 Task: Read customer reviews and ratings for real estate agents in Providence, Rhode Island, to find an agent who specializes in waterfront condos or loft apartments.
Action: Mouse moved to (171, 162)
Screenshot: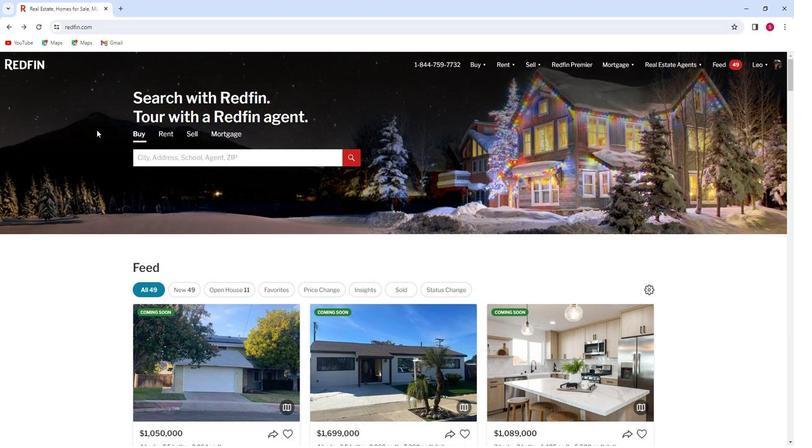 
Action: Mouse pressed left at (171, 162)
Screenshot: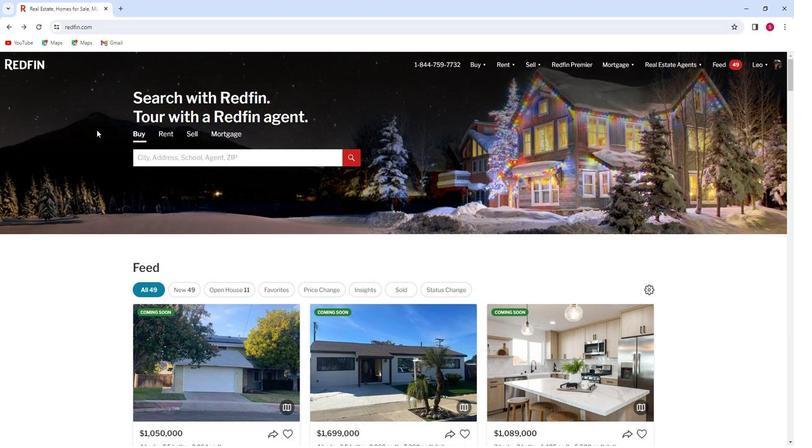 
Action: Key pressed <Key.shift>Pro
Screenshot: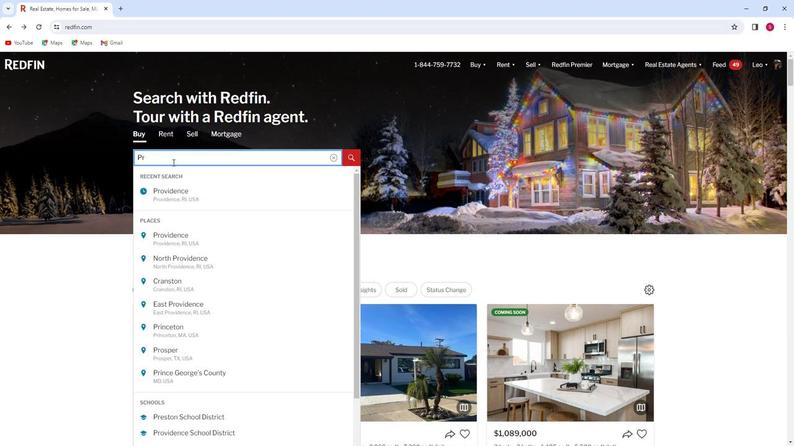 
Action: Mouse moved to (178, 236)
Screenshot: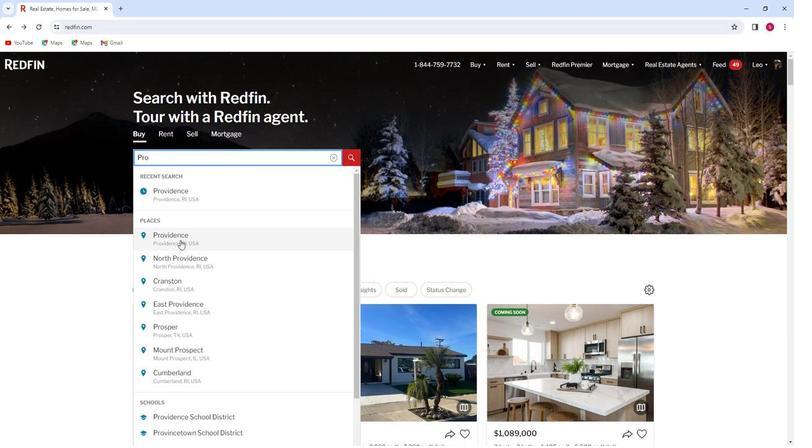 
Action: Mouse pressed left at (178, 236)
Screenshot: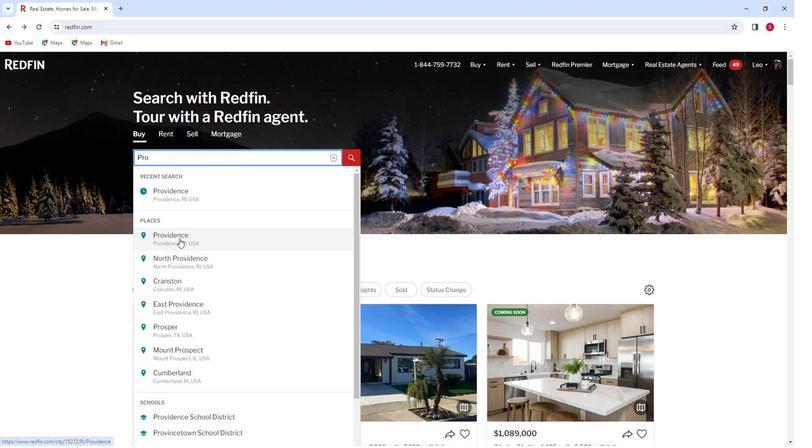 
Action: Mouse moved to (647, 99)
Screenshot: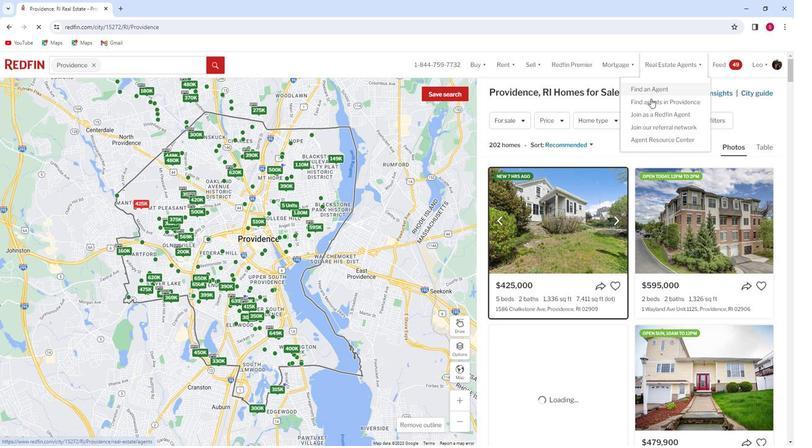 
Action: Mouse pressed left at (647, 99)
Screenshot: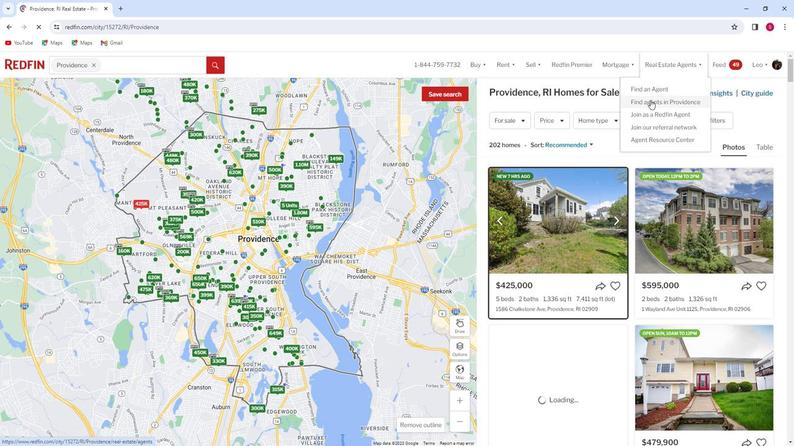 
Action: Mouse moved to (195, 214)
Screenshot: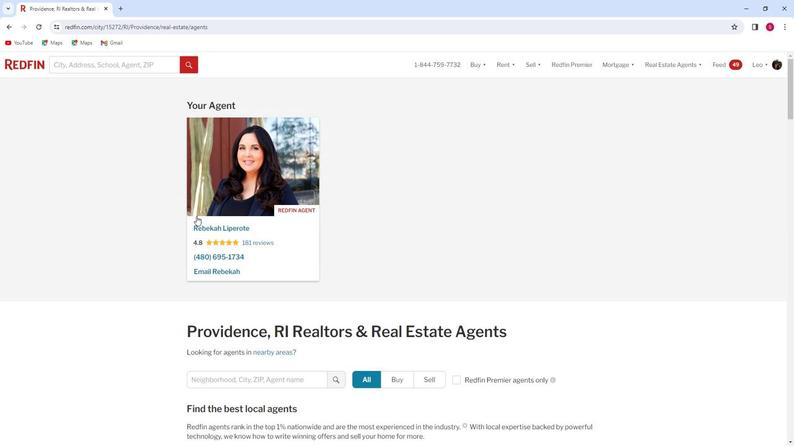 
Action: Mouse scrolled (195, 214) with delta (0, 0)
Screenshot: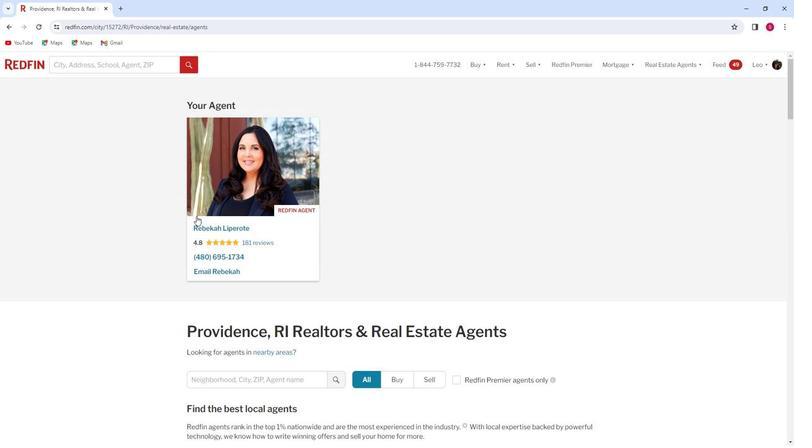 
Action: Mouse moved to (194, 216)
Screenshot: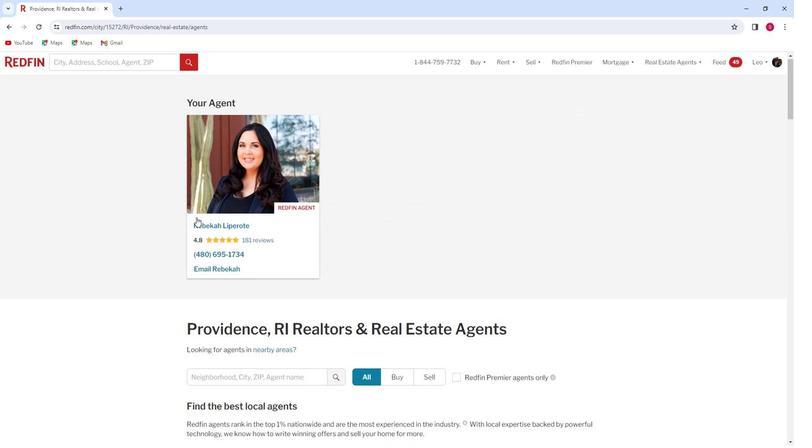 
Action: Mouse scrolled (194, 215) with delta (0, 0)
Screenshot: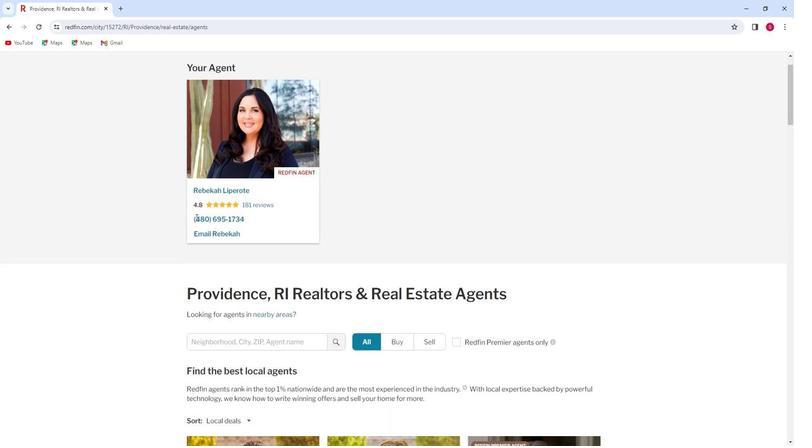 
Action: Mouse moved to (193, 217)
Screenshot: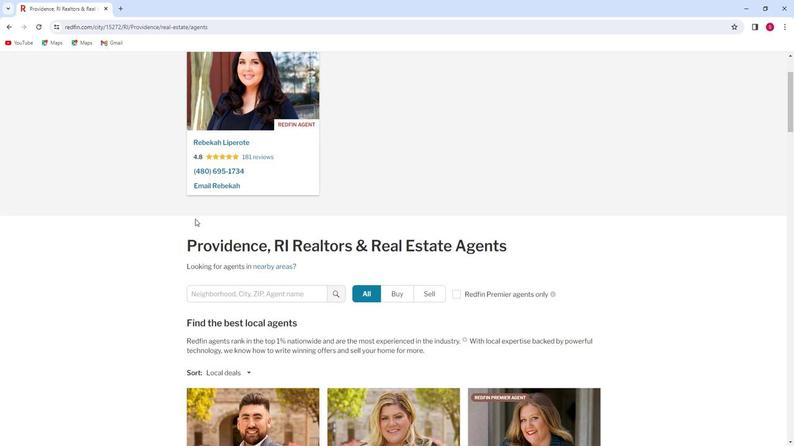 
Action: Mouse scrolled (193, 217) with delta (0, 0)
Screenshot: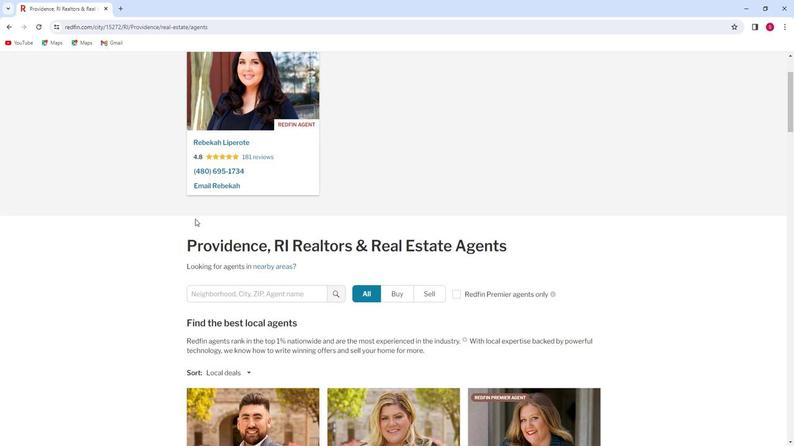 
Action: Mouse scrolled (193, 217) with delta (0, 0)
Screenshot: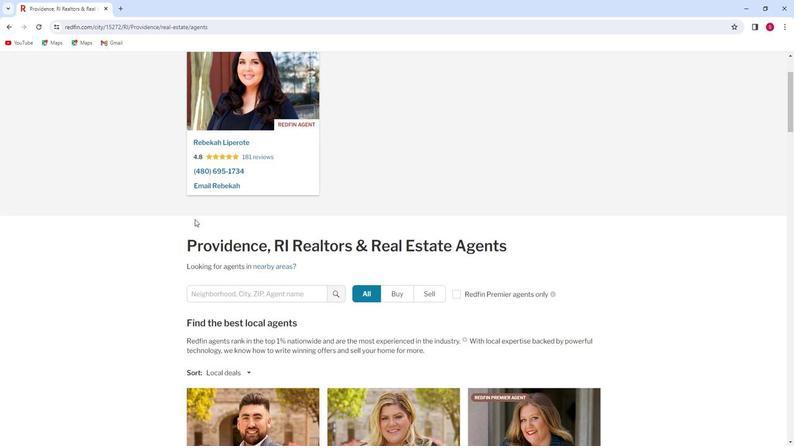 
Action: Mouse moved to (192, 218)
Screenshot: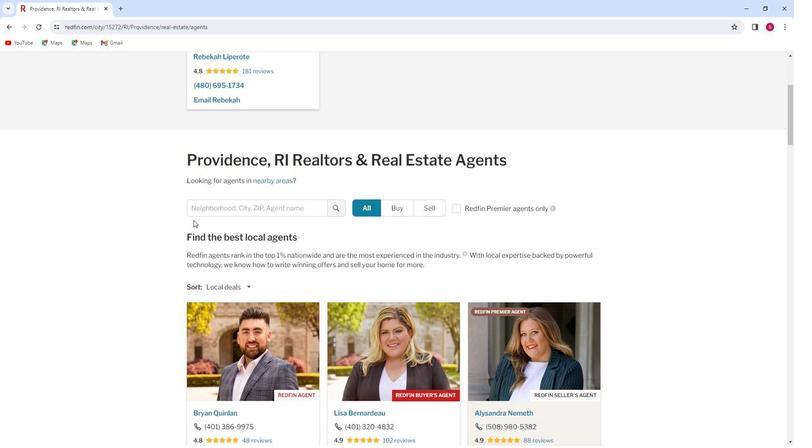 
Action: Mouse scrolled (192, 218) with delta (0, 0)
Screenshot: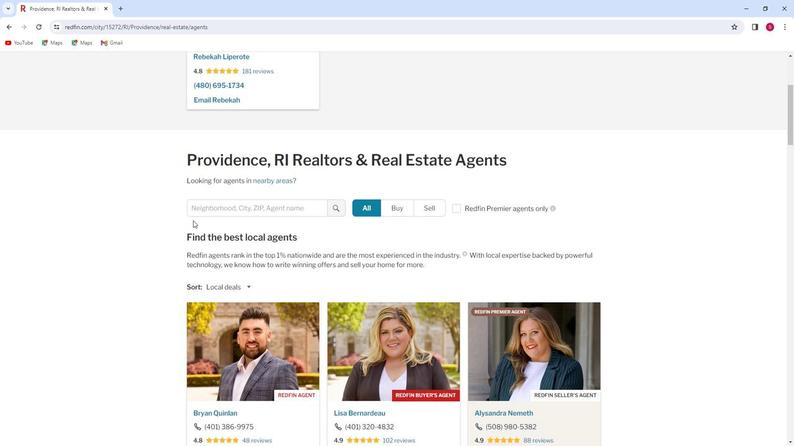 
Action: Mouse scrolled (192, 218) with delta (0, 0)
Screenshot: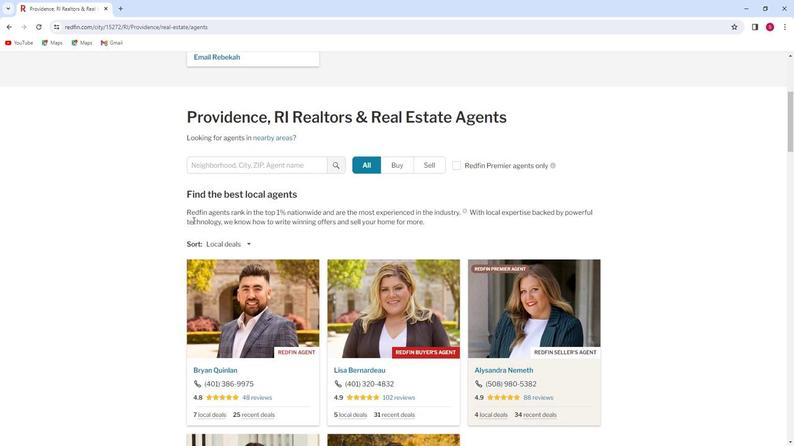 
Action: Mouse scrolled (192, 218) with delta (0, 0)
Screenshot: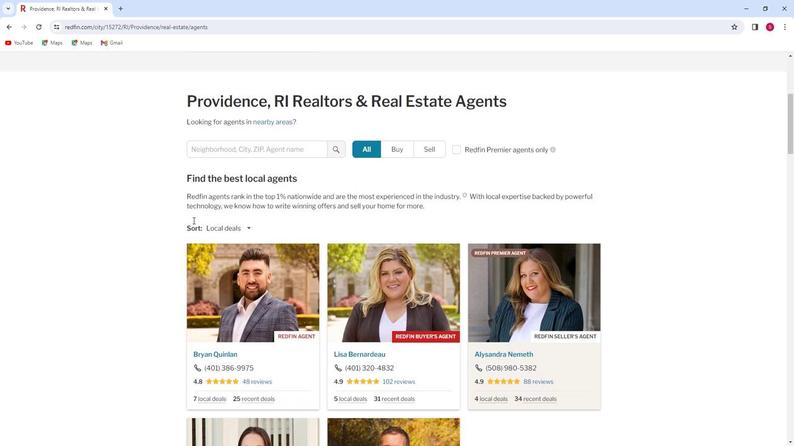 
Action: Mouse moved to (192, 218)
Screenshot: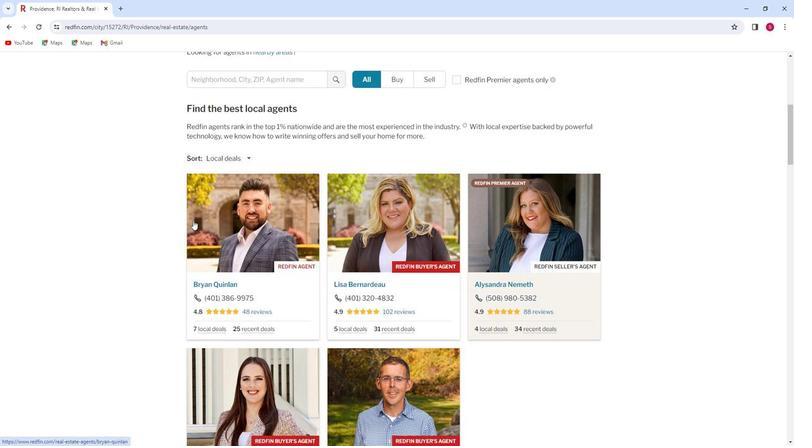 
Action: Mouse scrolled (192, 218) with delta (0, 0)
Screenshot: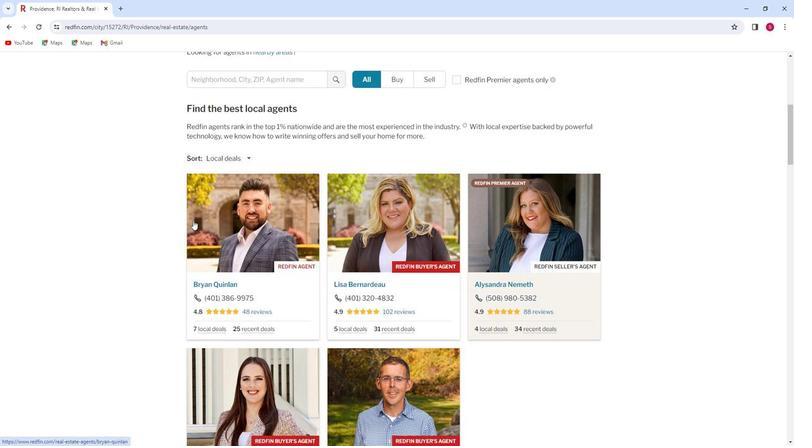 
Action: Mouse moved to (208, 207)
Screenshot: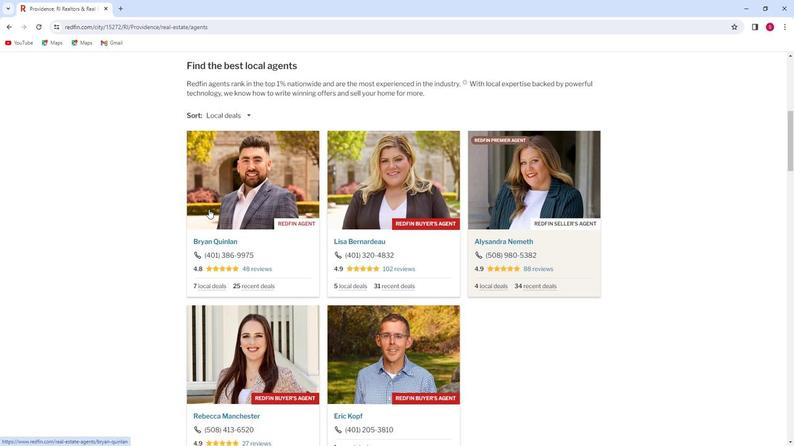 
Action: Mouse pressed left at (208, 207)
Screenshot: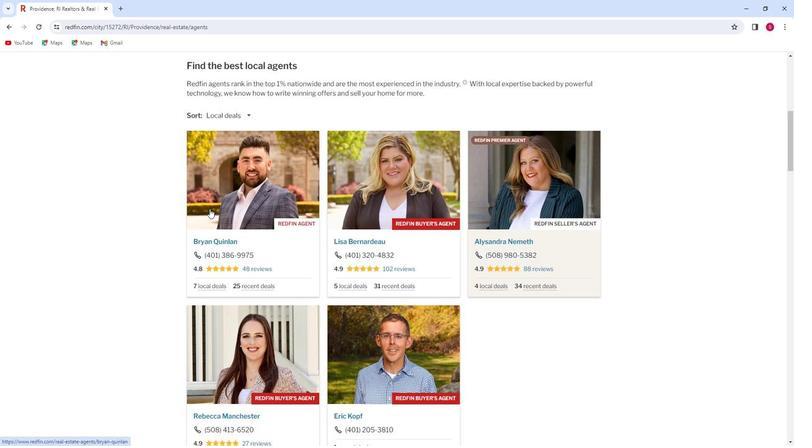 
Action: Mouse moved to (250, 216)
Screenshot: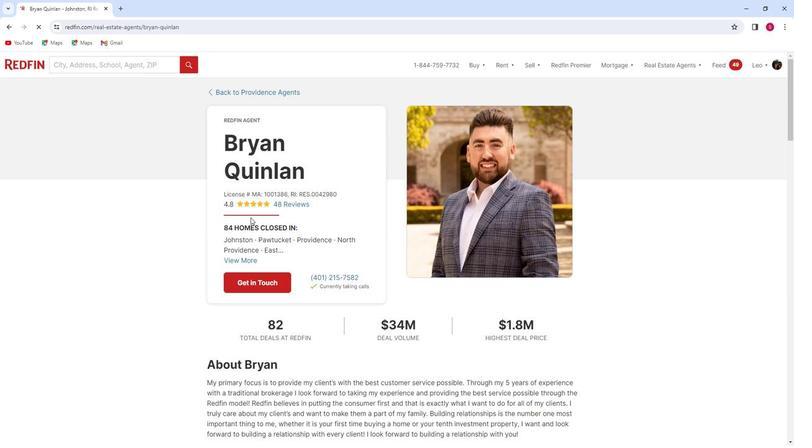 
Action: Mouse scrolled (250, 216) with delta (0, 0)
Screenshot: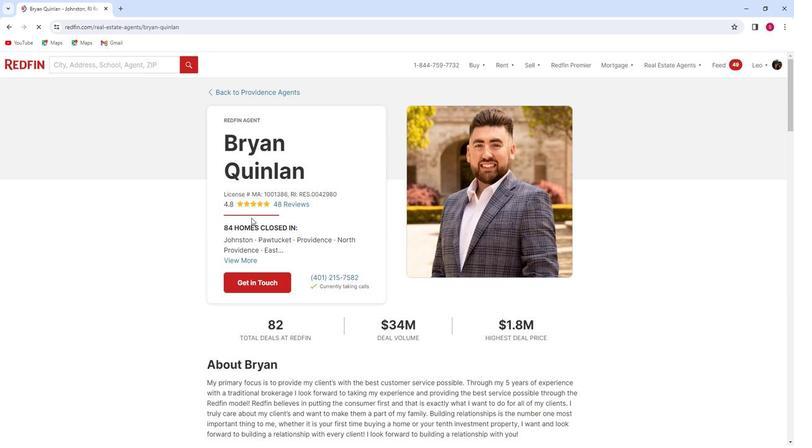
Action: Mouse moved to (239, 214)
Screenshot: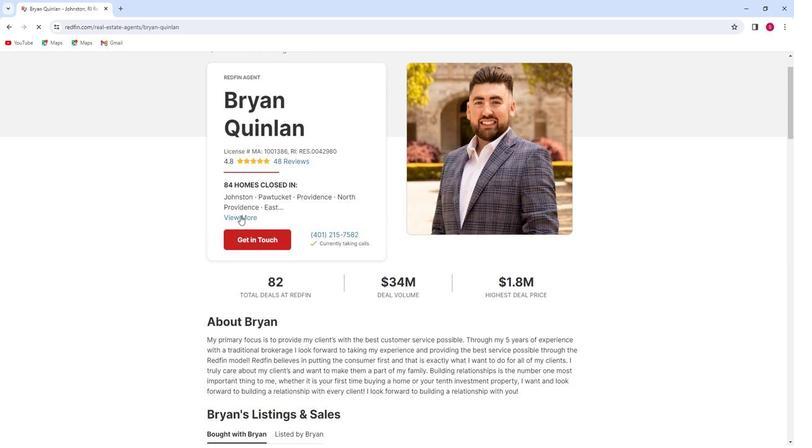 
Action: Mouse pressed left at (239, 214)
Screenshot: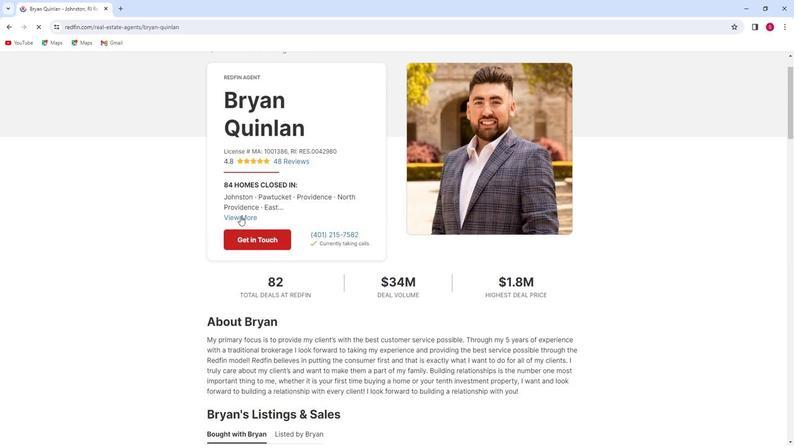 
Action: Mouse moved to (239, 214)
Screenshot: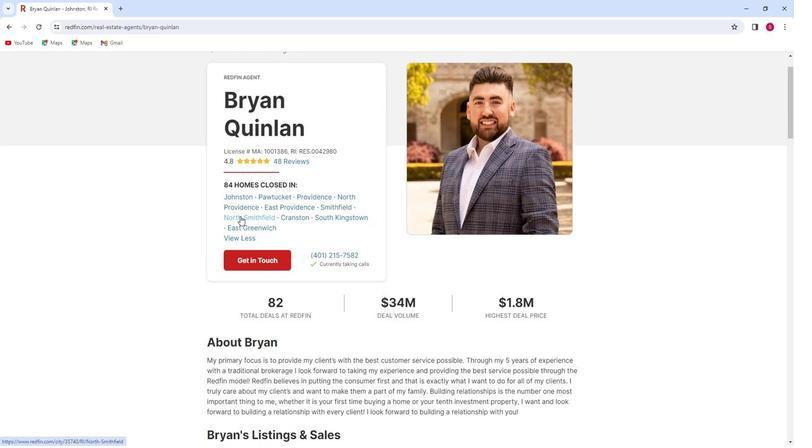
Action: Mouse scrolled (239, 214) with delta (0, 0)
Screenshot: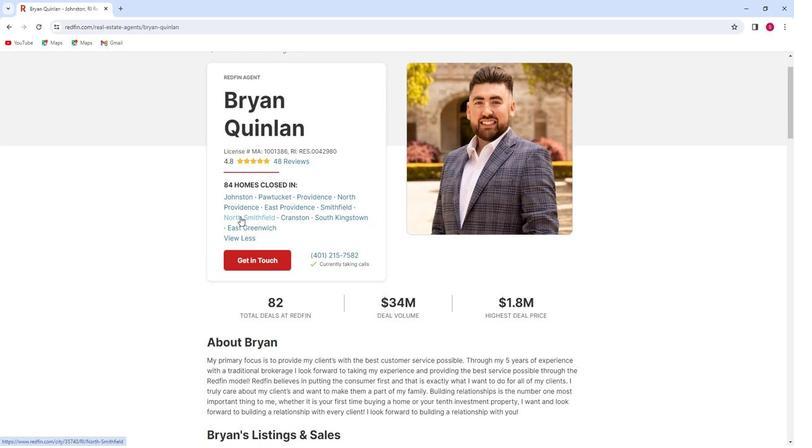 
Action: Mouse scrolled (239, 214) with delta (0, 0)
Screenshot: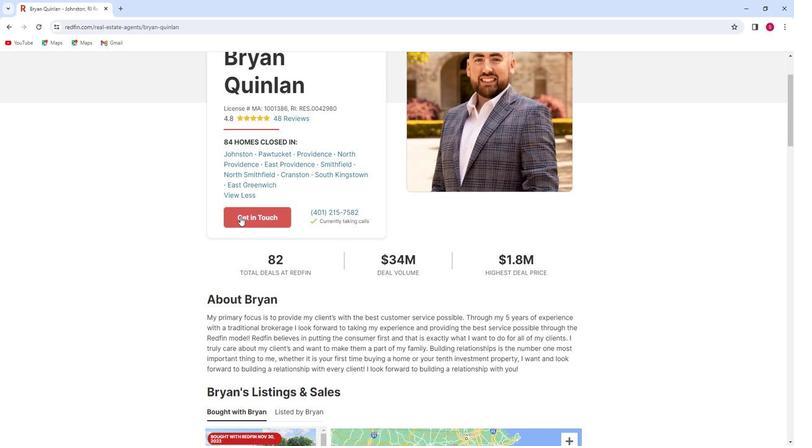 
Action: Mouse scrolled (239, 214) with delta (0, 0)
Screenshot: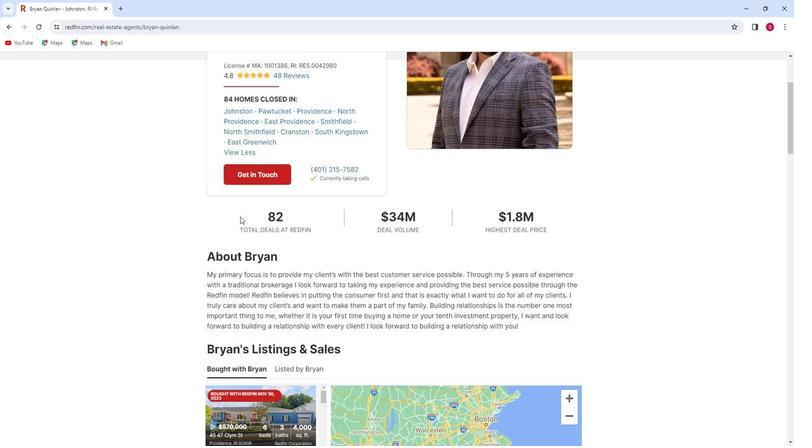 
Action: Mouse scrolled (239, 214) with delta (0, 0)
Screenshot: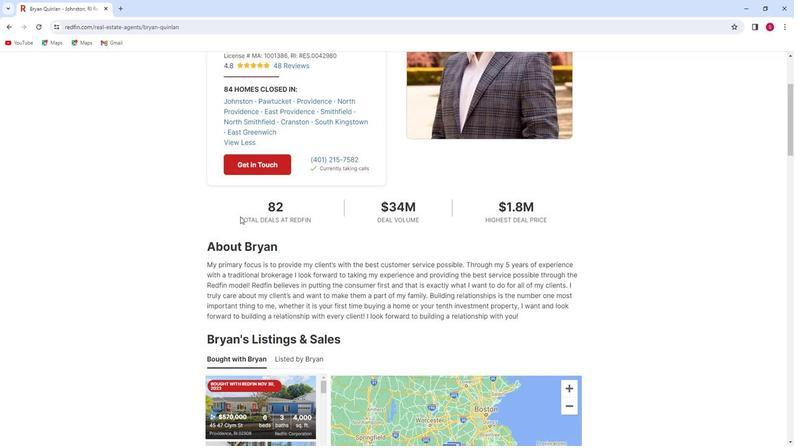 
Action: Mouse scrolled (239, 214) with delta (0, 0)
Screenshot: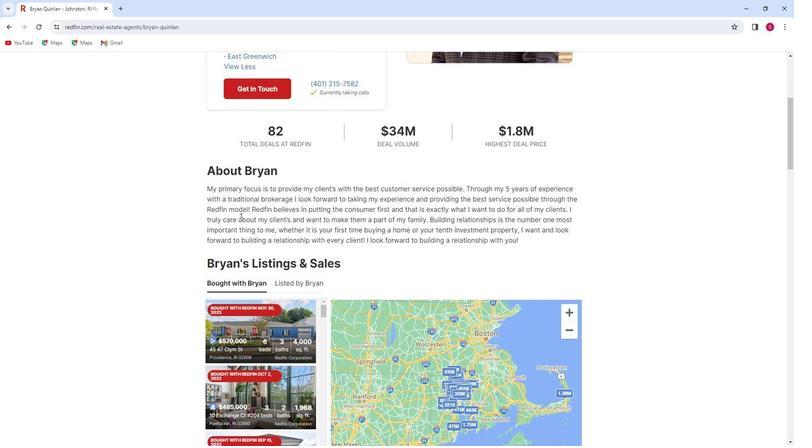 
Action: Mouse scrolled (239, 214) with delta (0, 0)
Screenshot: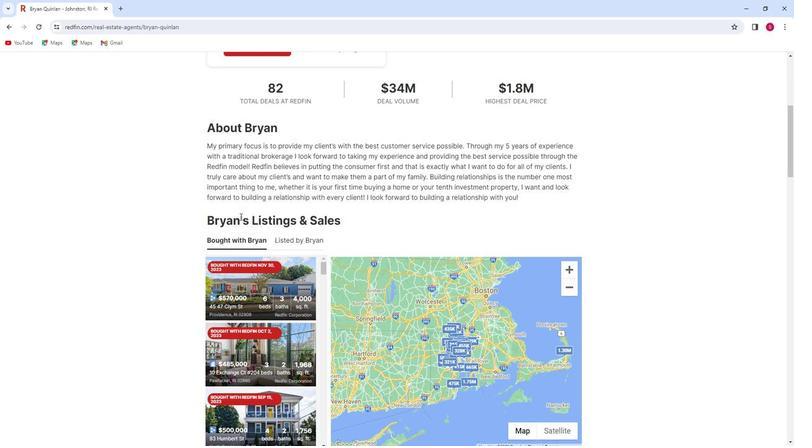 
Action: Mouse scrolled (239, 214) with delta (0, 0)
Screenshot: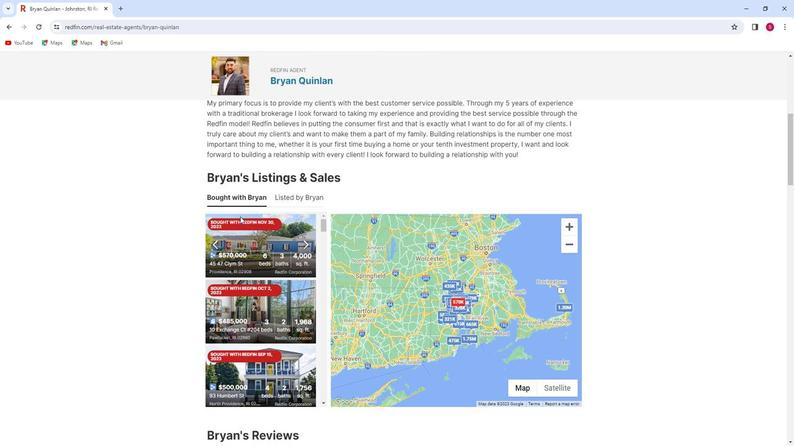 
Action: Mouse scrolled (239, 214) with delta (0, 0)
Screenshot: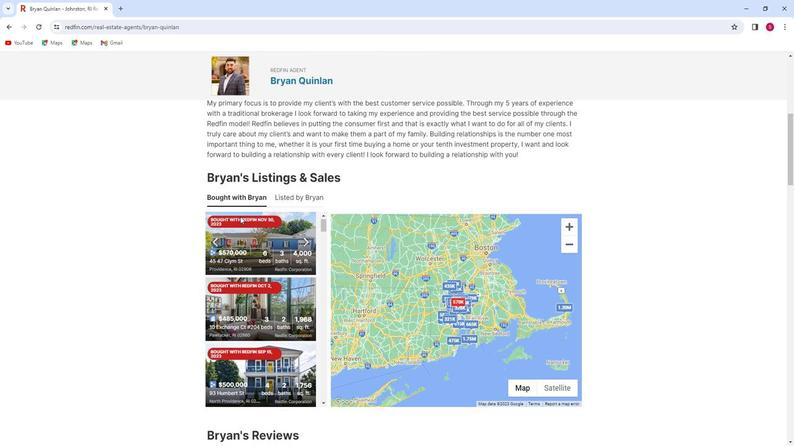
Action: Mouse moved to (312, 225)
Screenshot: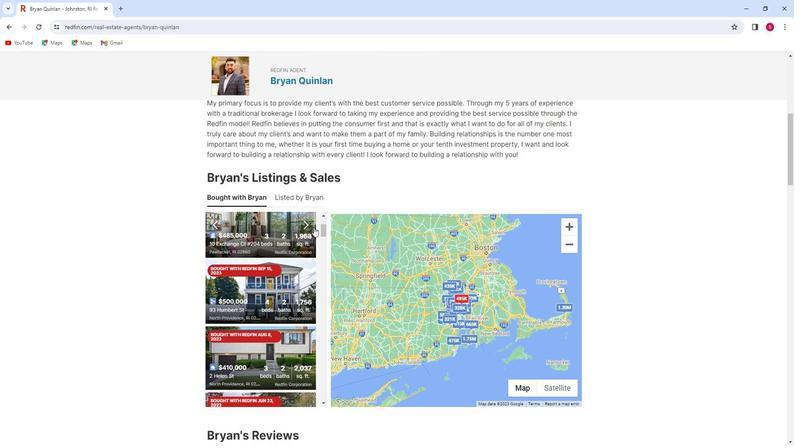 
Action: Mouse scrolled (312, 225) with delta (0, 0)
Screenshot: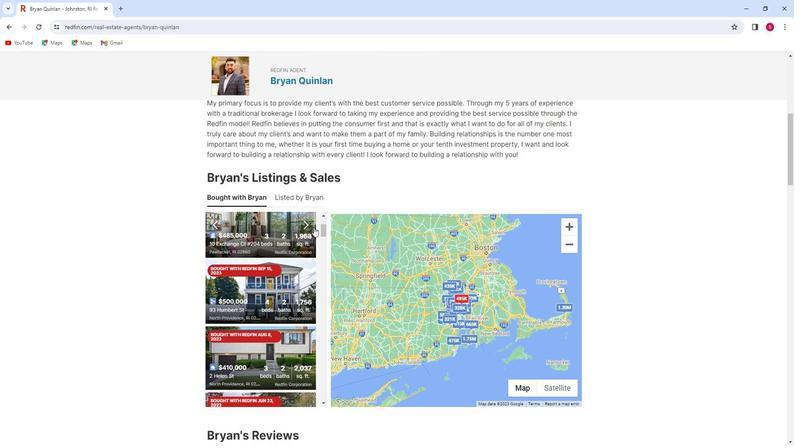 
Action: Mouse moved to (318, 227)
Screenshot: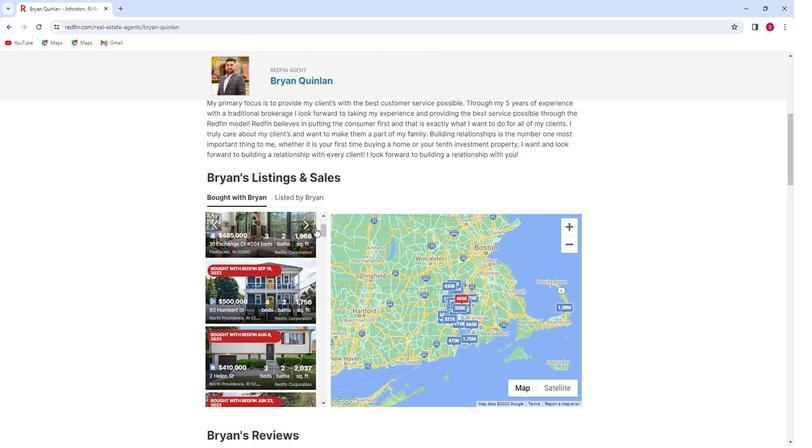 
Action: Mouse scrolled (318, 227) with delta (0, 0)
Screenshot: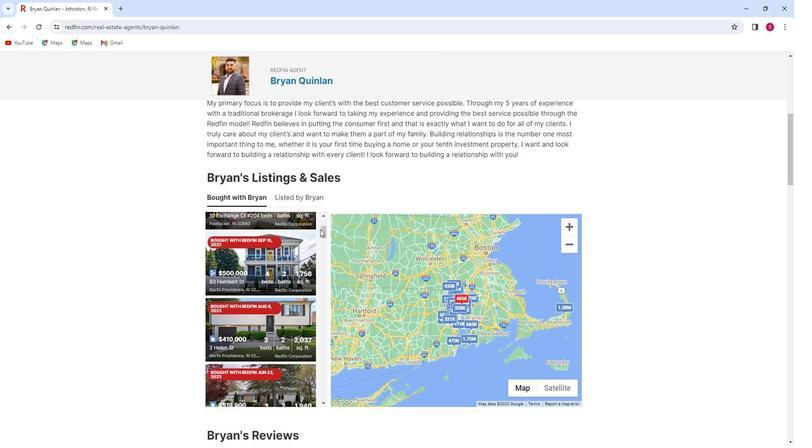 
Action: Mouse moved to (355, 229)
Screenshot: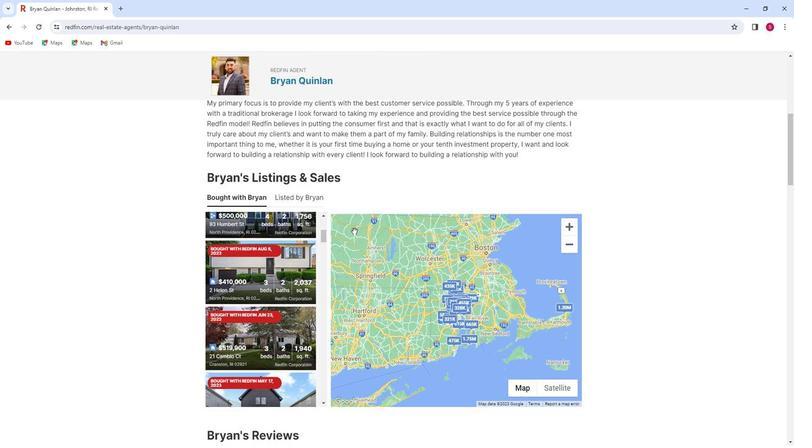 
Action: Mouse scrolled (355, 229) with delta (0, 0)
Screenshot: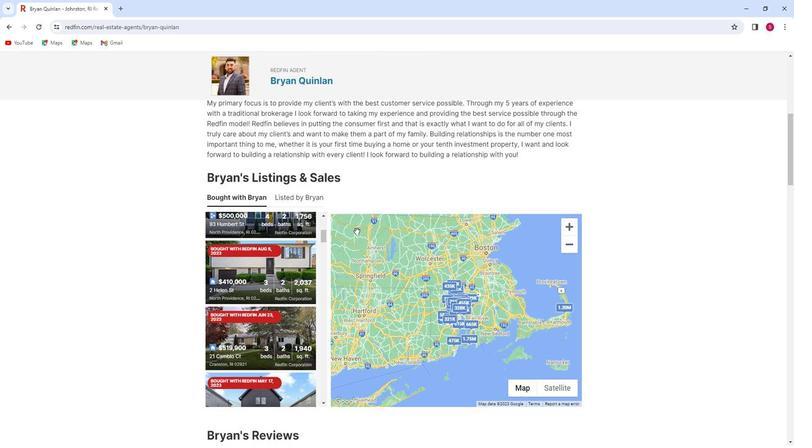 
Action: Mouse scrolled (355, 229) with delta (0, 0)
Screenshot: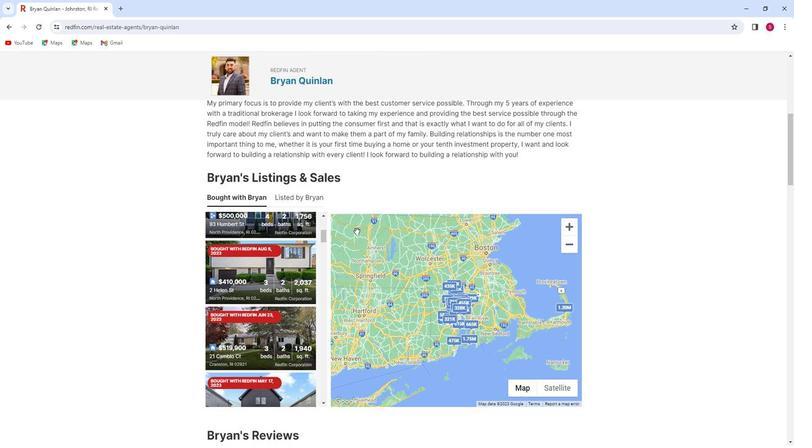 
Action: Mouse scrolled (355, 229) with delta (0, 0)
Screenshot: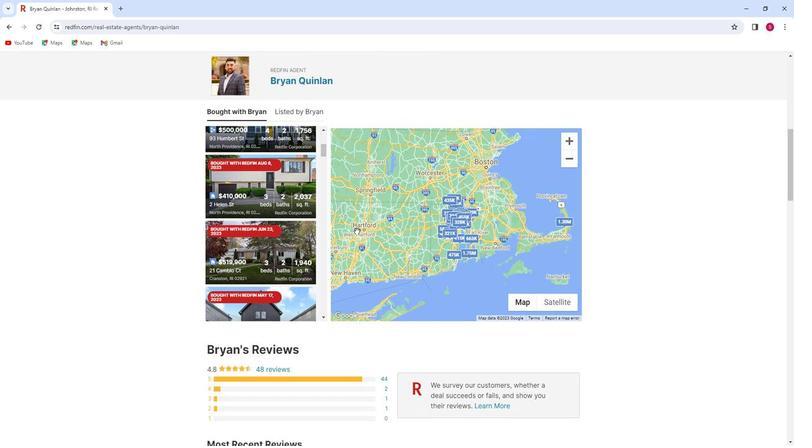 
Action: Mouse scrolled (355, 229) with delta (0, 0)
Screenshot: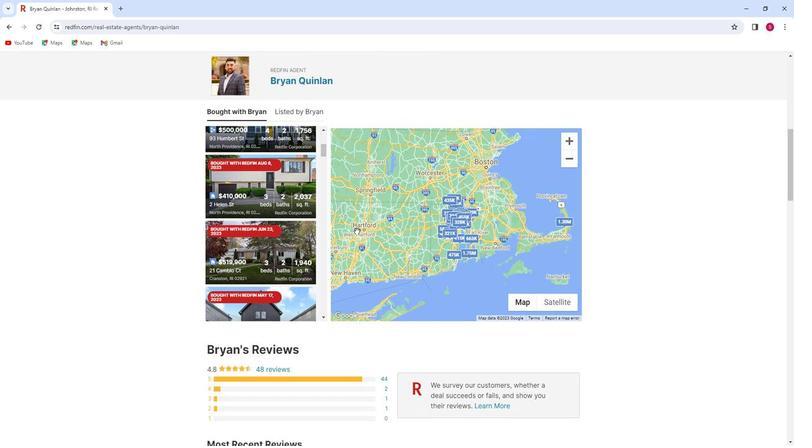 
Action: Mouse scrolled (355, 229) with delta (0, 0)
Screenshot: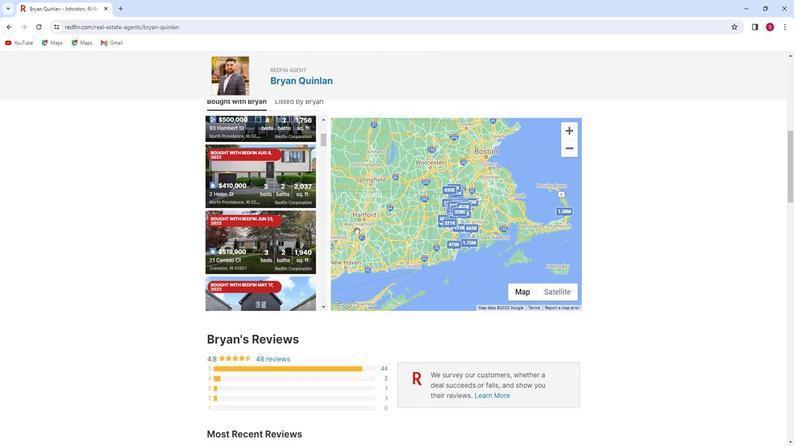 
Action: Mouse scrolled (355, 229) with delta (0, 0)
Screenshot: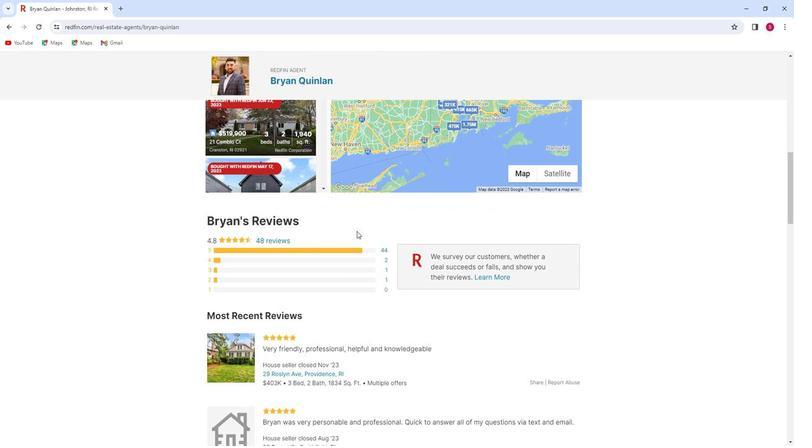 
Action: Mouse scrolled (355, 229) with delta (0, 0)
Screenshot: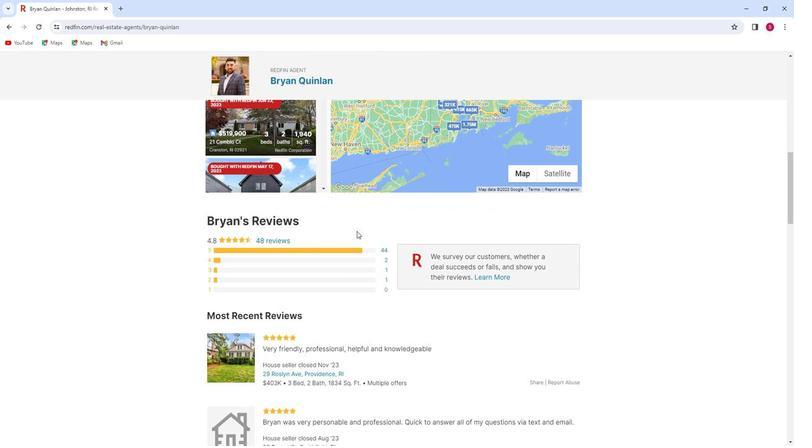 
Action: Mouse scrolled (355, 229) with delta (0, 0)
Screenshot: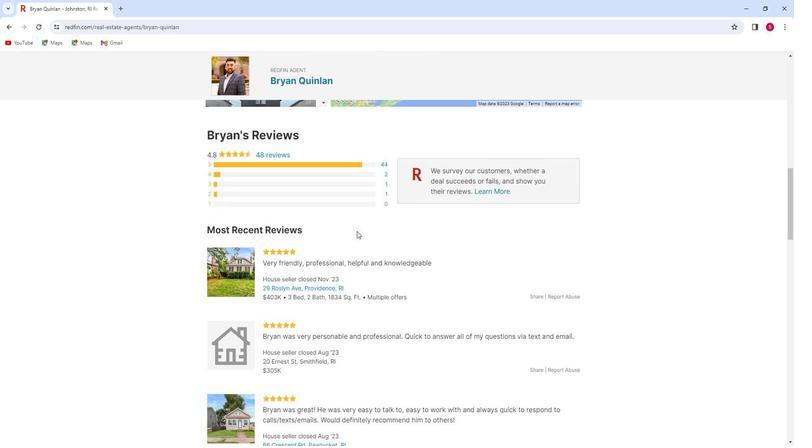 
Action: Mouse scrolled (355, 229) with delta (0, 0)
Screenshot: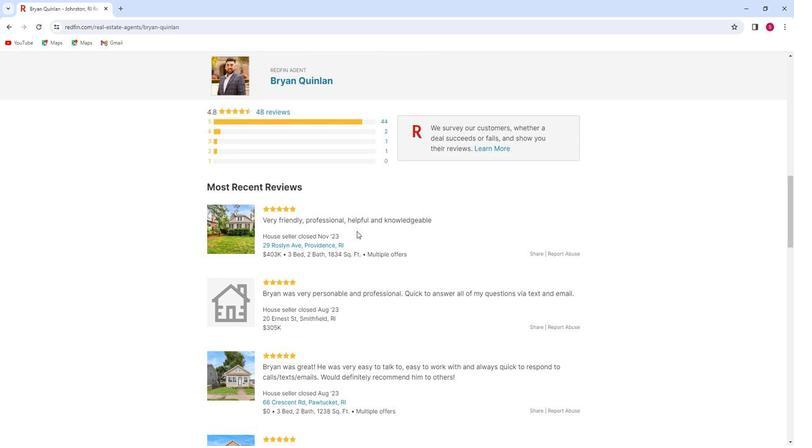 
Action: Mouse scrolled (355, 229) with delta (0, 0)
Screenshot: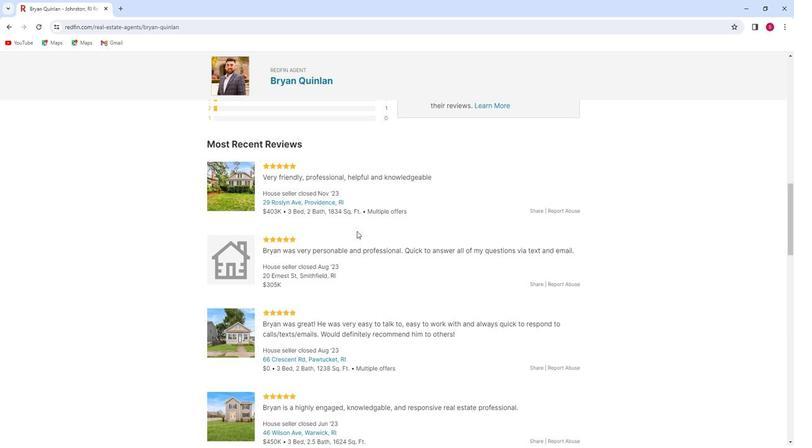 
Action: Mouse moved to (355, 229)
Screenshot: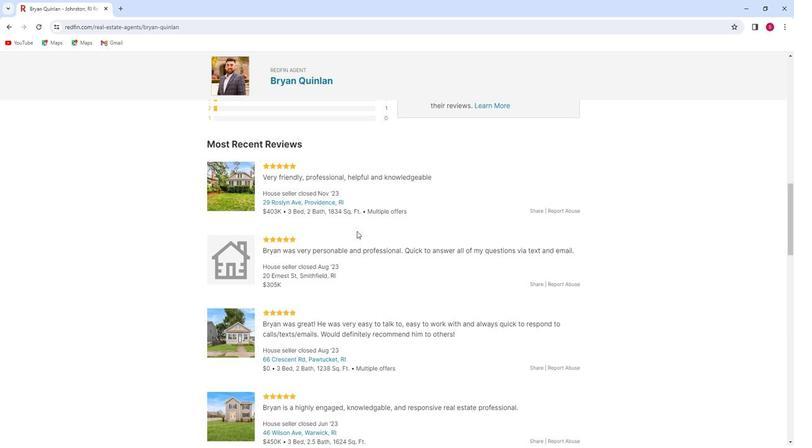 
Action: Mouse scrolled (355, 229) with delta (0, 0)
Screenshot: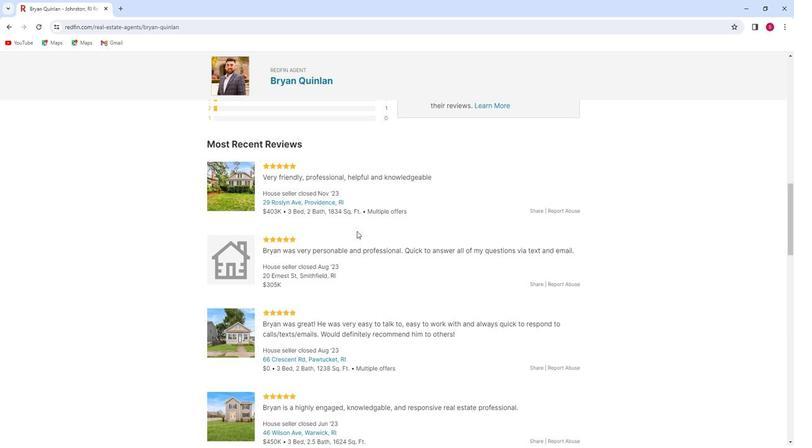 
Action: Mouse moved to (355, 230)
Screenshot: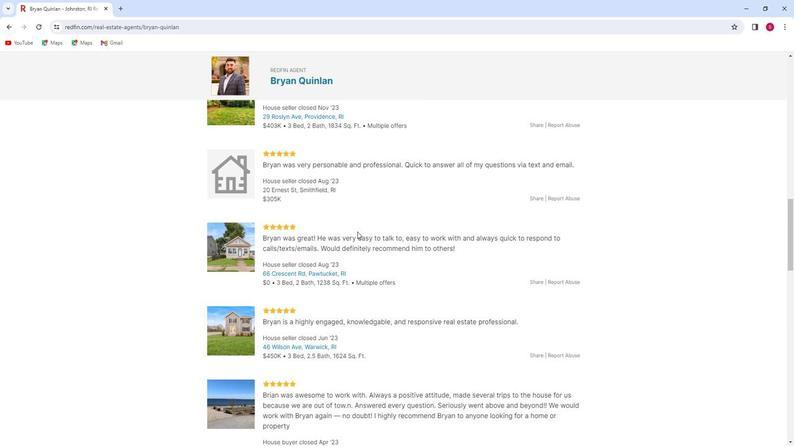 
Action: Mouse scrolled (355, 229) with delta (0, 0)
Screenshot: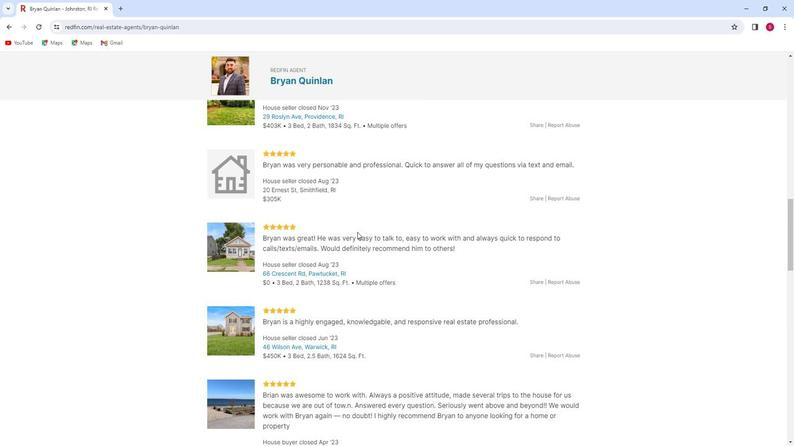 
Action: Mouse moved to (355, 230)
Screenshot: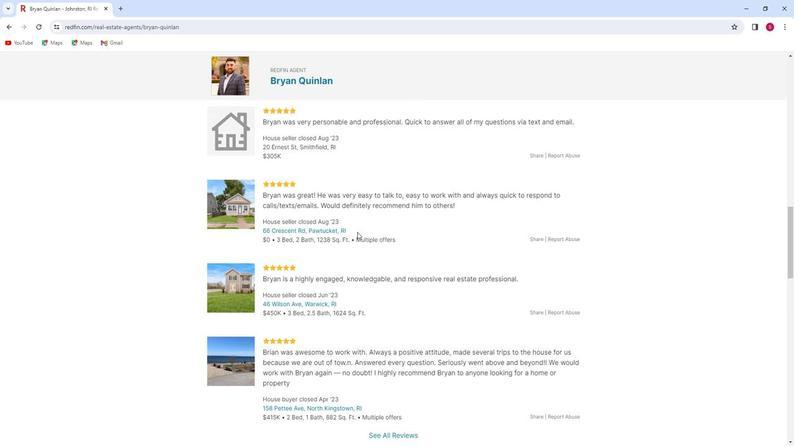 
Action: Mouse scrolled (355, 230) with delta (0, 0)
Screenshot: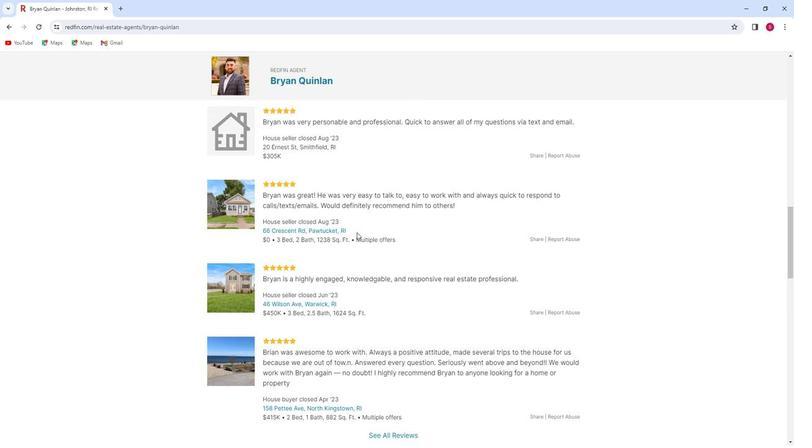 
Action: Mouse scrolled (355, 230) with delta (0, 0)
Screenshot: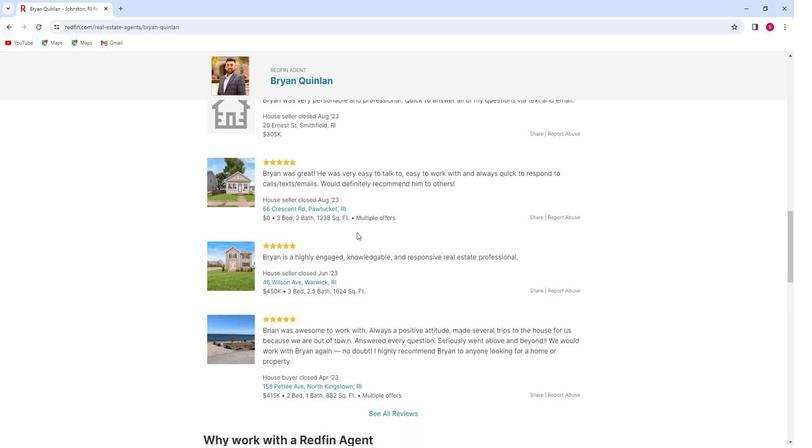 
Action: Mouse moved to (354, 230)
Screenshot: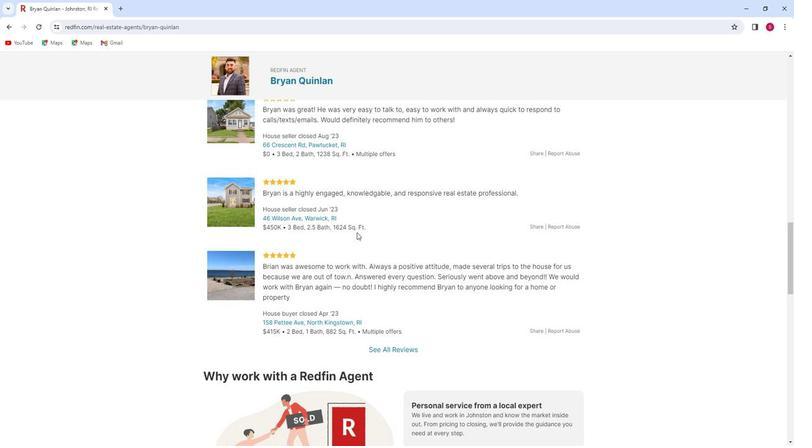 
Action: Mouse scrolled (354, 230) with delta (0, 0)
Screenshot: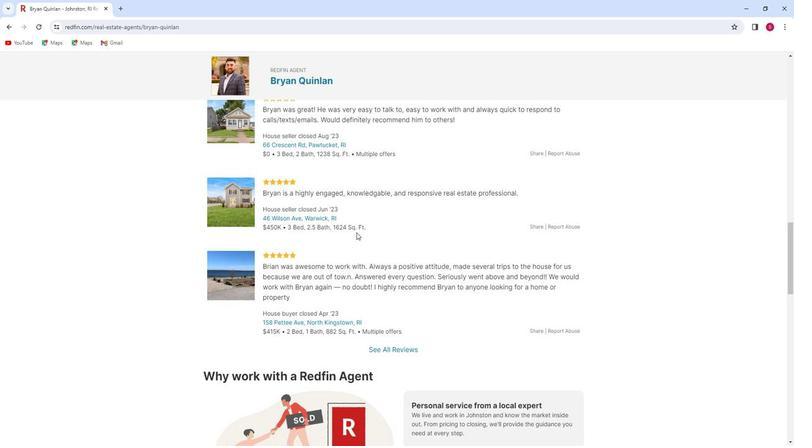 
Action: Mouse moved to (353, 231)
Screenshot: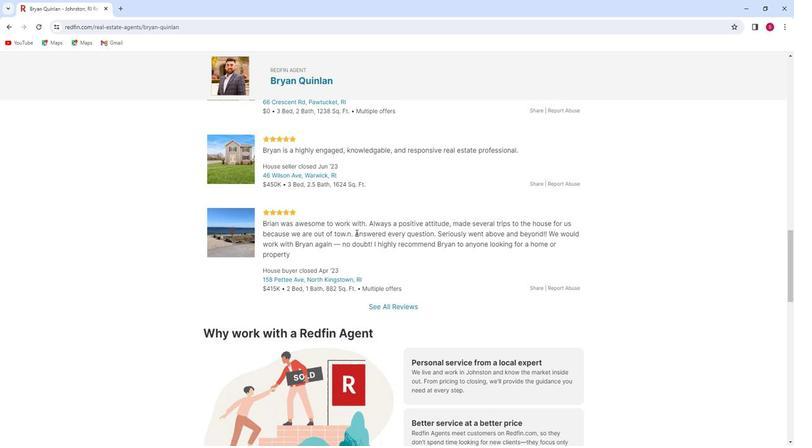 
Action: Mouse scrolled (353, 230) with delta (0, 0)
Screenshot: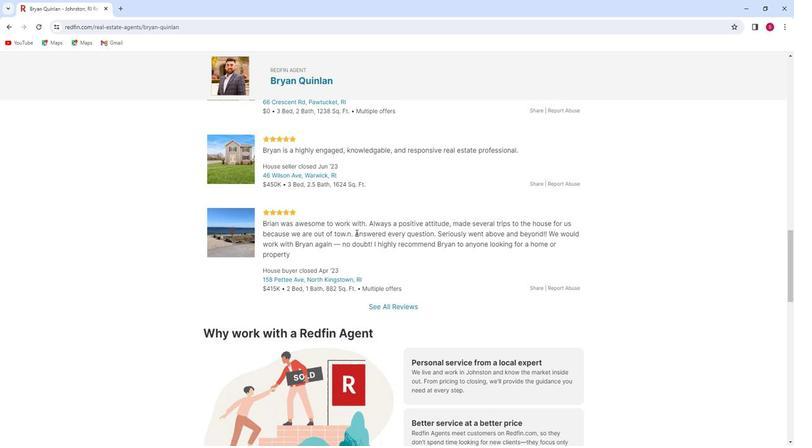
Action: Mouse scrolled (353, 230) with delta (0, 0)
Screenshot: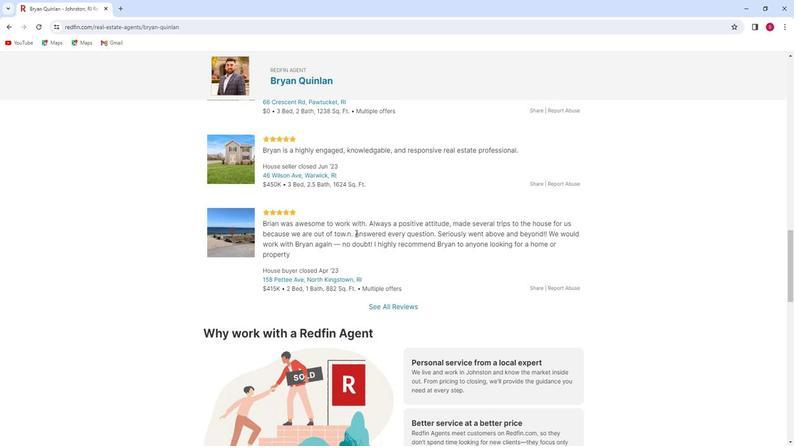 
Action: Mouse scrolled (353, 230) with delta (0, 0)
Screenshot: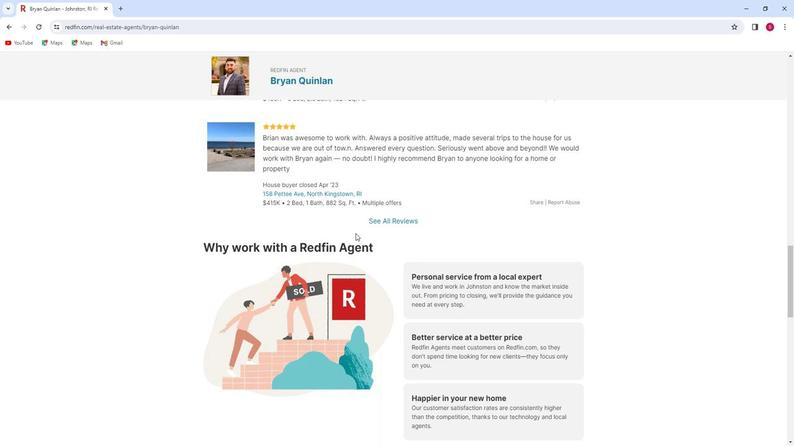 
Action: Mouse scrolled (353, 230) with delta (0, 0)
Screenshot: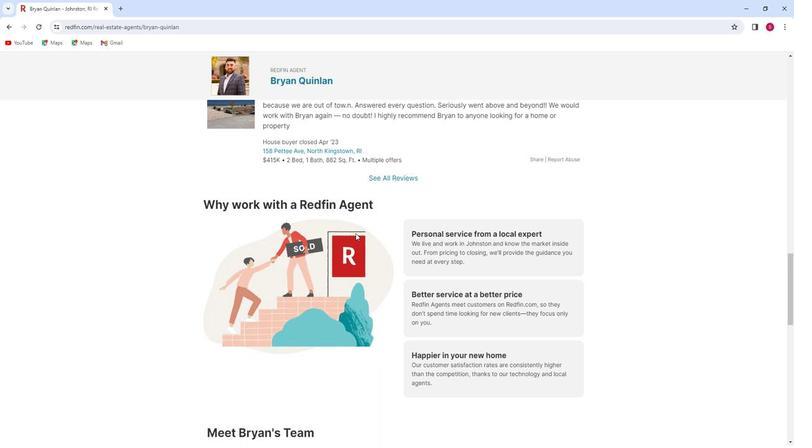 
Action: Mouse scrolled (353, 230) with delta (0, 0)
Screenshot: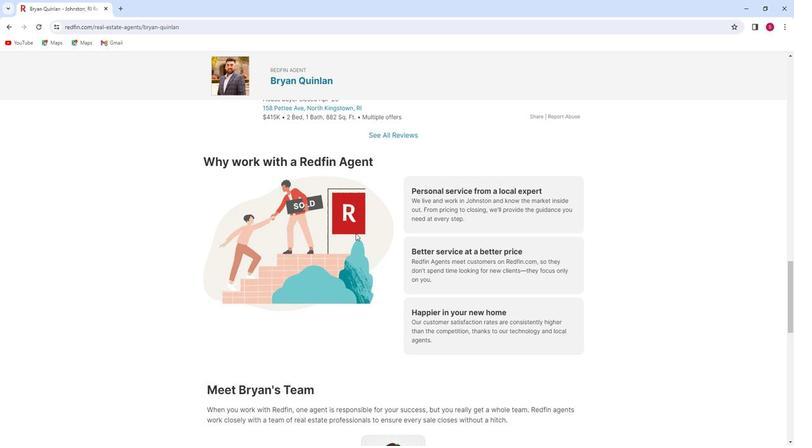 
Action: Mouse moved to (353, 231)
Screenshot: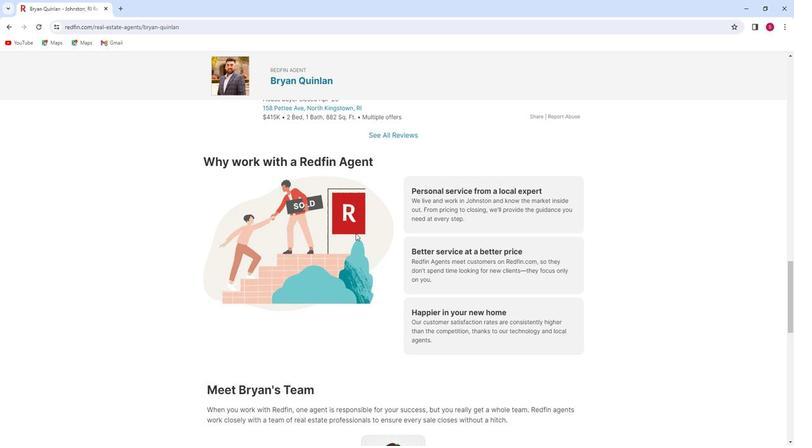 
Action: Mouse scrolled (353, 231) with delta (0, 0)
Screenshot: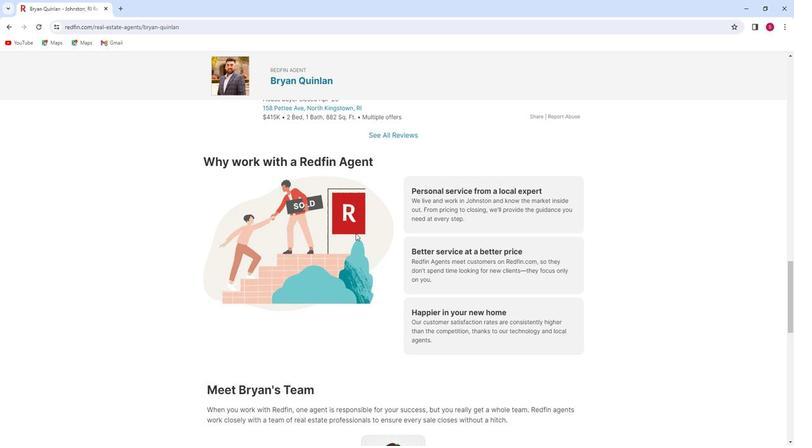 
Action: Mouse scrolled (353, 231) with delta (0, 0)
Screenshot: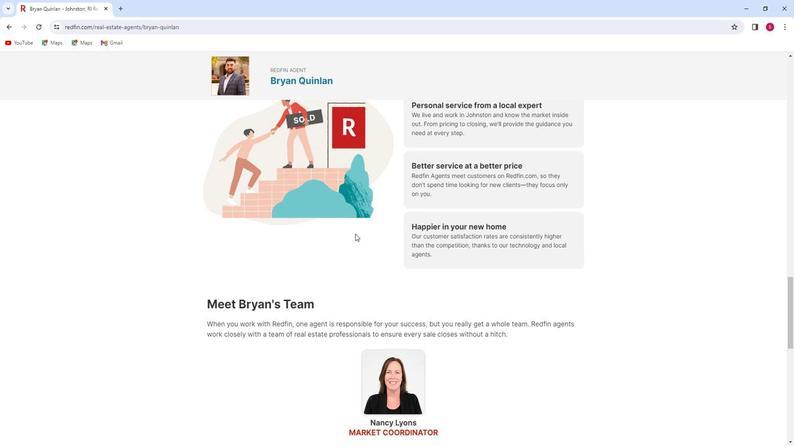 
Action: Mouse scrolled (353, 231) with delta (0, 0)
Screenshot: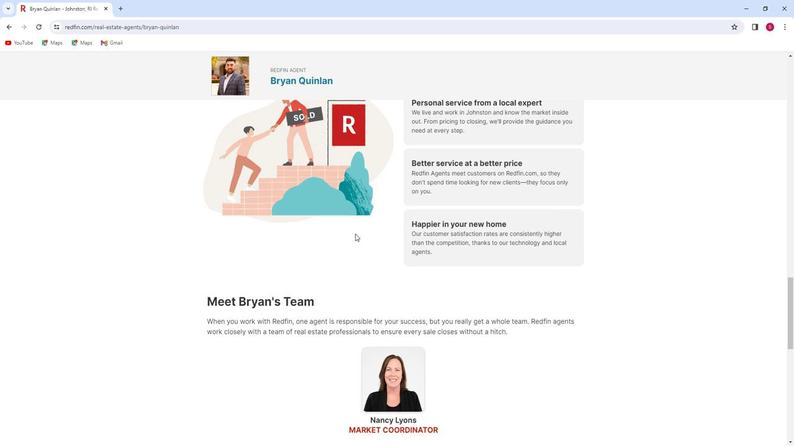 
Action: Mouse scrolled (353, 231) with delta (0, 0)
Screenshot: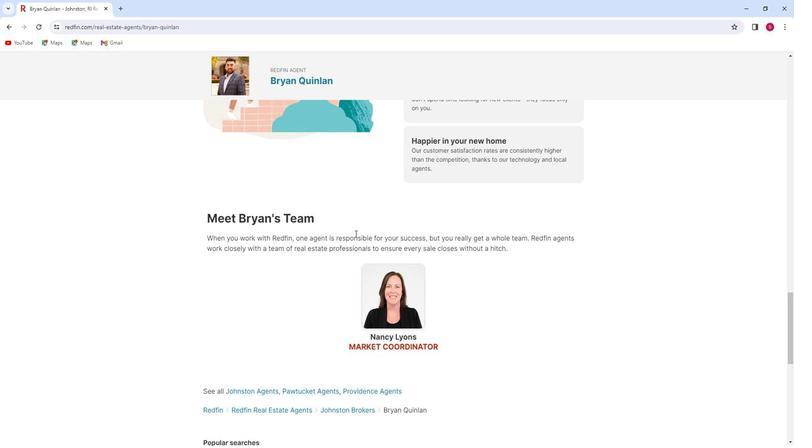 
Action: Mouse scrolled (353, 231) with delta (0, 0)
Screenshot: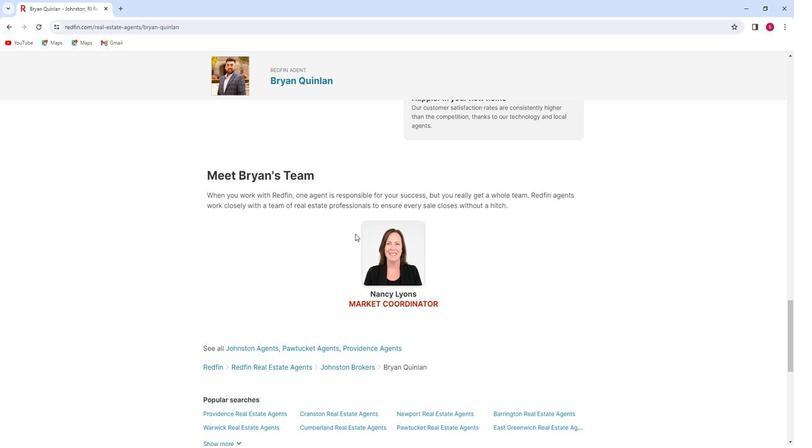 
Action: Mouse scrolled (353, 231) with delta (0, 0)
Screenshot: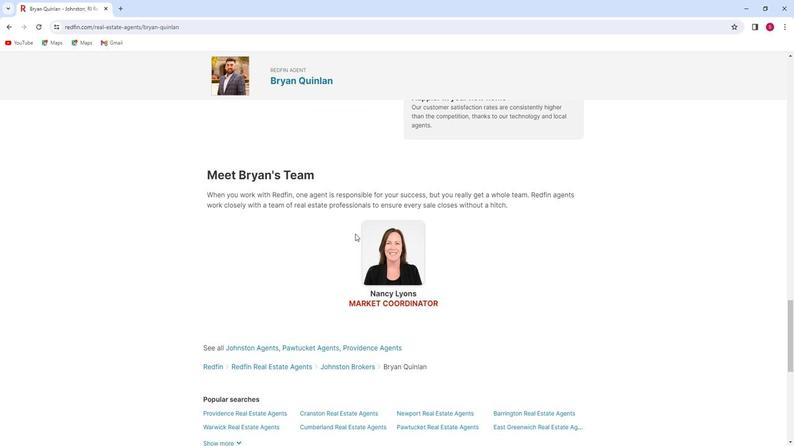 
Action: Mouse scrolled (353, 231) with delta (0, 0)
Screenshot: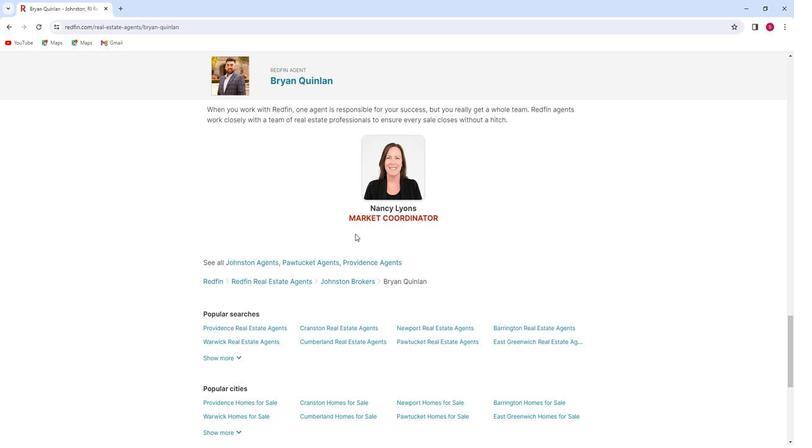 
Action: Mouse scrolled (353, 231) with delta (0, 0)
Screenshot: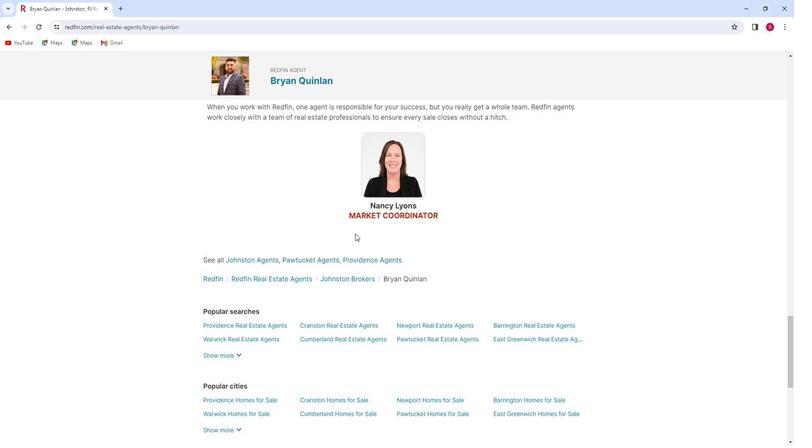 
Action: Mouse scrolled (353, 231) with delta (0, 0)
Screenshot: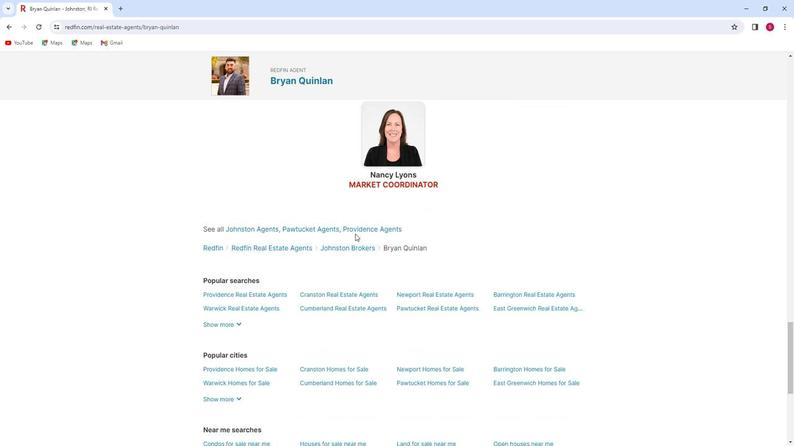 
Action: Mouse scrolled (353, 231) with delta (0, 0)
Screenshot: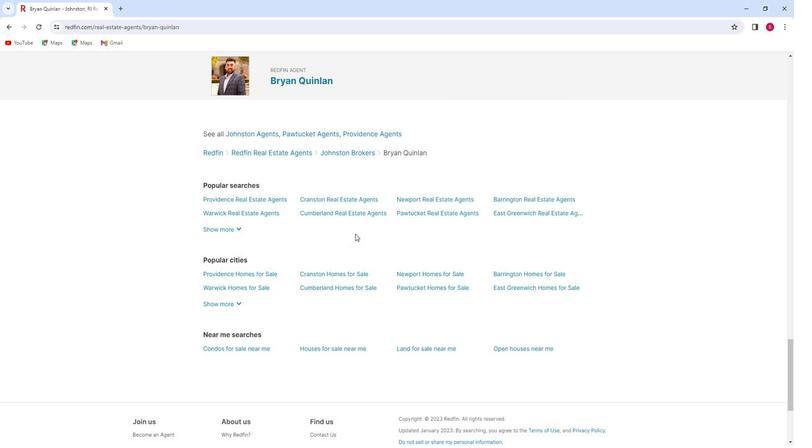 
Action: Mouse scrolled (353, 231) with delta (0, 0)
Screenshot: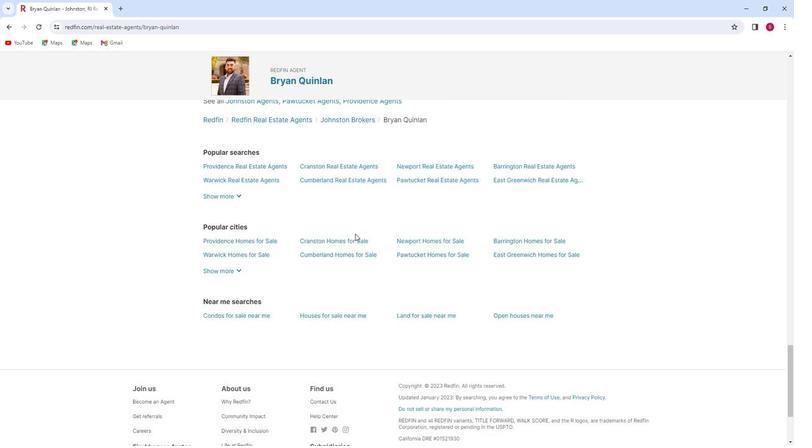 
Action: Mouse scrolled (353, 231) with delta (0, 0)
Screenshot: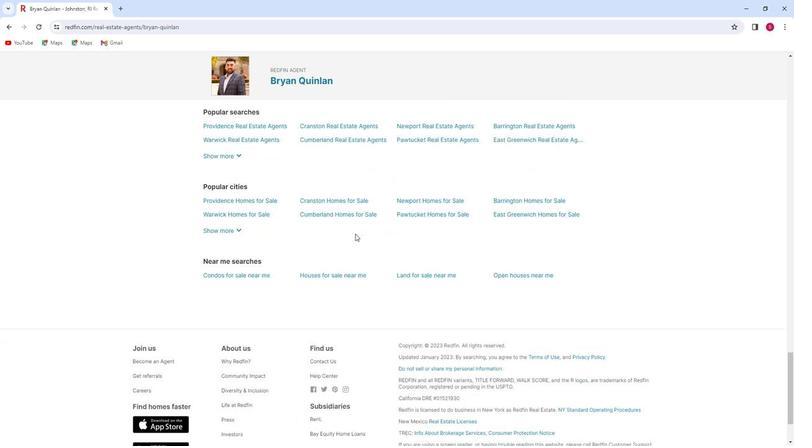 
Action: Mouse scrolled (353, 231) with delta (0, 0)
Screenshot: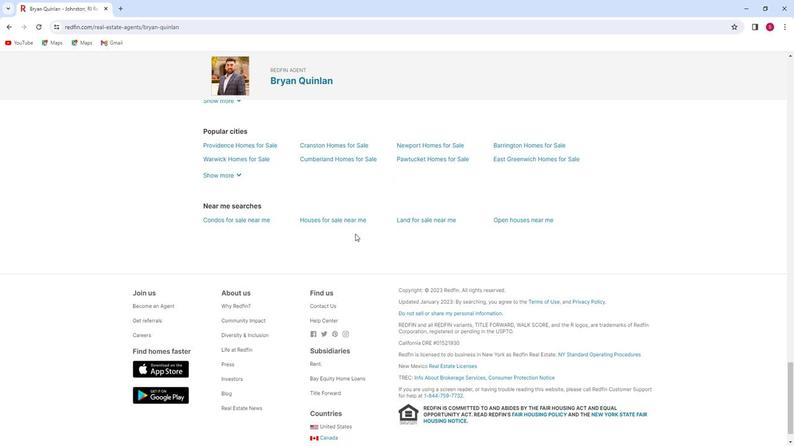 
Action: Mouse scrolled (353, 231) with delta (0, 0)
Screenshot: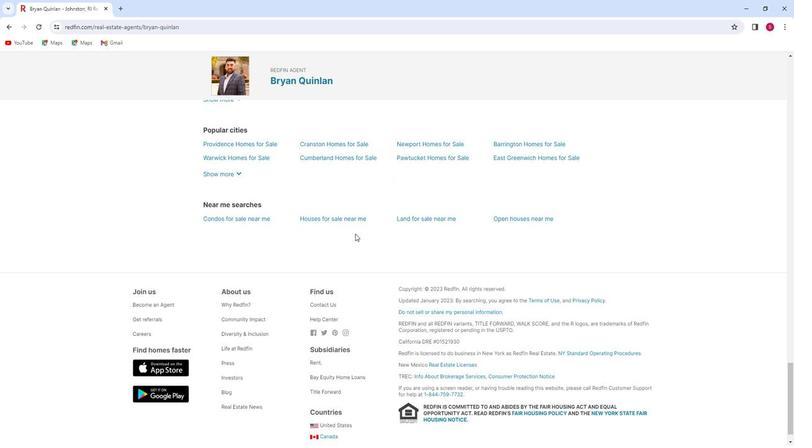 
Action: Mouse scrolled (353, 231) with delta (0, 0)
Screenshot: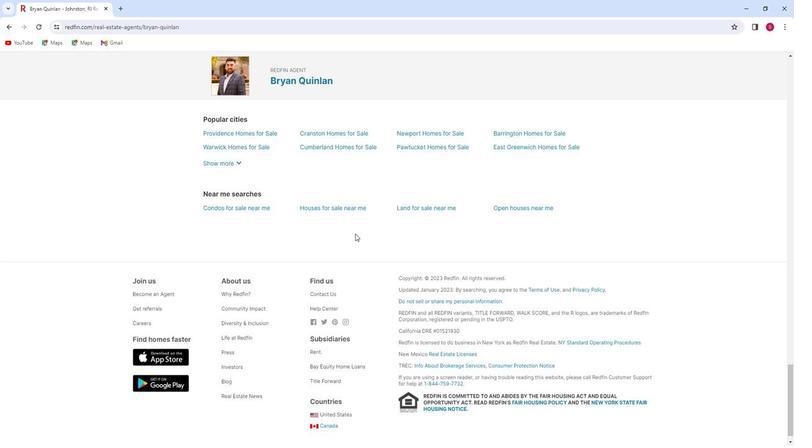 
Action: Mouse scrolled (353, 231) with delta (0, 0)
Screenshot: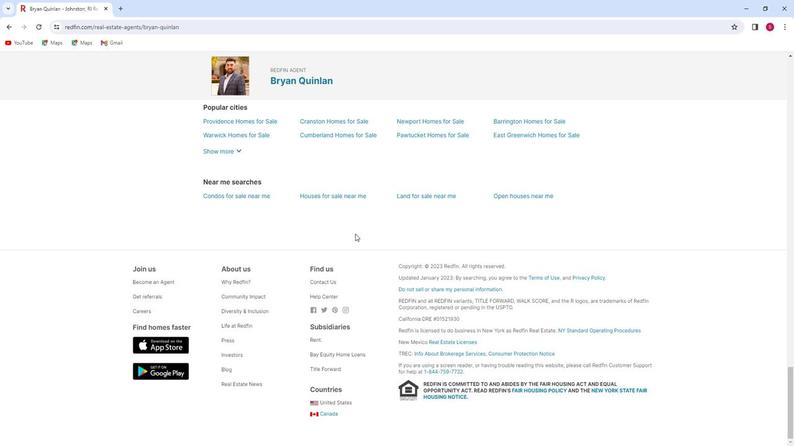 
Action: Mouse moved to (5, 26)
Screenshot: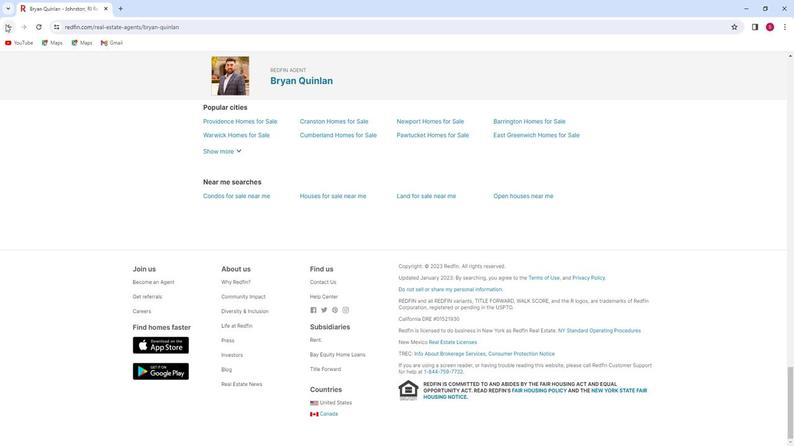 
Action: Mouse pressed left at (5, 26)
Screenshot: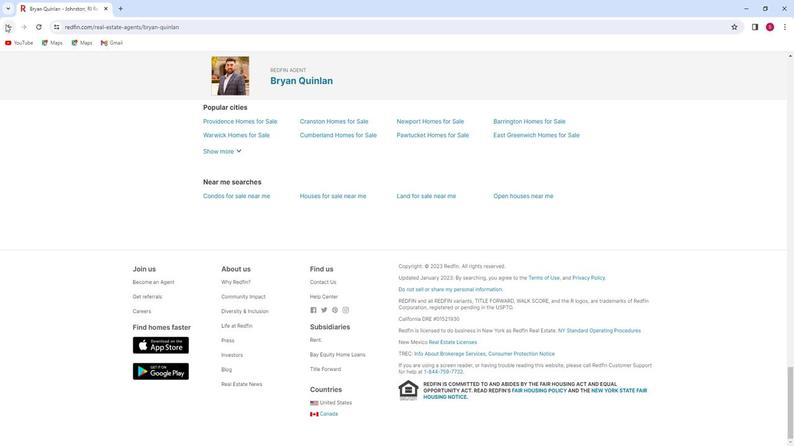 
Action: Mouse moved to (402, 177)
Screenshot: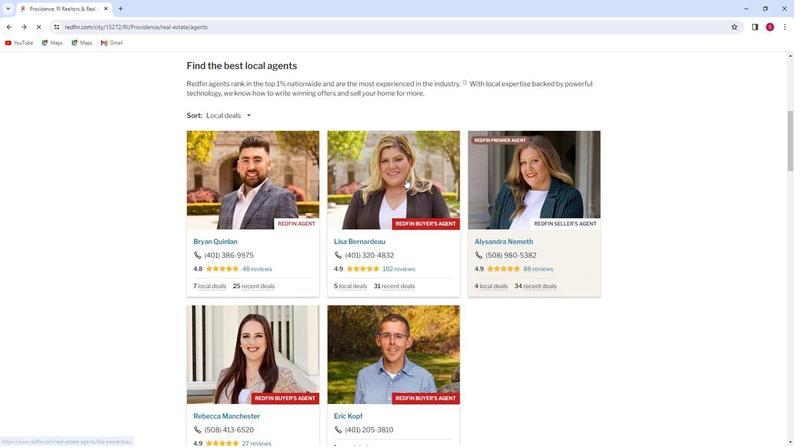 
Action: Mouse pressed left at (402, 177)
Screenshot: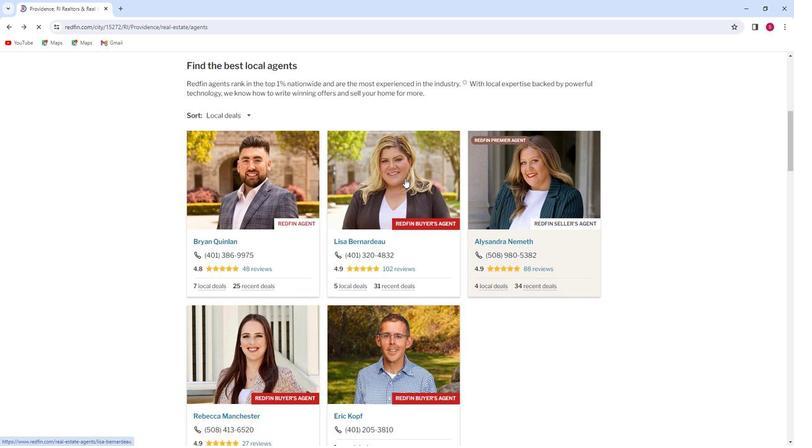 
Action: Mouse moved to (230, 255)
Screenshot: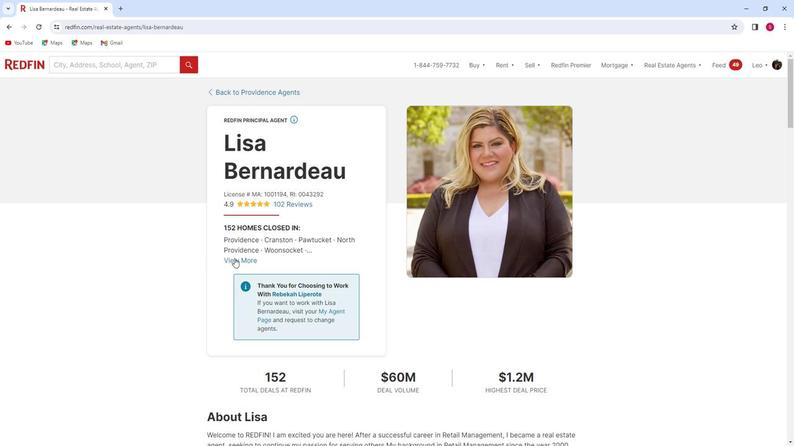 
Action: Mouse pressed left at (230, 255)
Screenshot: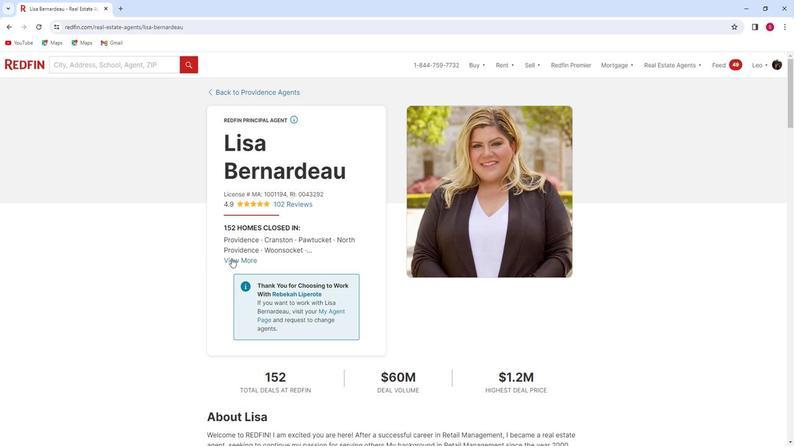 
Action: Mouse moved to (261, 255)
Screenshot: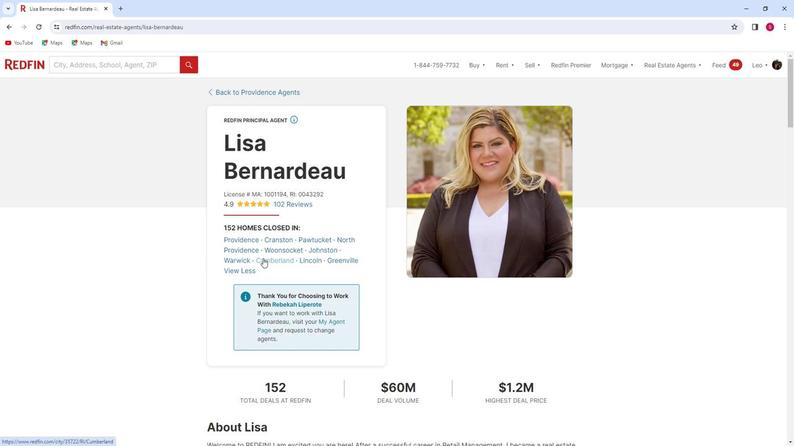 
Action: Mouse scrolled (261, 255) with delta (0, 0)
Screenshot: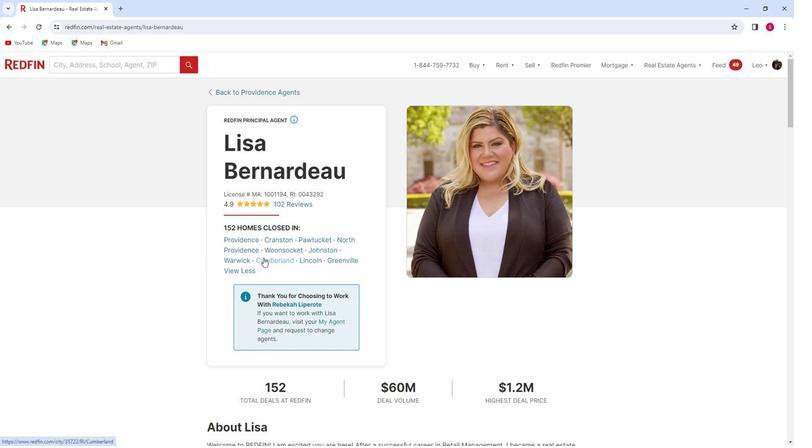 
Action: Mouse moved to (262, 253)
Screenshot: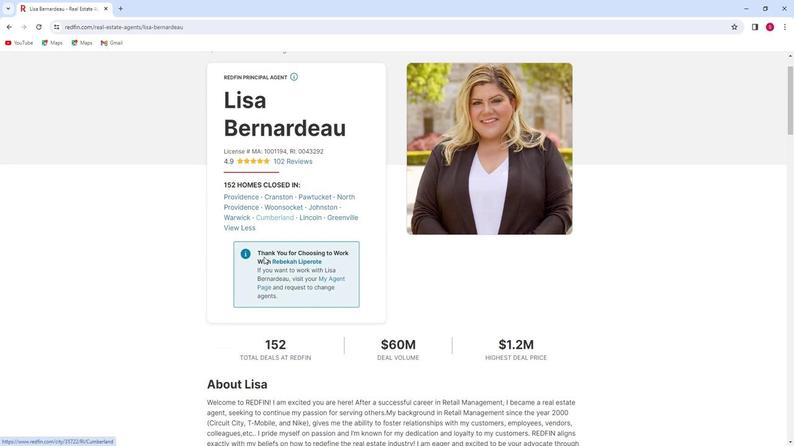 
Action: Mouse scrolled (262, 253) with delta (0, 0)
Screenshot: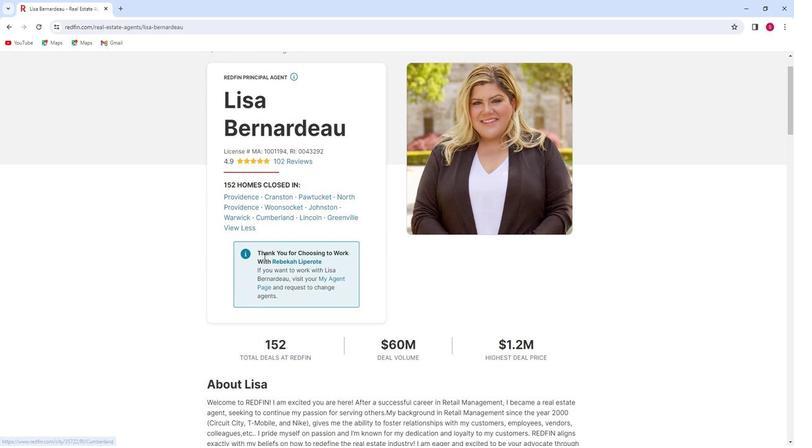 
Action: Mouse scrolled (262, 253) with delta (0, 0)
Screenshot: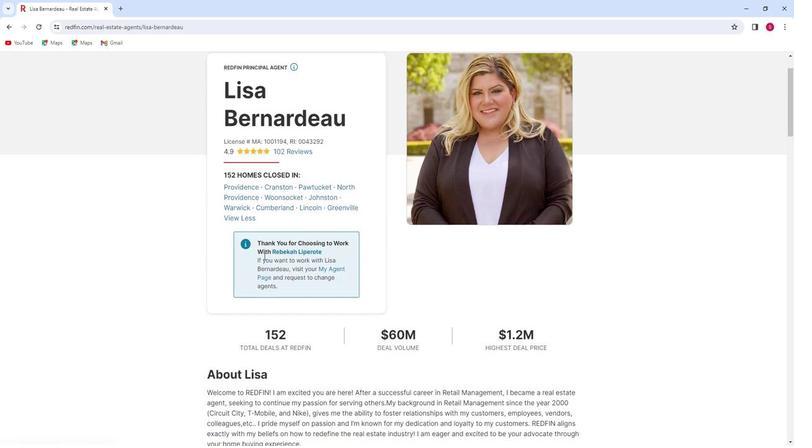 
Action: Mouse scrolled (262, 253) with delta (0, 0)
Screenshot: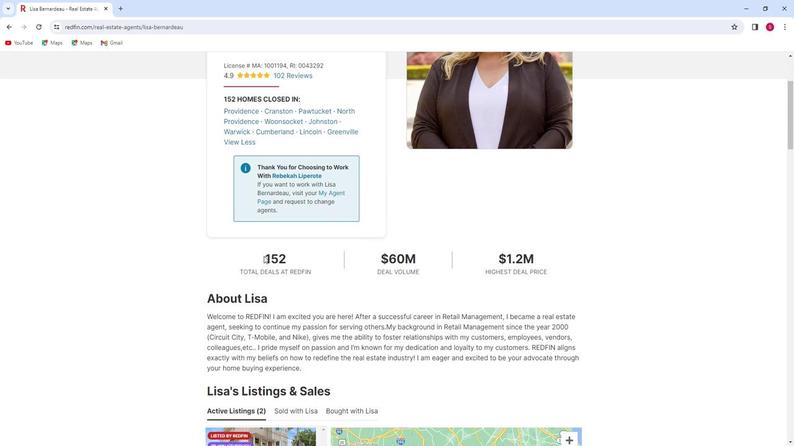 
Action: Mouse scrolled (262, 253) with delta (0, 0)
Screenshot: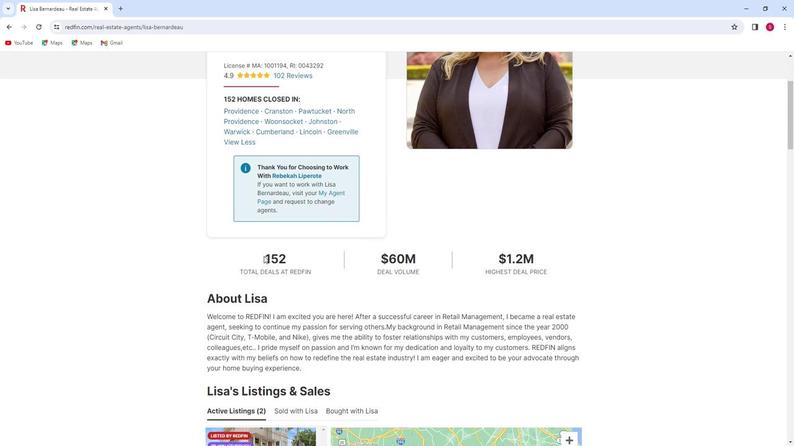 
Action: Mouse moved to (314, 261)
Screenshot: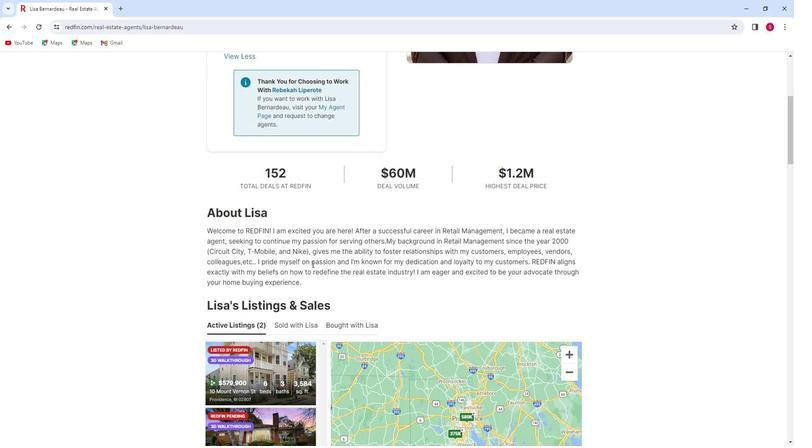 
Action: Mouse scrolled (314, 261) with delta (0, 0)
Screenshot: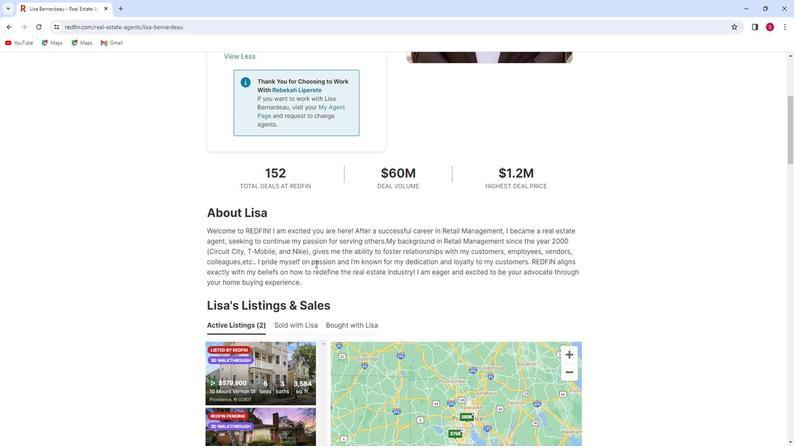 
Action: Mouse moved to (314, 261)
Screenshot: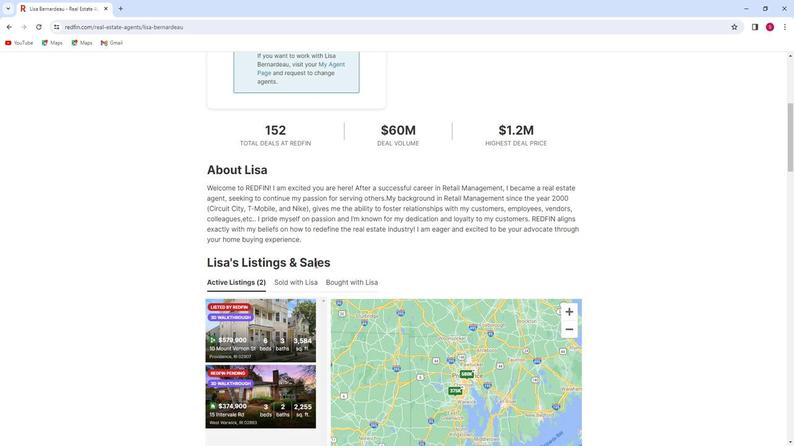 
Action: Mouse scrolled (314, 261) with delta (0, 0)
Screenshot: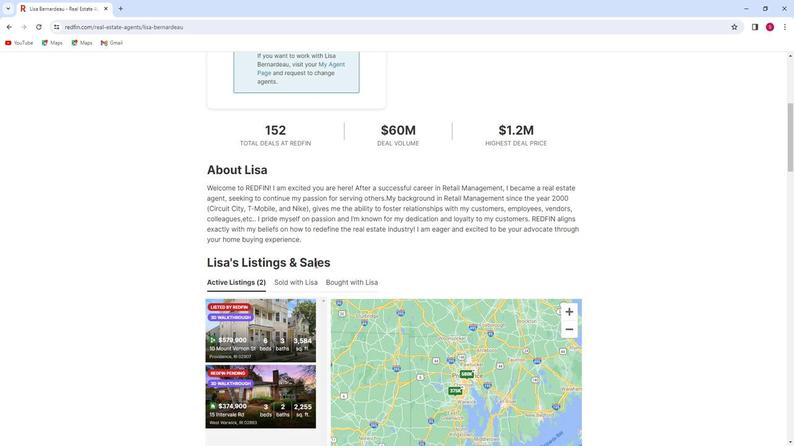 
Action: Mouse moved to (314, 261)
Screenshot: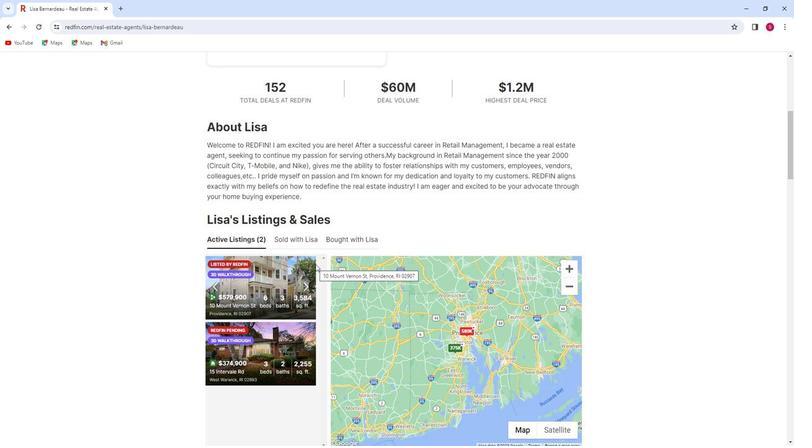 
Action: Mouse scrolled (314, 261) with delta (0, 0)
Screenshot: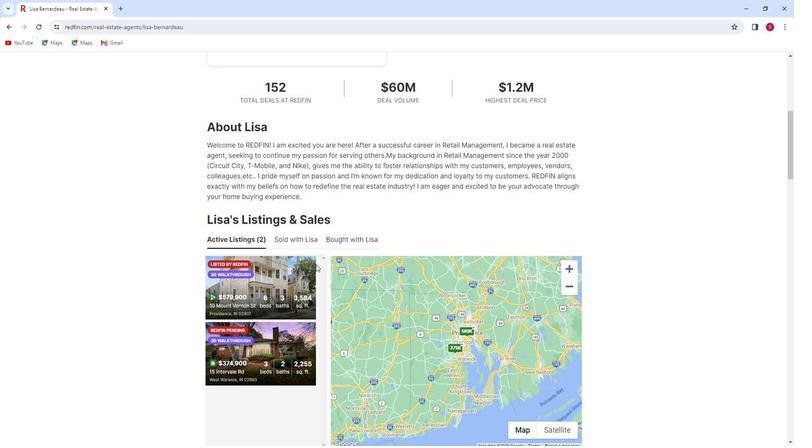 
Action: Mouse moved to (314, 260)
Screenshot: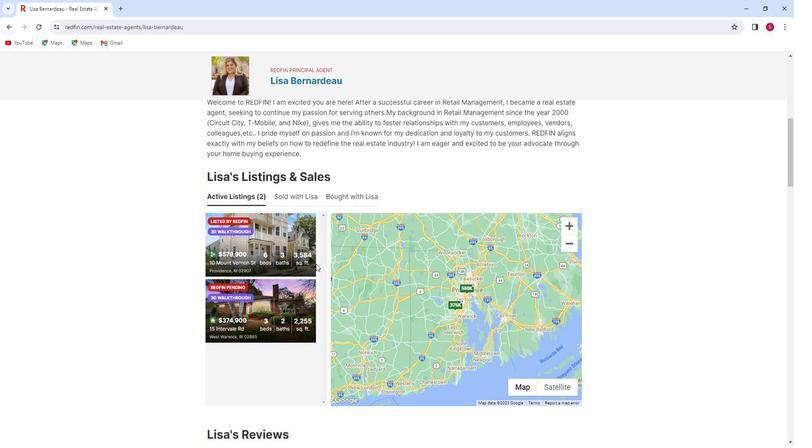 
Action: Mouse scrolled (314, 260) with delta (0, 0)
Screenshot: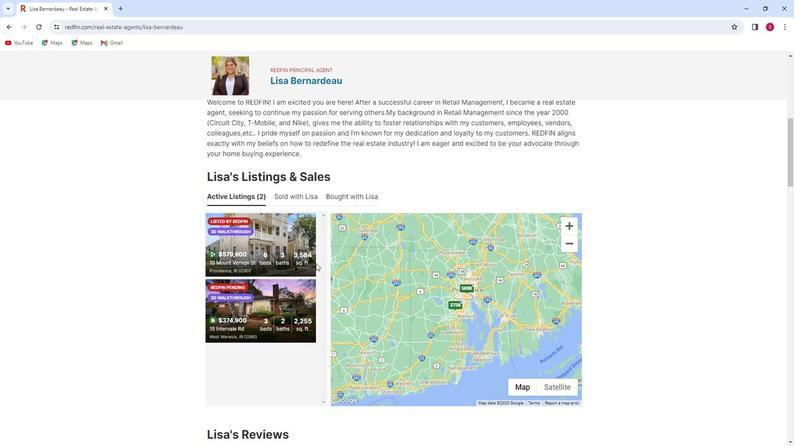 
Action: Mouse scrolled (314, 260) with delta (0, 0)
Screenshot: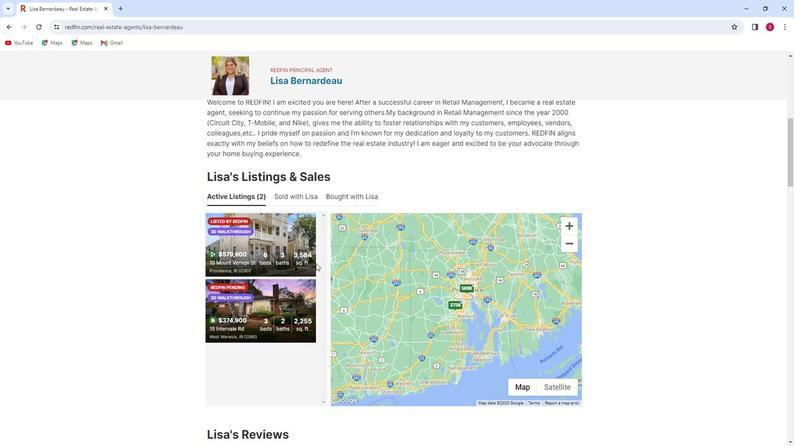 
Action: Mouse scrolled (314, 260) with delta (0, 0)
Screenshot: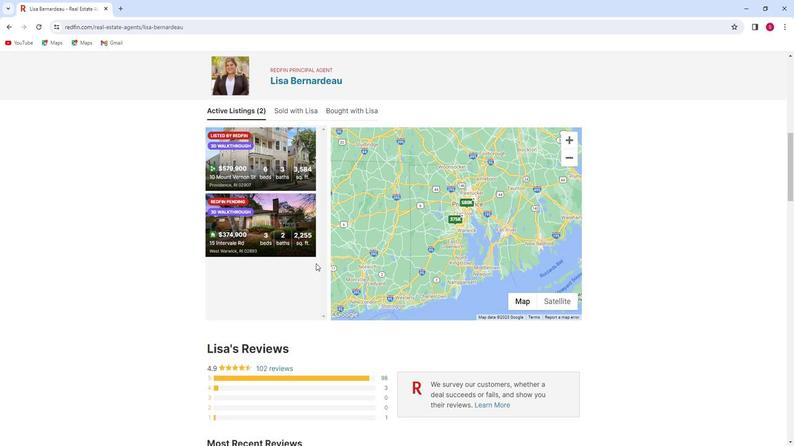 
Action: Mouse scrolled (314, 260) with delta (0, 0)
Screenshot: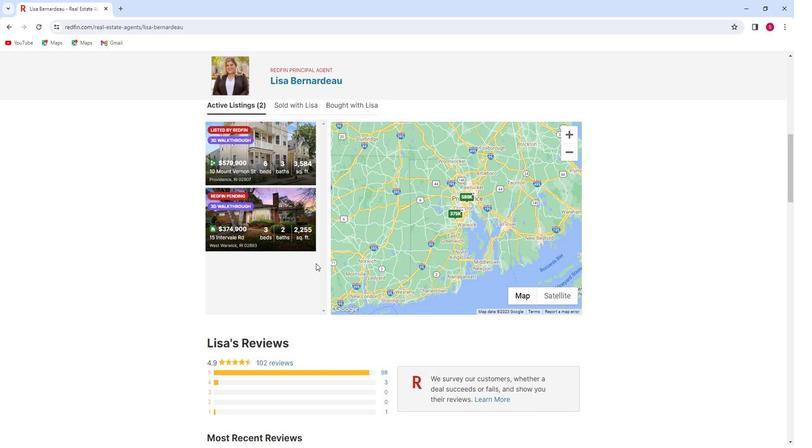 
Action: Mouse scrolled (314, 260) with delta (0, 0)
Screenshot: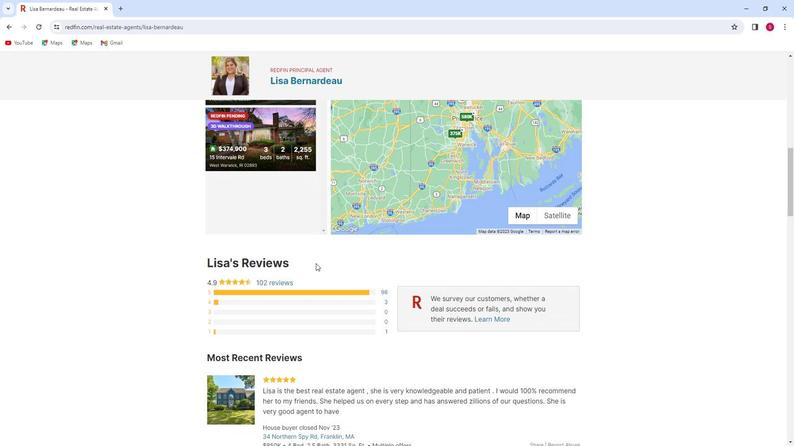 
Action: Mouse scrolled (314, 260) with delta (0, 0)
Screenshot: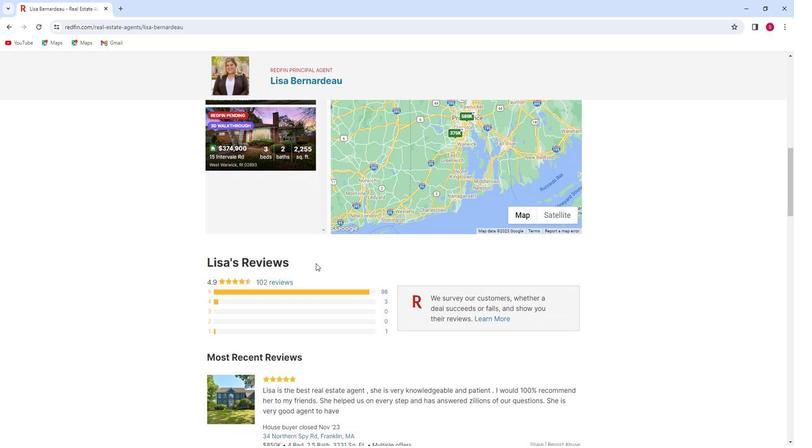 
Action: Mouse scrolled (314, 260) with delta (0, 0)
Screenshot: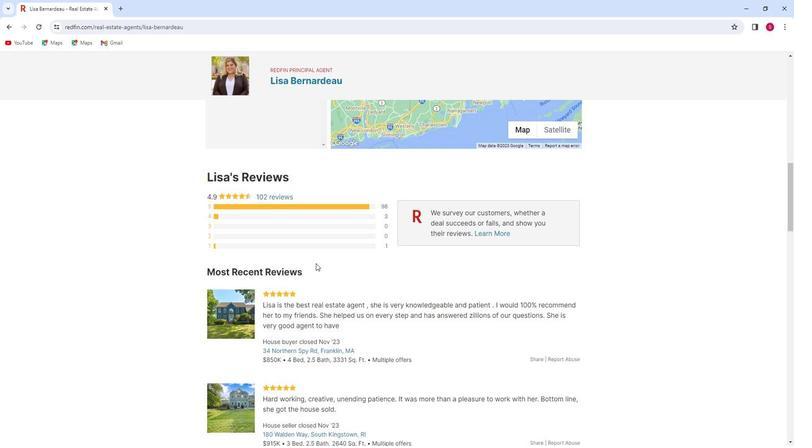 
Action: Mouse scrolled (314, 260) with delta (0, 0)
Screenshot: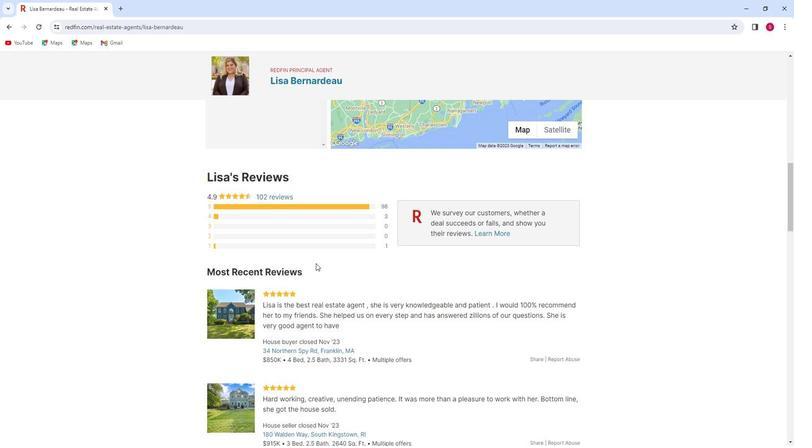 
Action: Mouse scrolled (314, 260) with delta (0, 0)
Screenshot: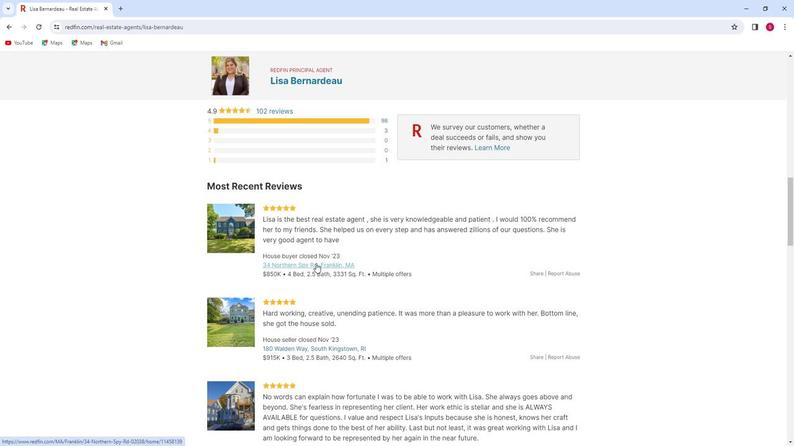 
Action: Mouse scrolled (314, 260) with delta (0, 0)
Screenshot: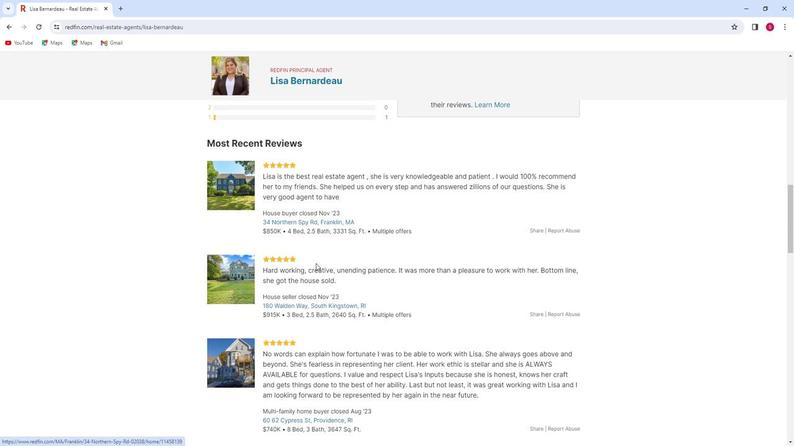 
Action: Mouse scrolled (314, 260) with delta (0, 0)
Screenshot: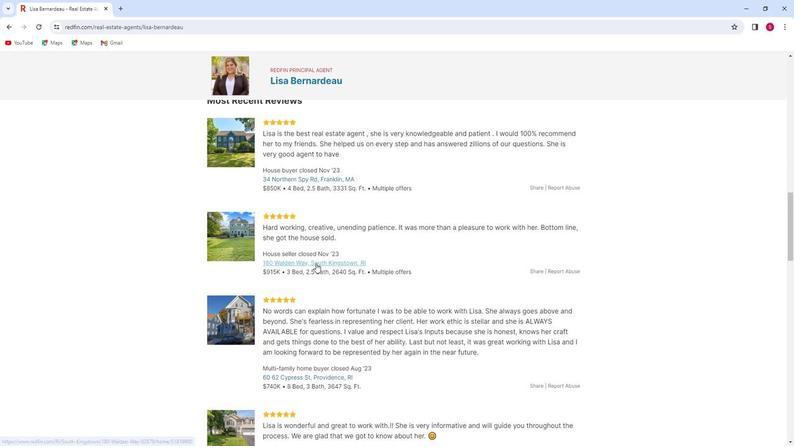 
Action: Mouse scrolled (314, 260) with delta (0, 0)
Screenshot: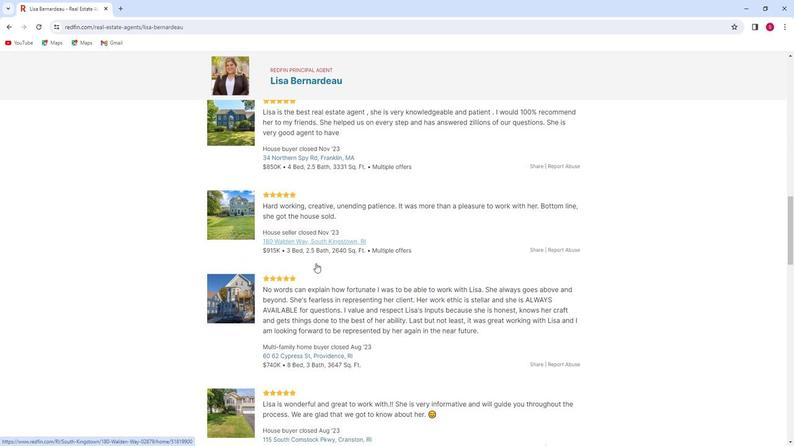 
Action: Mouse scrolled (314, 260) with delta (0, 0)
Screenshot: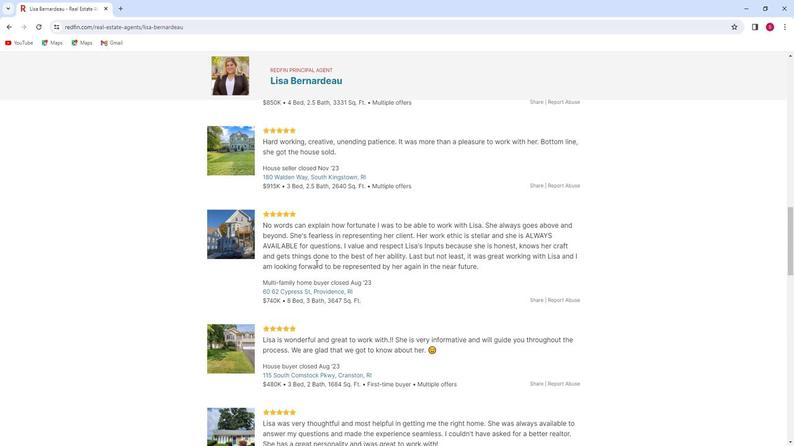 
Action: Mouse scrolled (314, 260) with delta (0, 0)
Screenshot: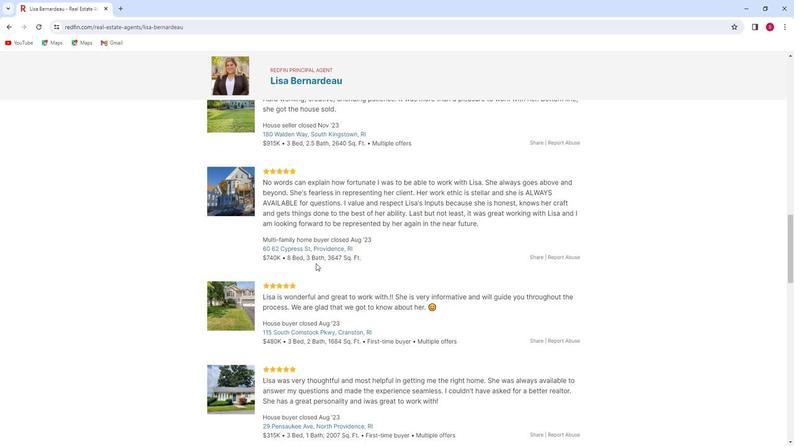 
Action: Mouse scrolled (314, 260) with delta (0, 0)
Screenshot: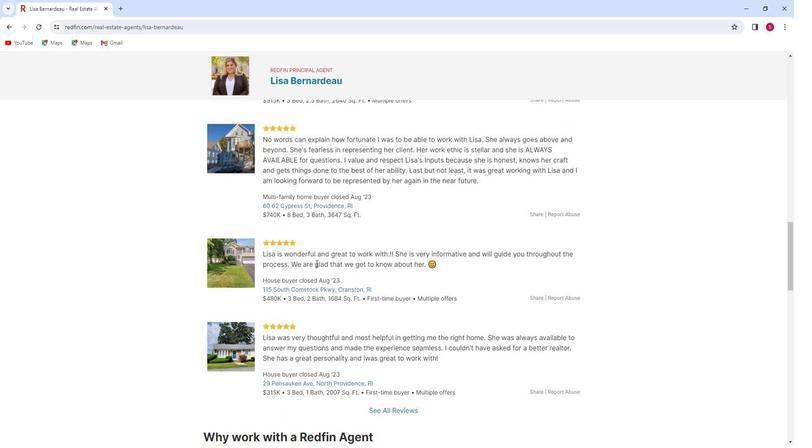 
Action: Mouse scrolled (314, 260) with delta (0, 0)
Screenshot: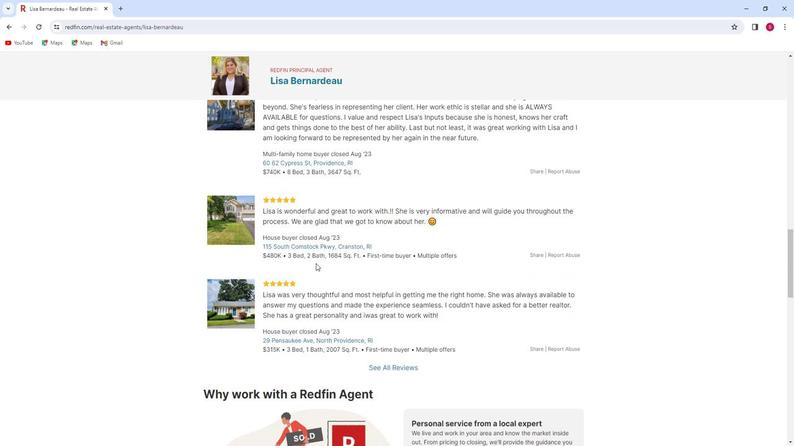 
Action: Mouse scrolled (314, 260) with delta (0, 0)
Screenshot: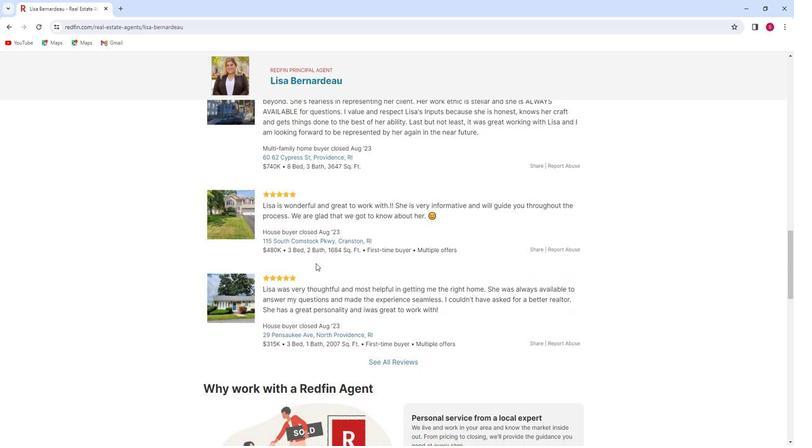 
Action: Mouse scrolled (314, 260) with delta (0, 0)
Screenshot: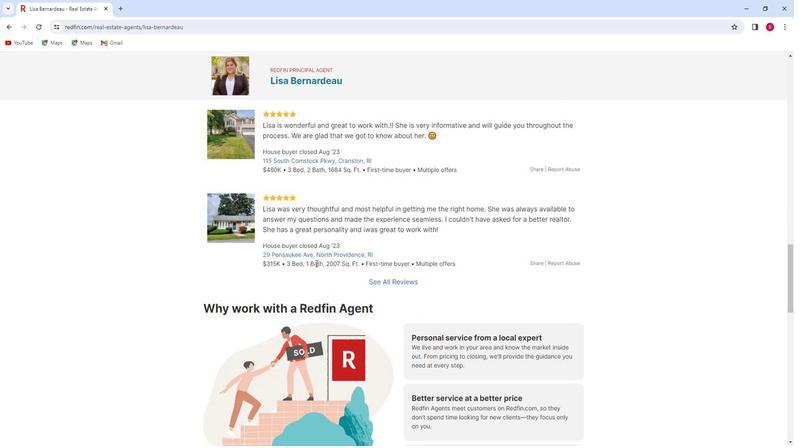 
Action: Mouse scrolled (314, 260) with delta (0, 0)
Screenshot: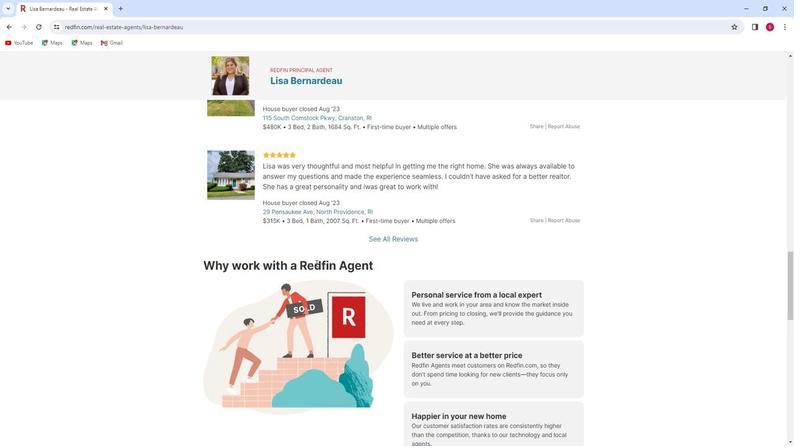 
Action: Mouse scrolled (314, 260) with delta (0, 0)
Screenshot: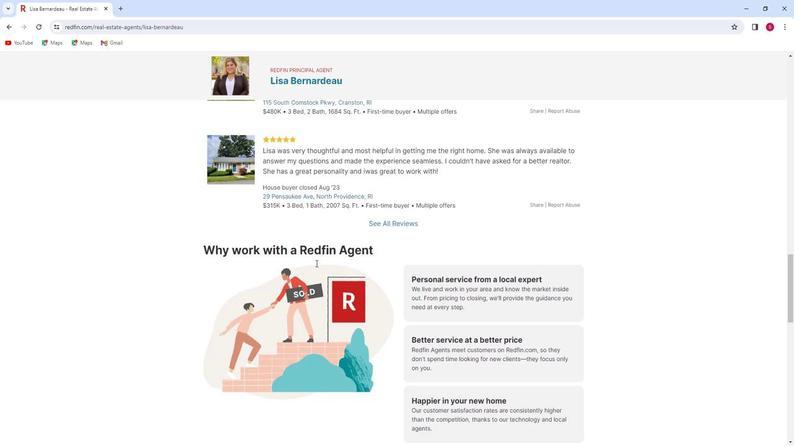 
Action: Mouse scrolled (314, 260) with delta (0, 0)
Screenshot: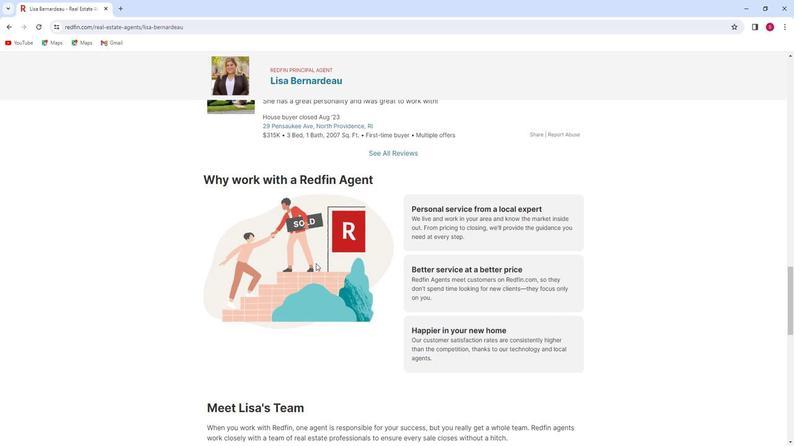 
Action: Mouse scrolled (314, 260) with delta (0, 0)
Screenshot: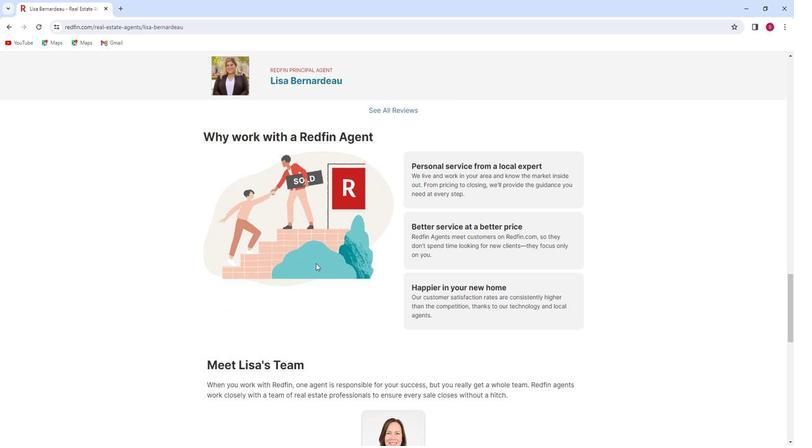 
Action: Mouse scrolled (314, 260) with delta (0, 0)
Screenshot: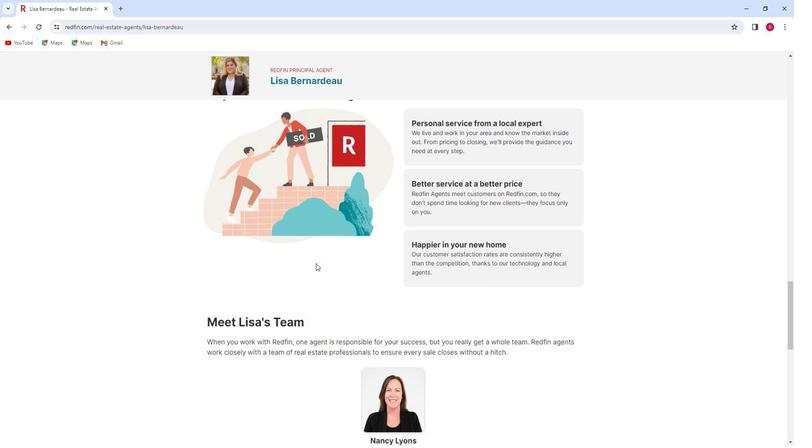 
Action: Mouse scrolled (314, 260) with delta (0, 0)
Screenshot: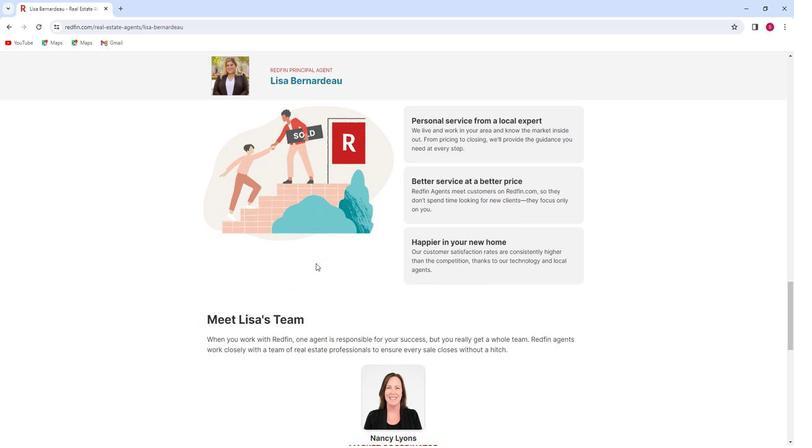 
Action: Mouse scrolled (314, 260) with delta (0, 0)
Screenshot: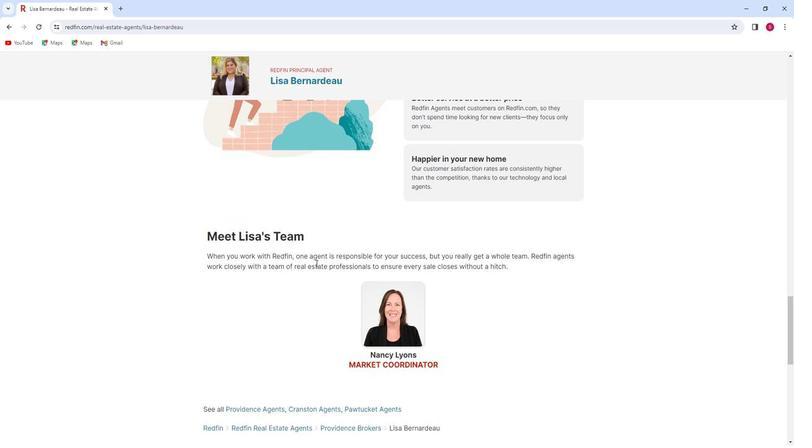 
Action: Mouse scrolled (314, 260) with delta (0, 0)
Screenshot: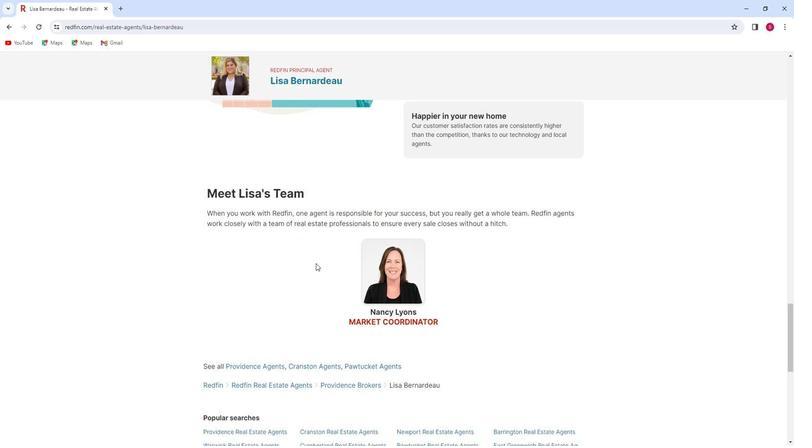 
Action: Mouse scrolled (314, 260) with delta (0, 0)
Screenshot: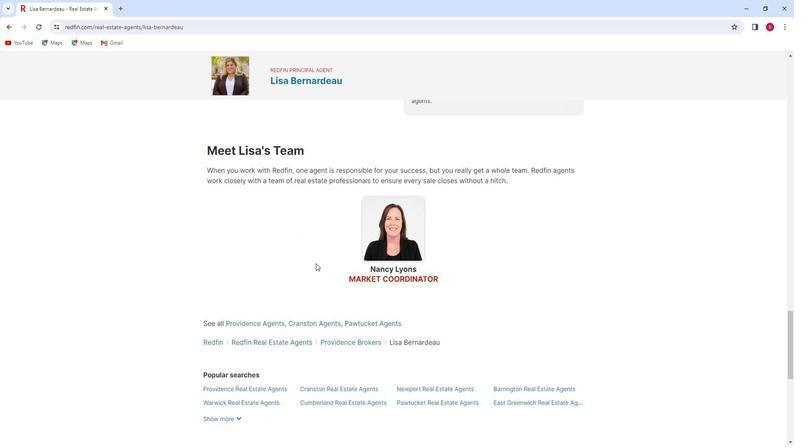 
Action: Mouse scrolled (314, 260) with delta (0, 0)
Screenshot: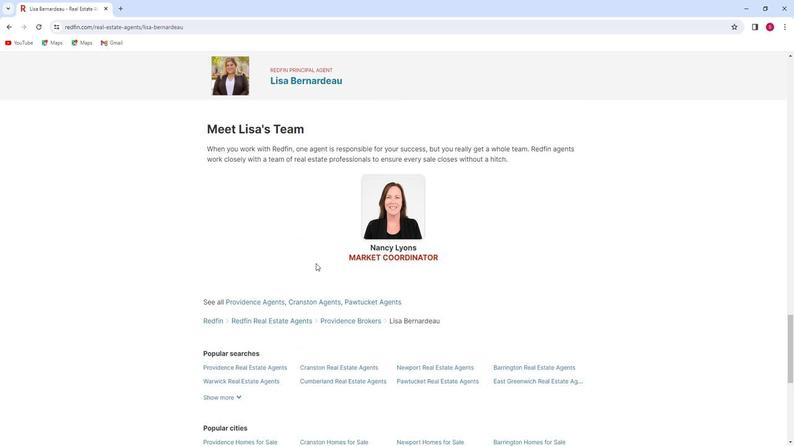 
Action: Mouse scrolled (314, 260) with delta (0, 0)
Screenshot: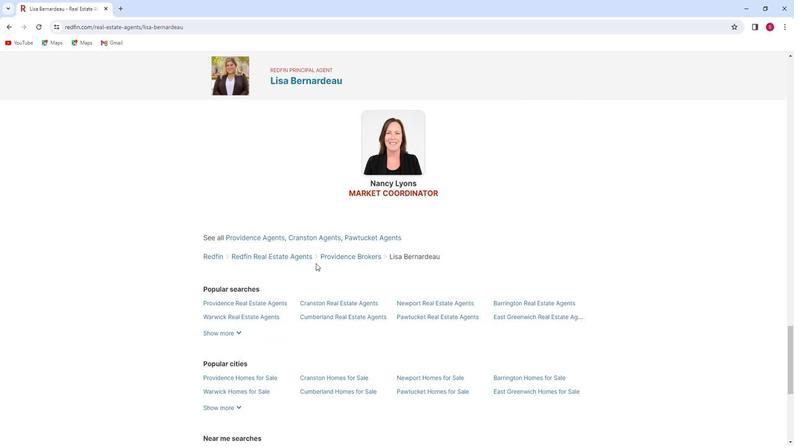 
Action: Mouse scrolled (314, 260) with delta (0, 0)
Screenshot: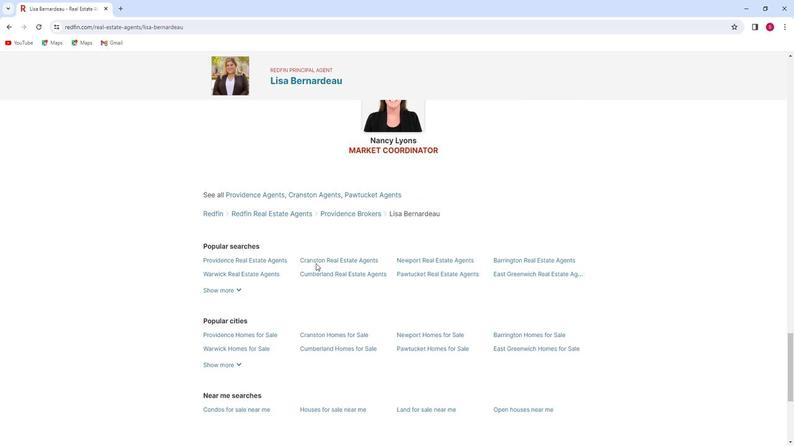 
Action: Mouse scrolled (314, 260) with delta (0, 0)
Screenshot: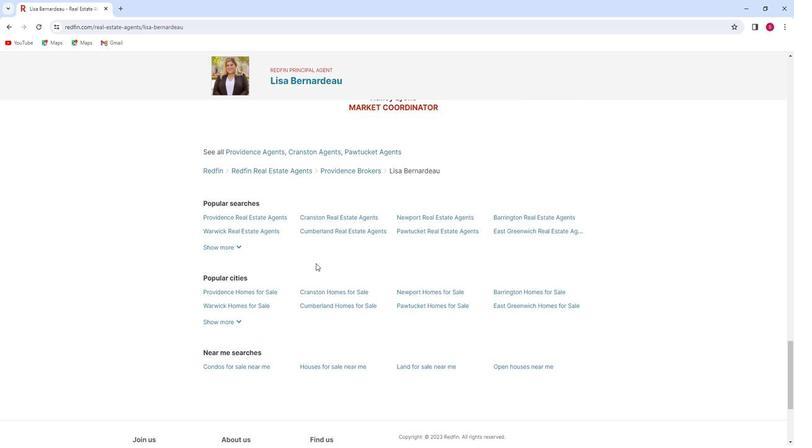 
Action: Mouse scrolled (314, 260) with delta (0, 0)
Screenshot: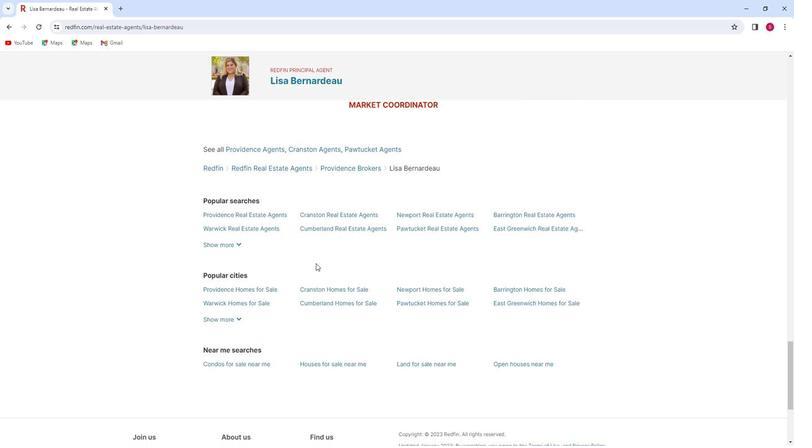 
Action: Mouse scrolled (314, 260) with delta (0, 0)
Screenshot: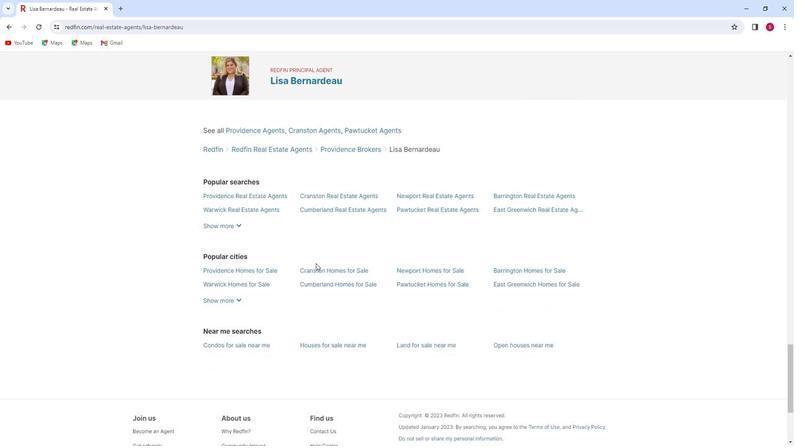 
Action: Mouse scrolled (314, 260) with delta (0, 0)
Screenshot: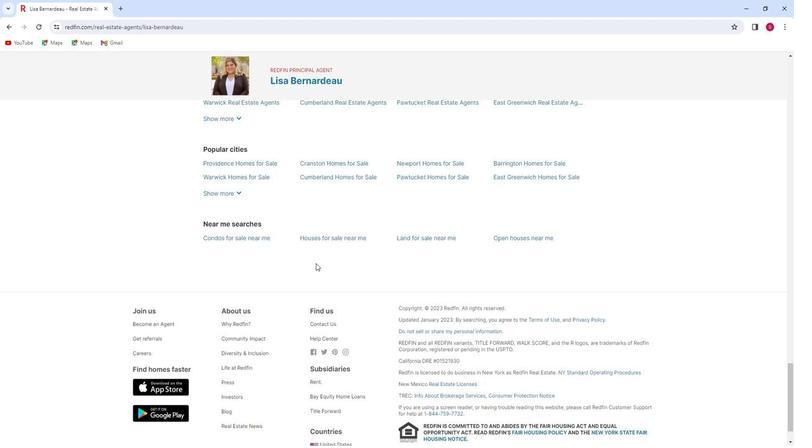 
Action: Mouse scrolled (314, 260) with delta (0, 0)
Screenshot: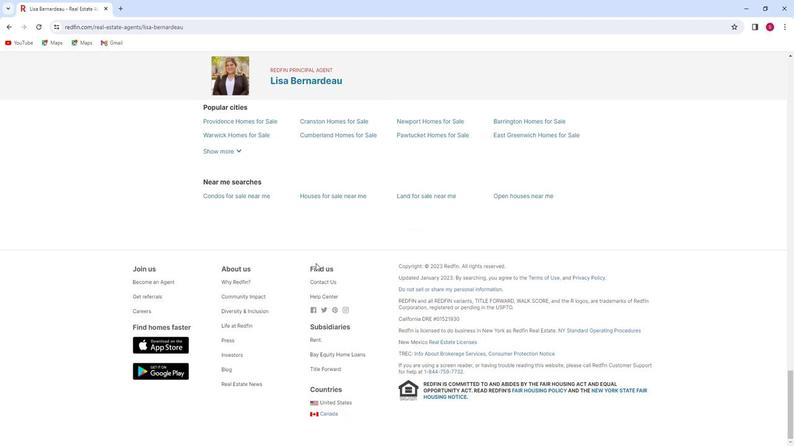 
Action: Mouse scrolled (314, 260) with delta (0, 0)
Screenshot: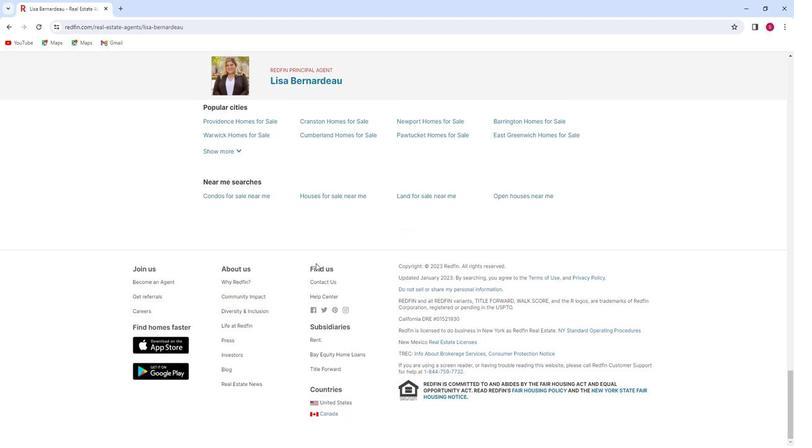 
Action: Mouse scrolled (314, 260) with delta (0, 0)
Screenshot: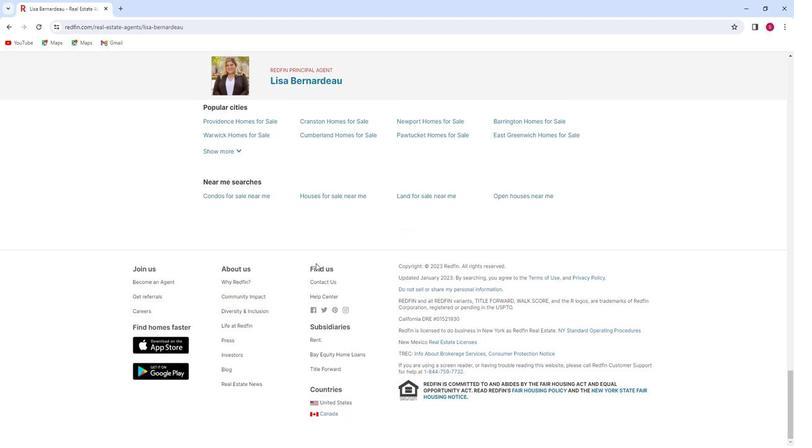 
Action: Mouse moved to (9, 27)
Screenshot: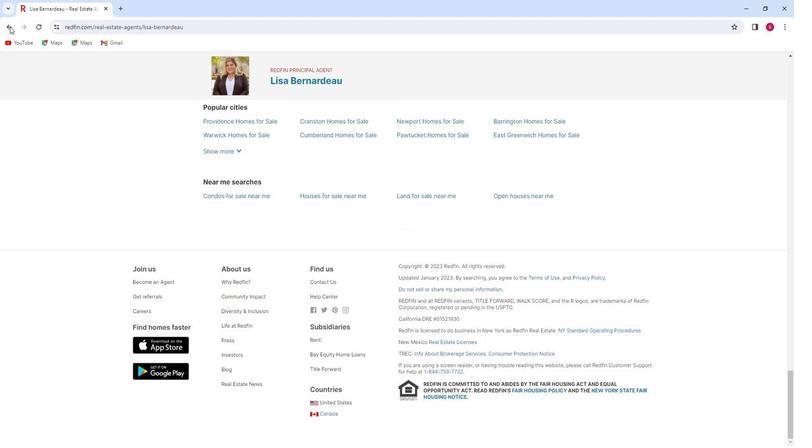 
Action: Mouse pressed left at (9, 27)
Screenshot: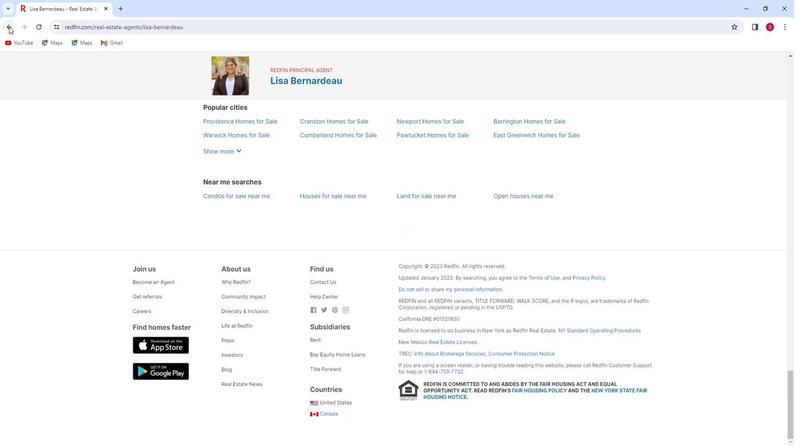 
Action: Mouse moved to (496, 172)
Screenshot: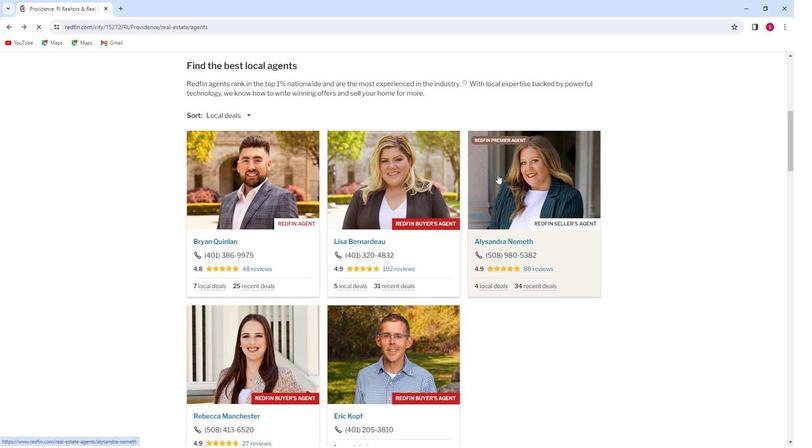
Action: Mouse pressed left at (496, 172)
Screenshot: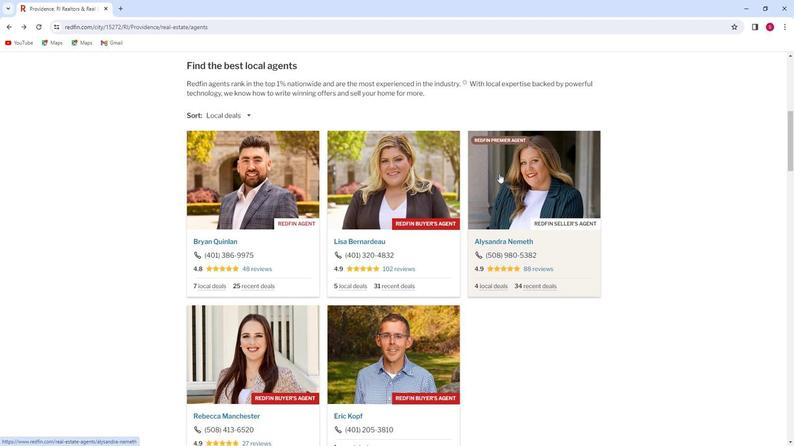 
Action: Mouse moved to (237, 231)
Screenshot: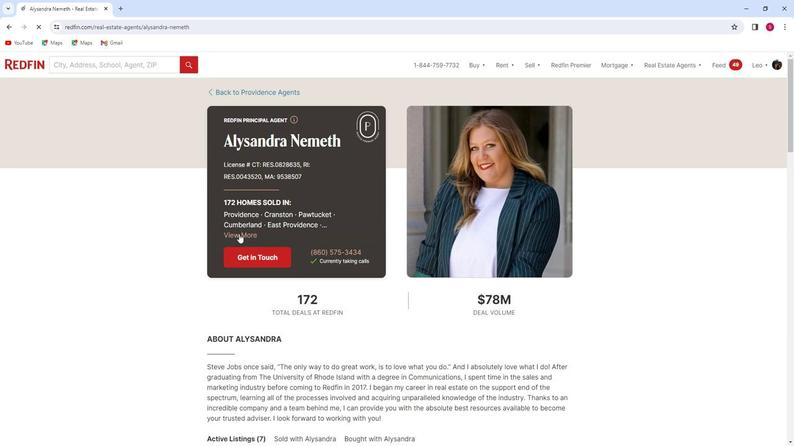 
Action: Mouse pressed left at (237, 231)
Screenshot: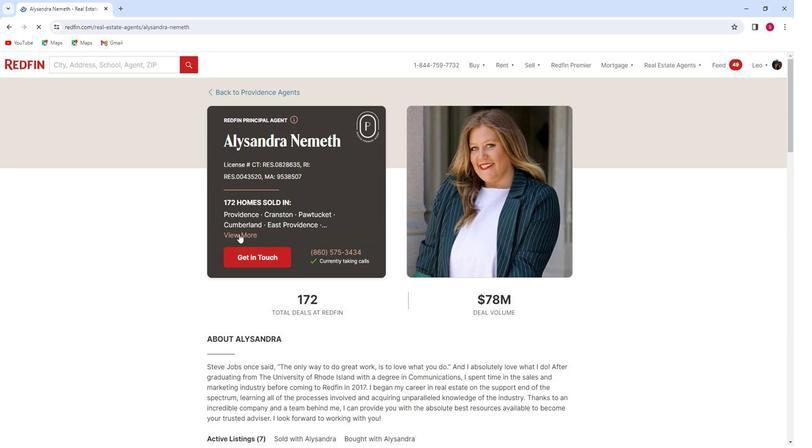 
Action: Mouse moved to (243, 226)
Screenshot: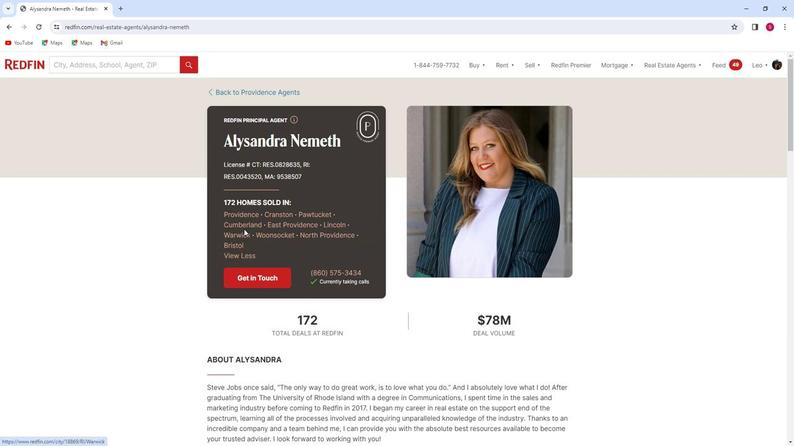 
Action: Mouse scrolled (243, 225) with delta (0, 0)
Screenshot: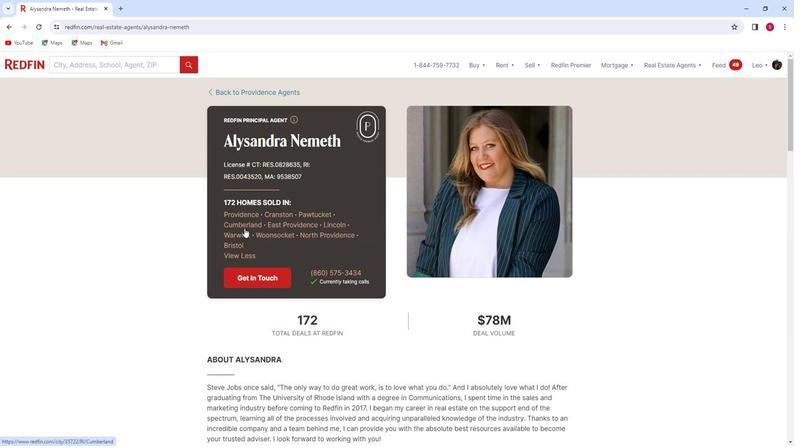 
Action: Mouse scrolled (243, 225) with delta (0, 0)
Screenshot: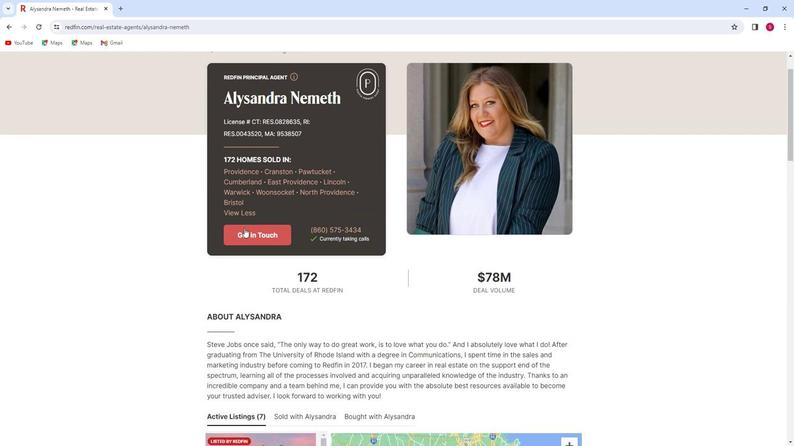 
Action: Mouse scrolled (243, 225) with delta (0, 0)
Screenshot: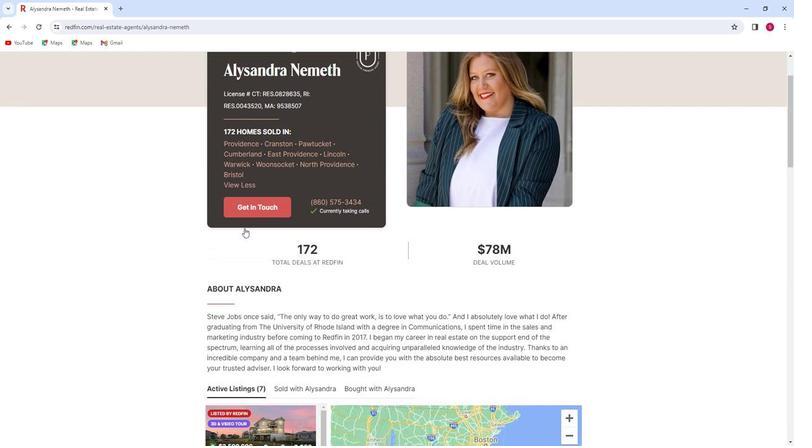 
Action: Mouse scrolled (243, 225) with delta (0, 0)
Screenshot: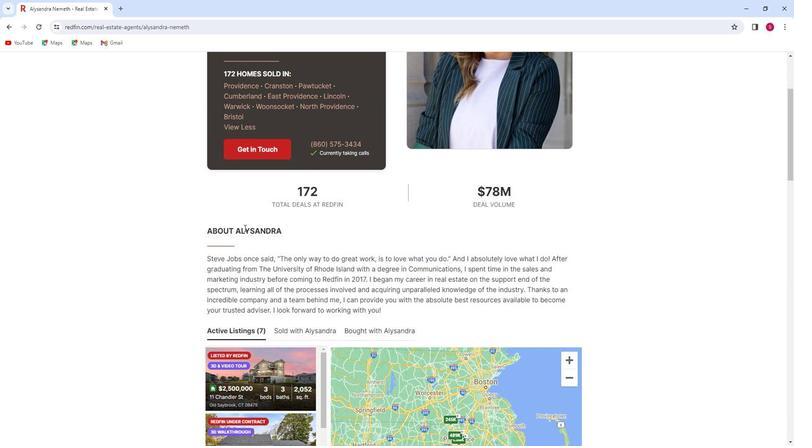
Action: Mouse moved to (249, 229)
Screenshot: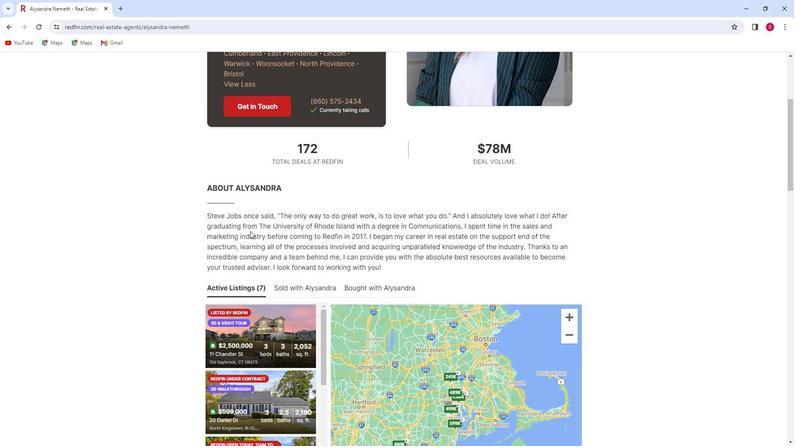 
Action: Mouse scrolled (249, 229) with delta (0, 0)
Screenshot: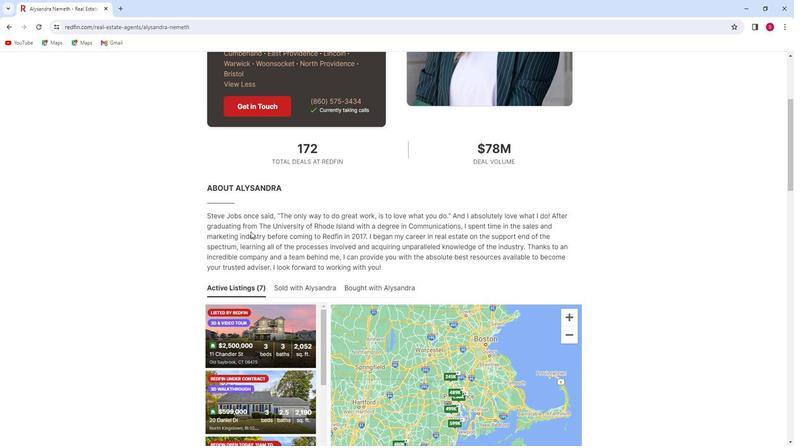 
Action: Mouse moved to (250, 229)
Screenshot: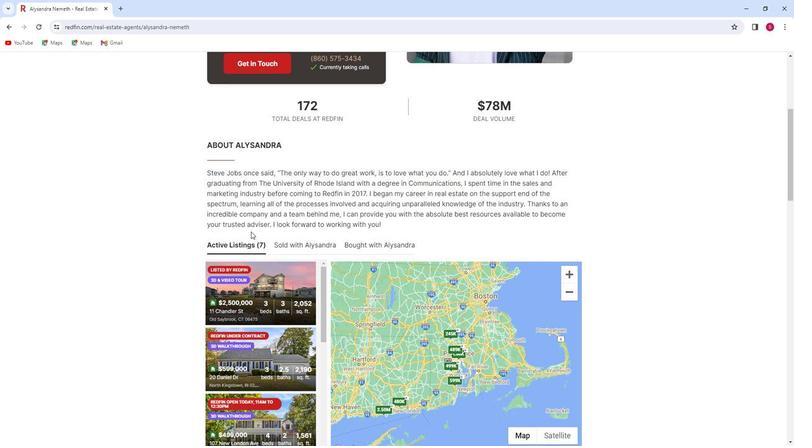 
Action: Mouse scrolled (250, 229) with delta (0, 0)
Screenshot: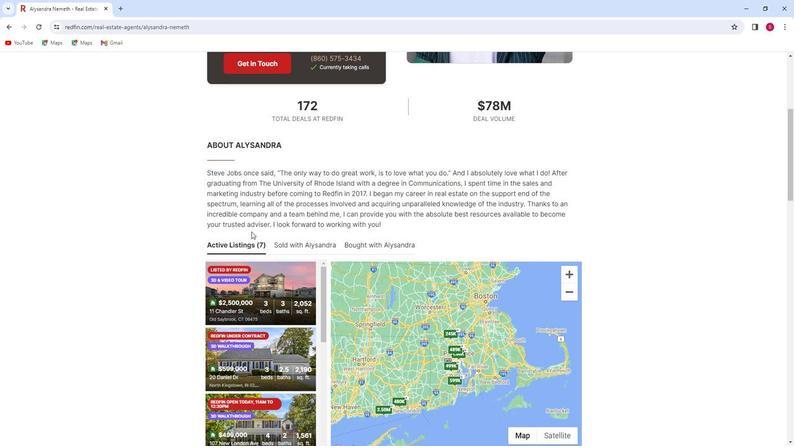 
Action: Mouse scrolled (250, 229) with delta (0, 0)
Screenshot: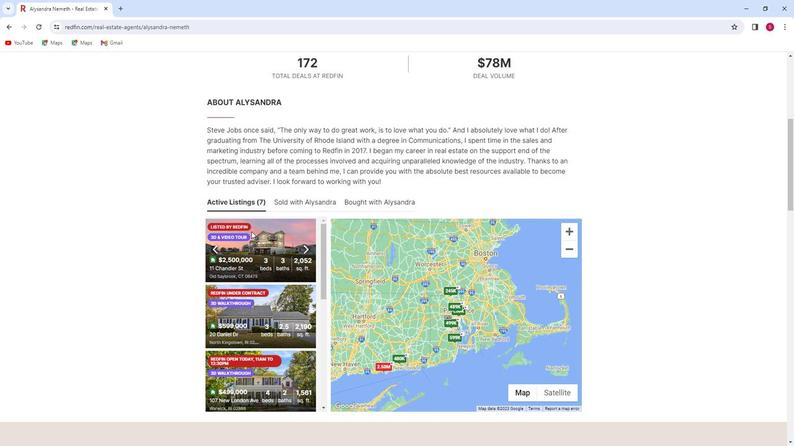 
Action: Mouse scrolled (250, 229) with delta (0, 0)
Screenshot: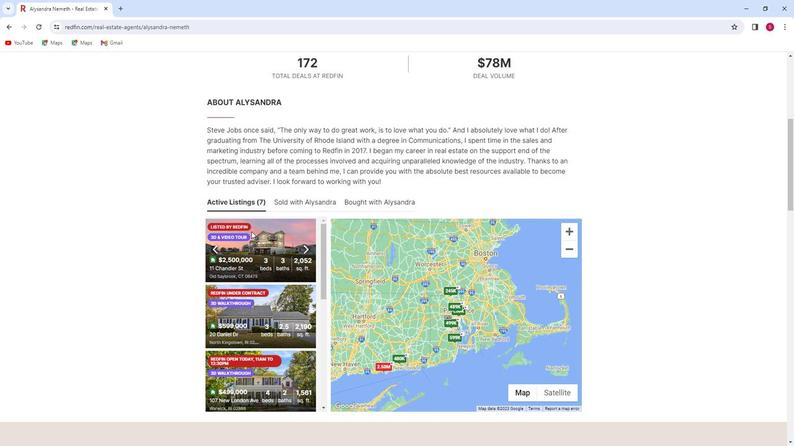 
Action: Mouse moved to (338, 232)
Screenshot: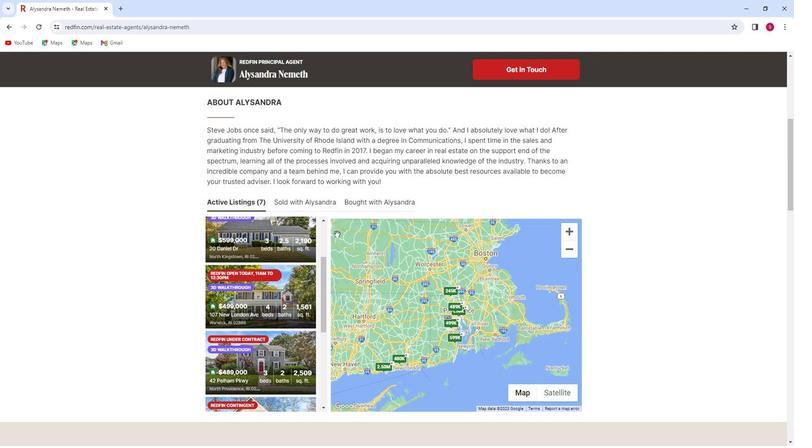 
Action: Mouse scrolled (338, 231) with delta (0, 0)
Screenshot: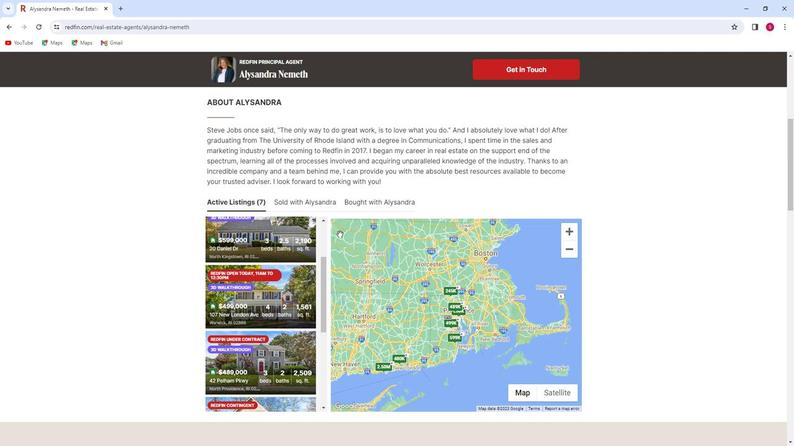 
Action: Mouse scrolled (338, 231) with delta (0, 0)
Screenshot: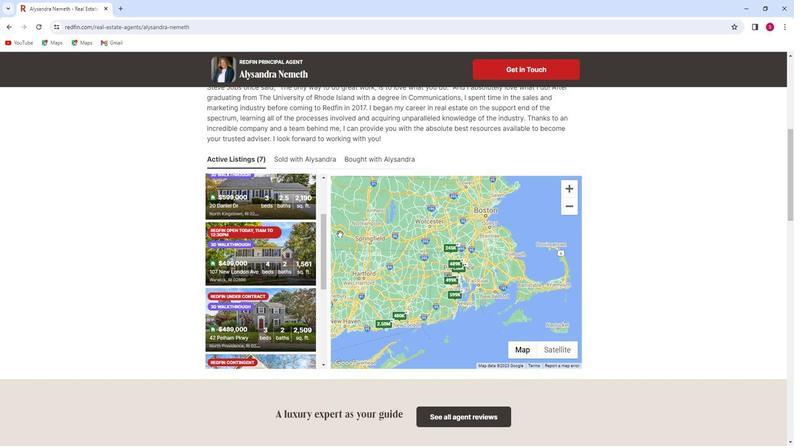 
Action: Mouse scrolled (338, 231) with delta (0, 0)
Screenshot: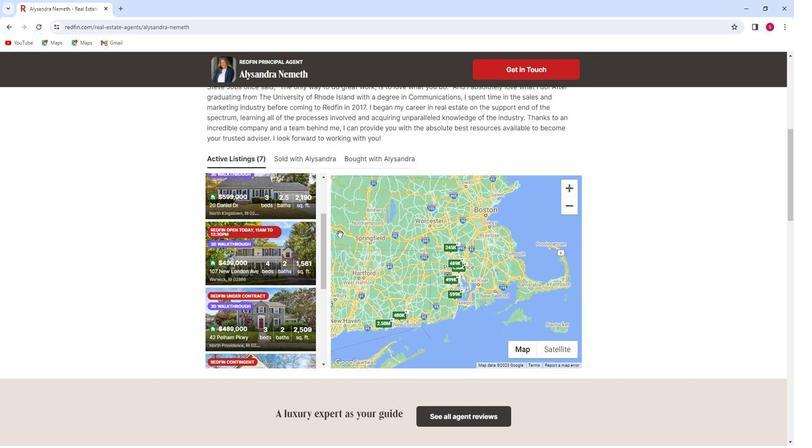 
Action: Mouse scrolled (338, 231) with delta (0, 0)
Screenshot: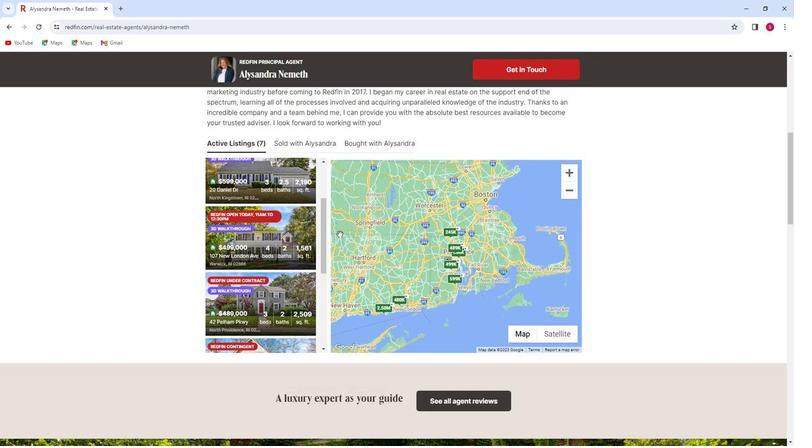 
Action: Mouse scrolled (338, 231) with delta (0, 0)
Screenshot: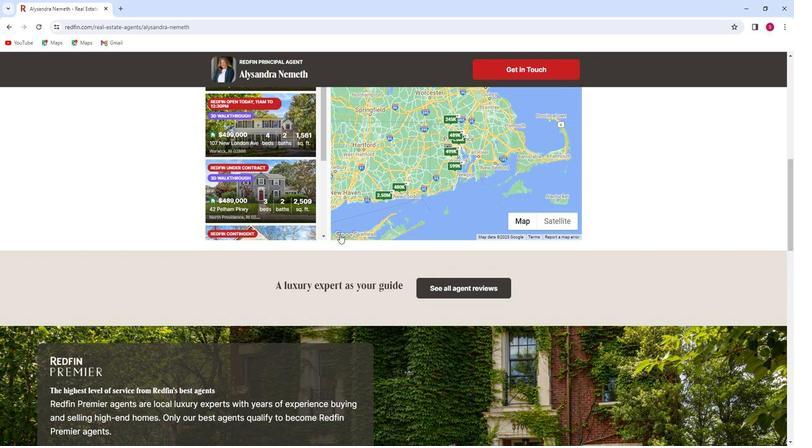 
Action: Mouse scrolled (338, 231) with delta (0, 0)
Screenshot: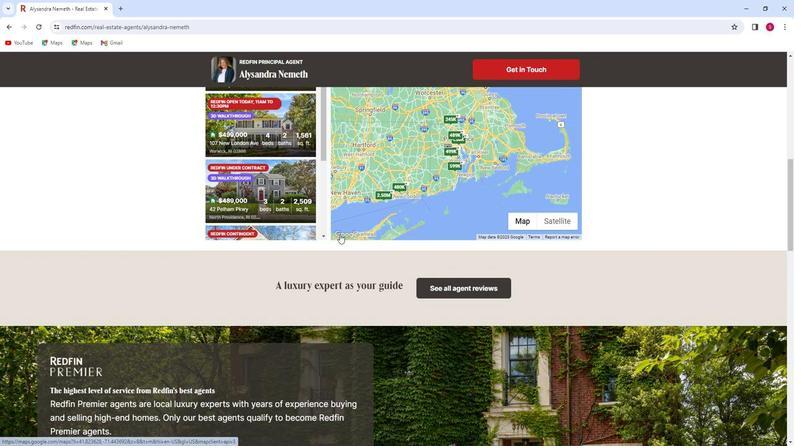 
Action: Mouse scrolled (338, 231) with delta (0, 0)
Screenshot: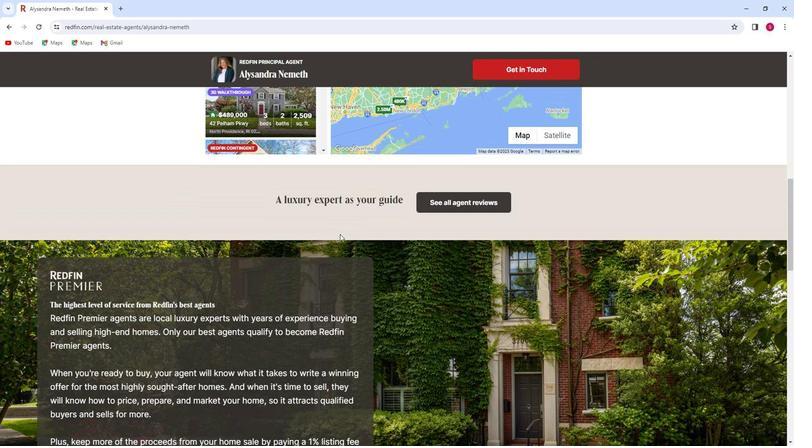 
Action: Mouse scrolled (338, 231) with delta (0, 0)
Screenshot: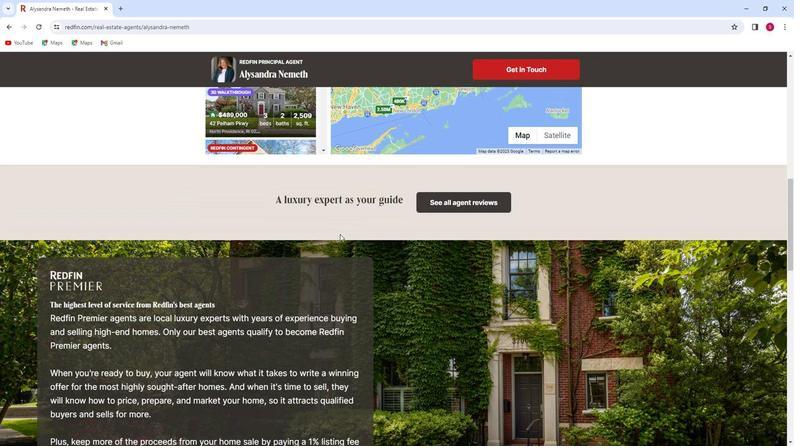 
Action: Mouse scrolled (338, 231) with delta (0, 0)
Screenshot: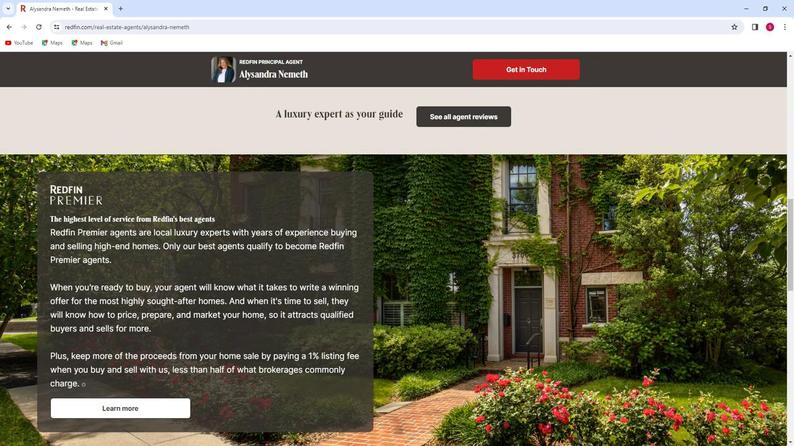 
Action: Mouse scrolled (338, 231) with delta (0, 0)
Screenshot: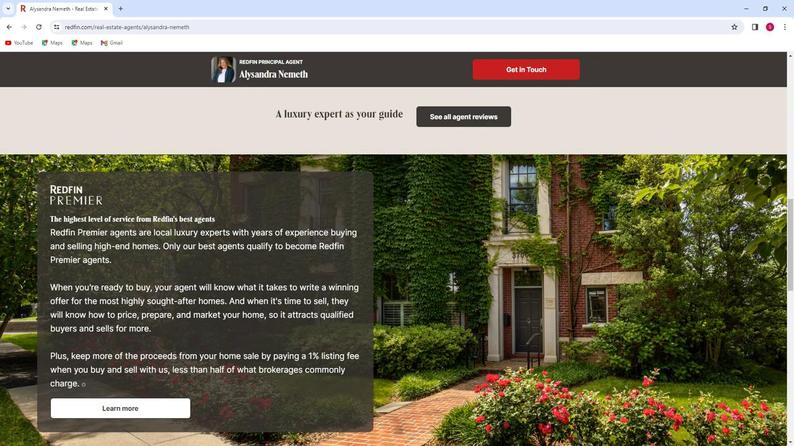 
Action: Mouse scrolled (338, 231) with delta (0, 0)
Screenshot: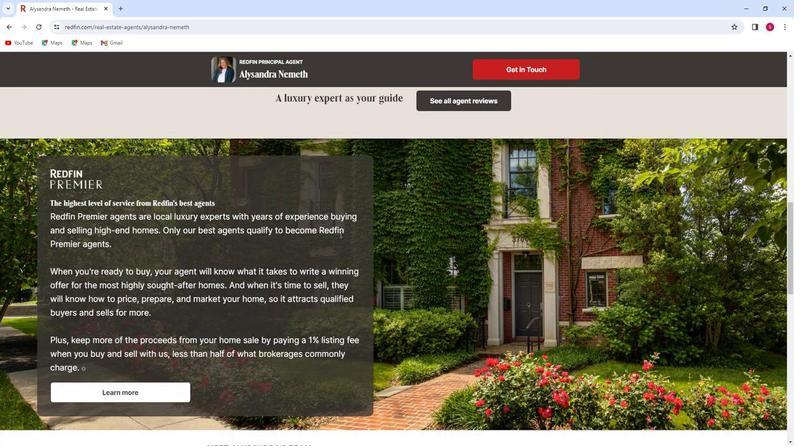 
Action: Mouse scrolled (338, 231) with delta (0, 0)
Screenshot: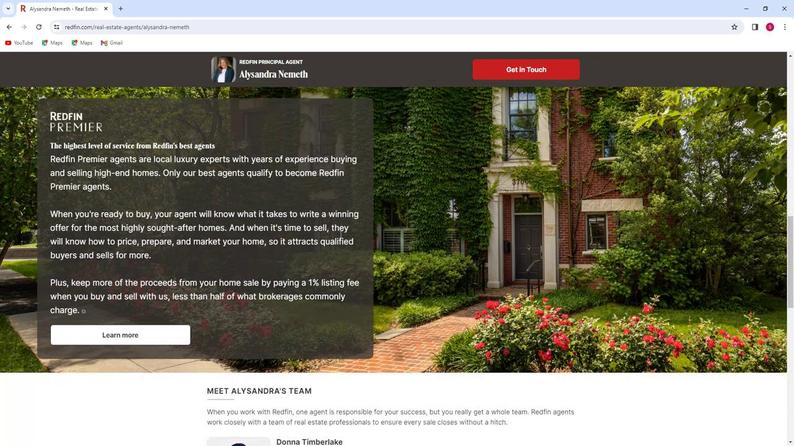 
Action: Mouse scrolled (338, 232) with delta (0, 0)
Screenshot: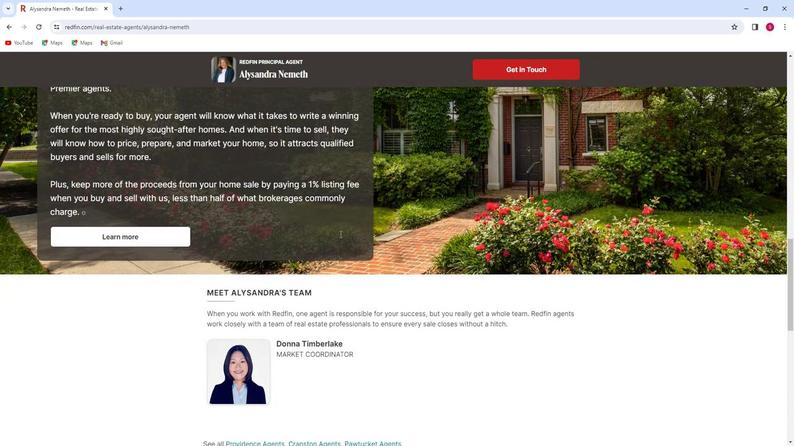 
Action: Mouse scrolled (338, 232) with delta (0, 0)
Screenshot: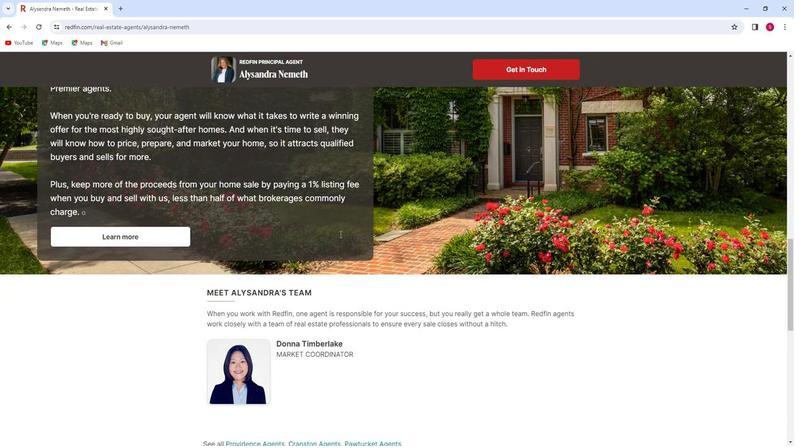 
Action: Mouse scrolled (338, 232) with delta (0, 0)
Screenshot: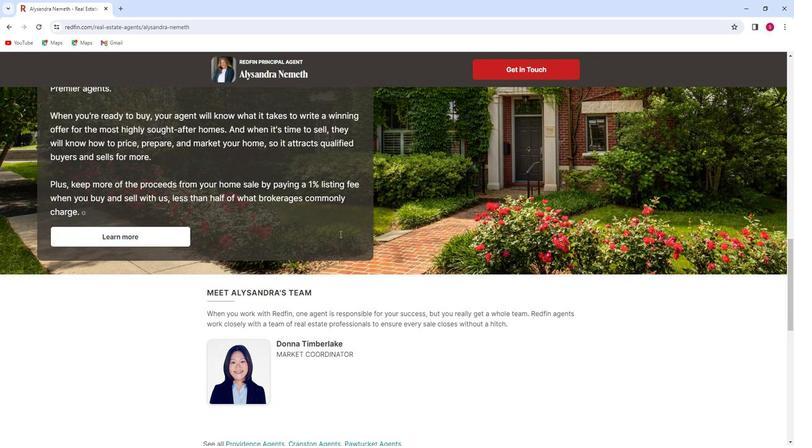 
Action: Mouse scrolled (338, 232) with delta (0, 0)
Screenshot: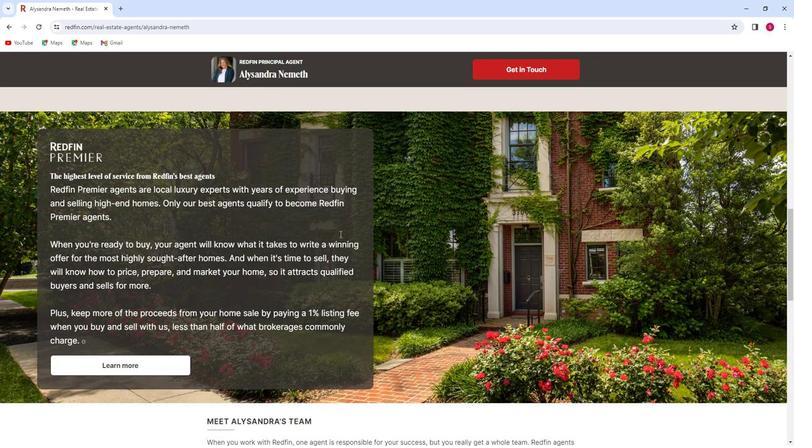 
Action: Mouse scrolled (338, 232) with delta (0, 0)
Screenshot: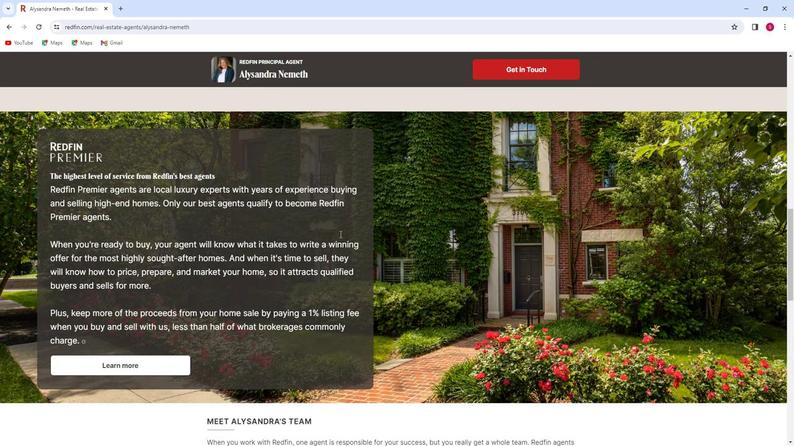 
Action: Mouse scrolled (338, 232) with delta (0, 0)
Screenshot: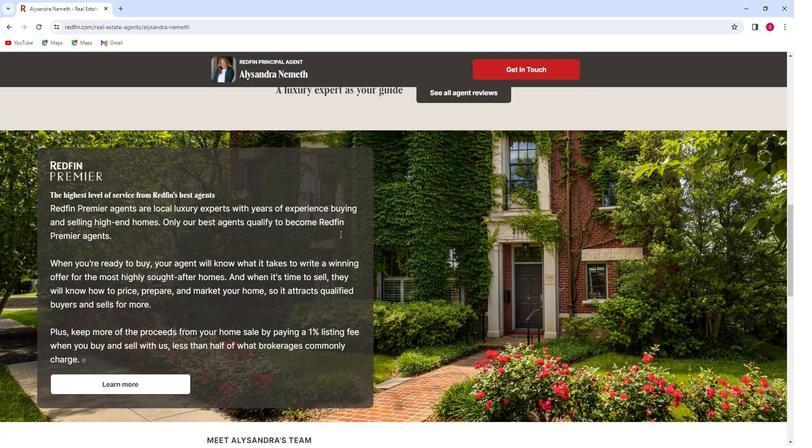 
Action: Mouse scrolled (338, 232) with delta (0, 0)
Screenshot: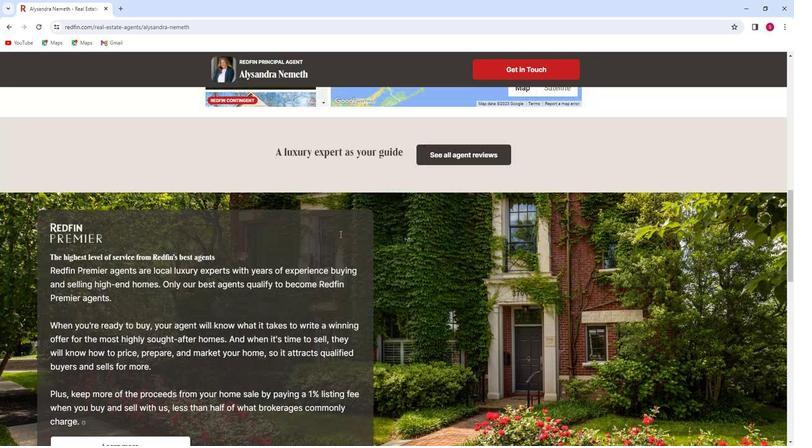 
Action: Mouse moved to (453, 240)
Screenshot: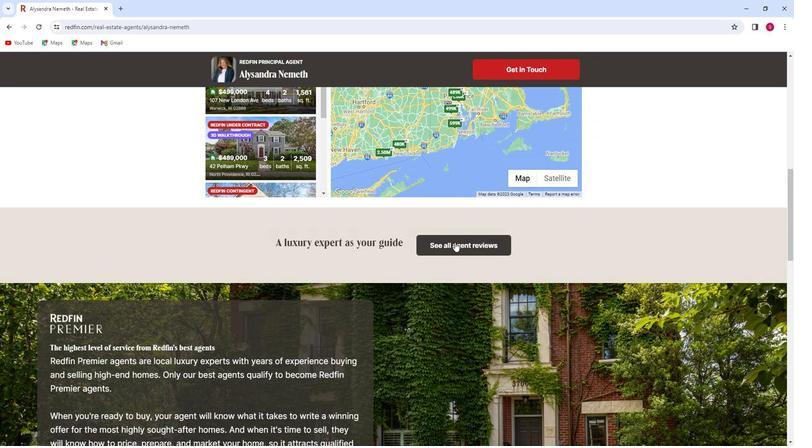 
Action: Mouse pressed left at (453, 240)
Screenshot: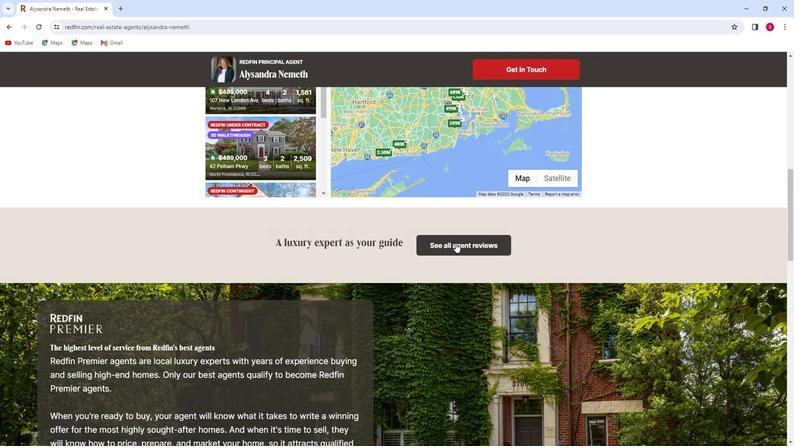 
Action: Mouse moved to (200, 11)
Screenshot: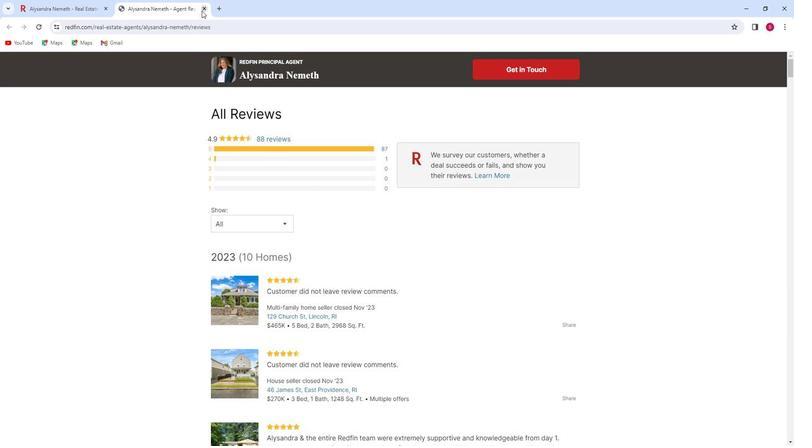 
Action: Mouse pressed left at (200, 11)
Screenshot: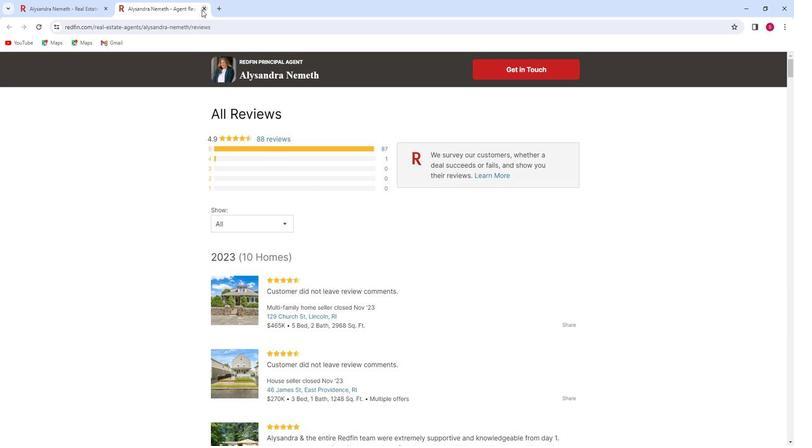 
Action: Mouse moved to (286, 175)
Screenshot: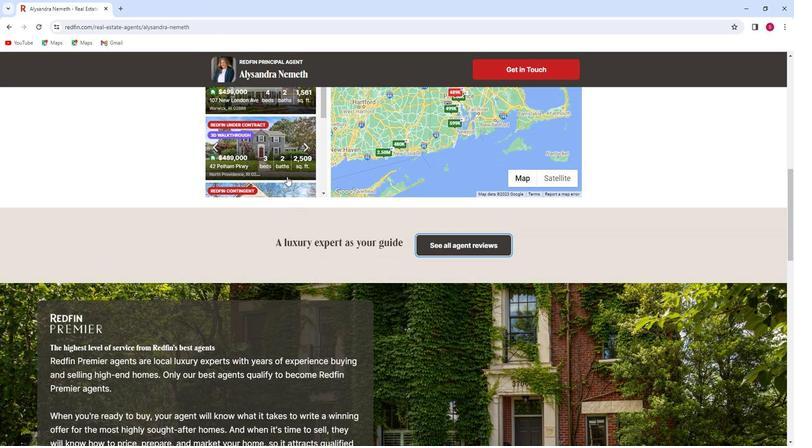 
Action: Mouse scrolled (286, 175) with delta (0, 0)
Screenshot: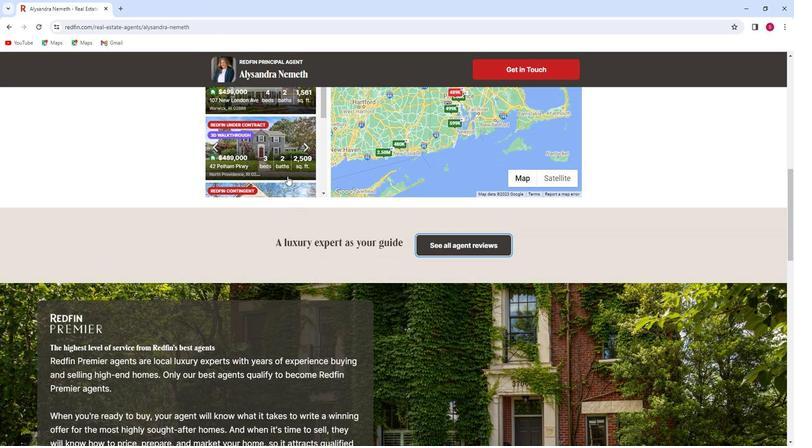 
Action: Mouse moved to (286, 175)
Screenshot: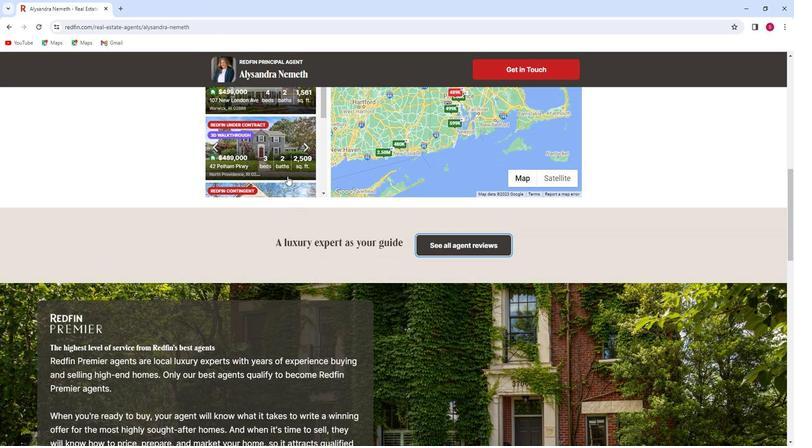 
Action: Mouse scrolled (286, 175) with delta (0, 0)
Screenshot: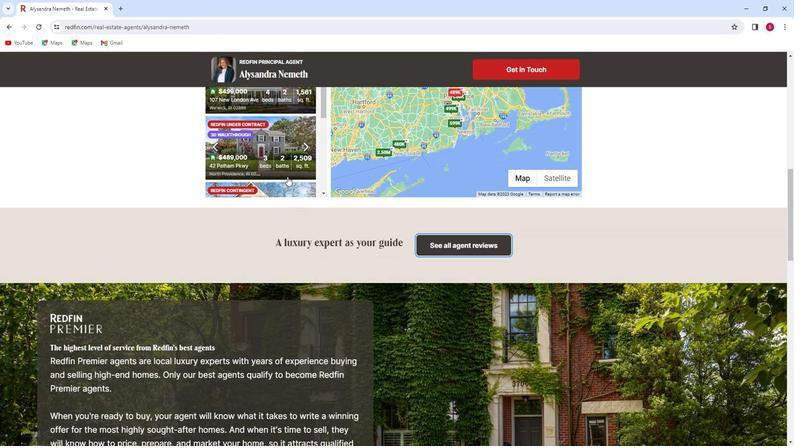 
Action: Mouse moved to (286, 176)
Screenshot: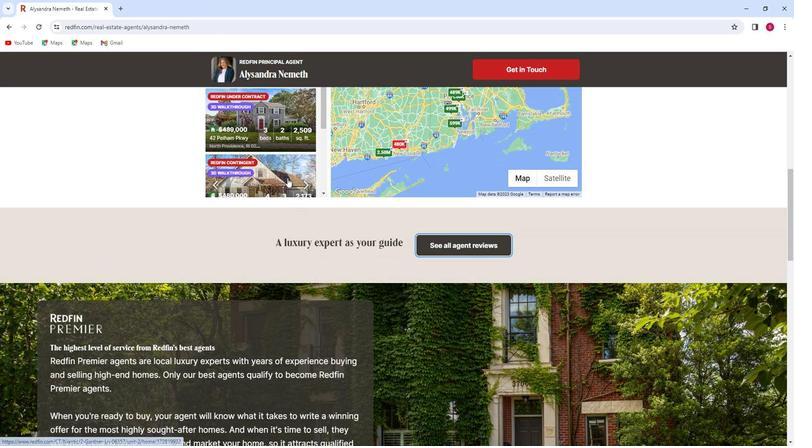 
Action: Mouse scrolled (286, 176) with delta (0, 0)
Screenshot: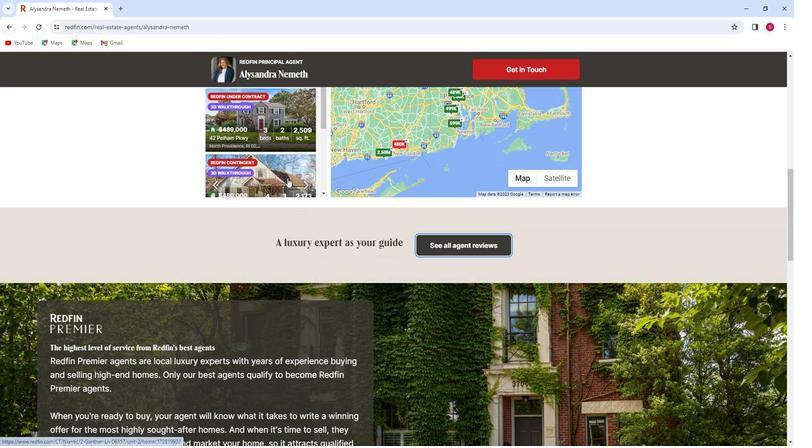 
Action: Mouse moved to (441, 221)
Screenshot: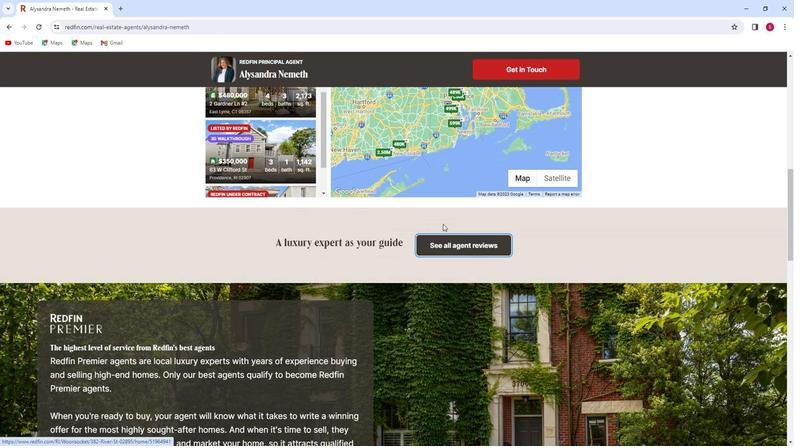 
Action: Mouse scrolled (441, 221) with delta (0, 0)
Screenshot: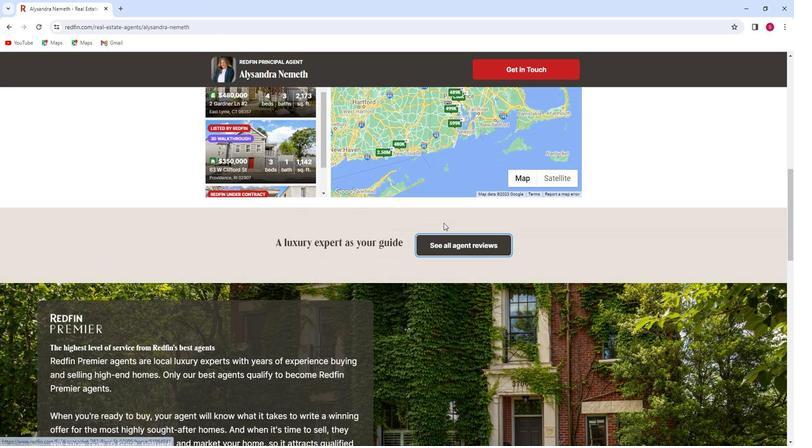 
Action: Mouse scrolled (441, 221) with delta (0, 0)
Screenshot: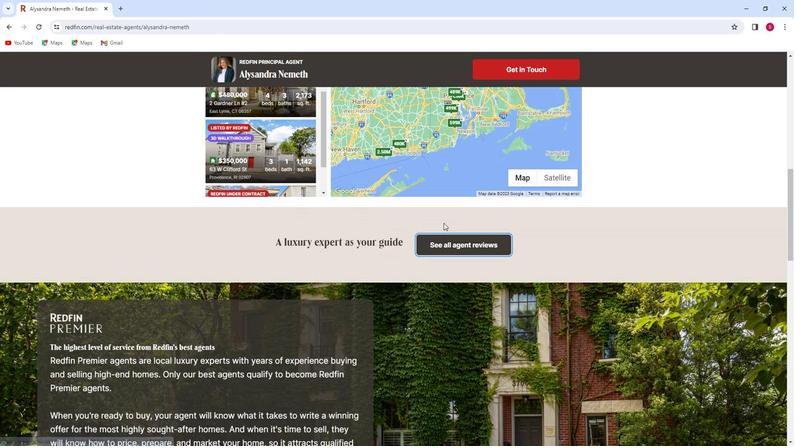 
Action: Mouse scrolled (441, 221) with delta (0, 0)
Screenshot: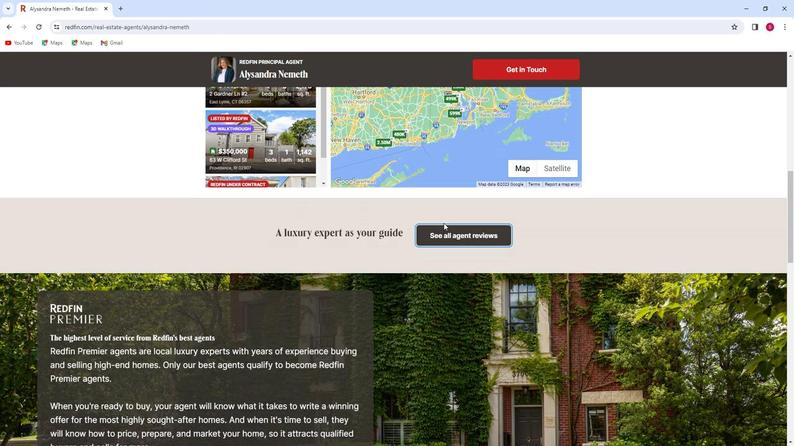 
Action: Mouse scrolled (441, 221) with delta (0, 0)
Screenshot: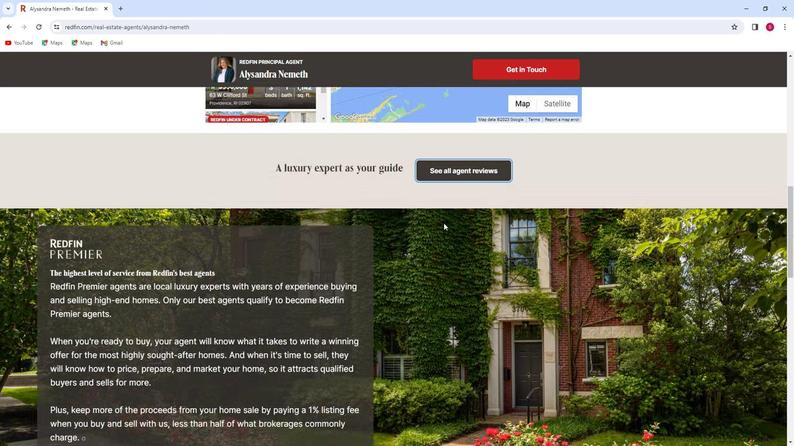 
Action: Mouse scrolled (441, 221) with delta (0, 0)
Screenshot: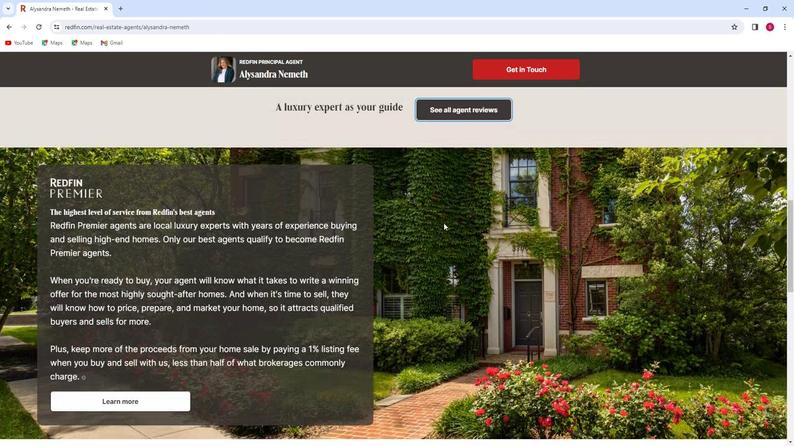 
Action: Mouse moved to (441, 221)
Screenshot: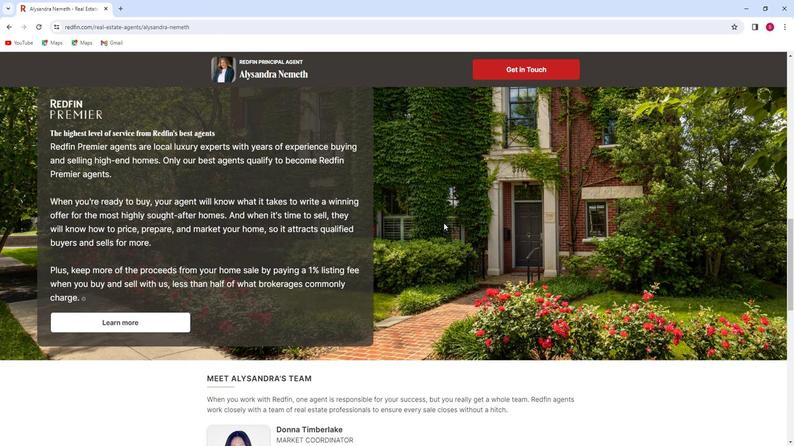 
Action: Mouse scrolled (441, 220) with delta (0, 0)
Screenshot: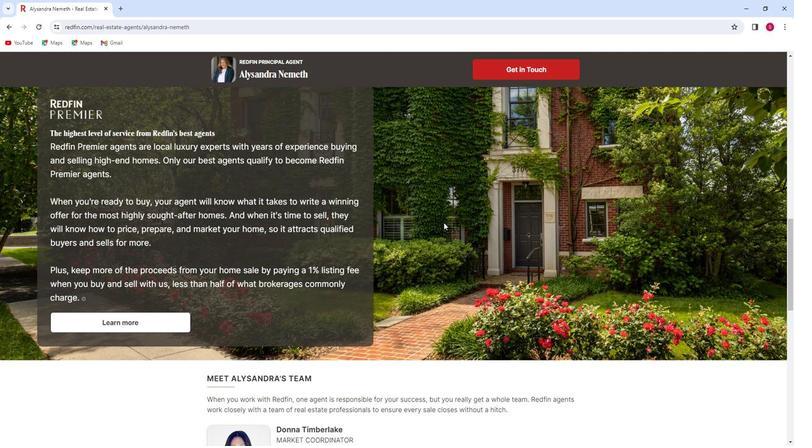 
Action: Mouse scrolled (441, 220) with delta (0, 0)
Screenshot: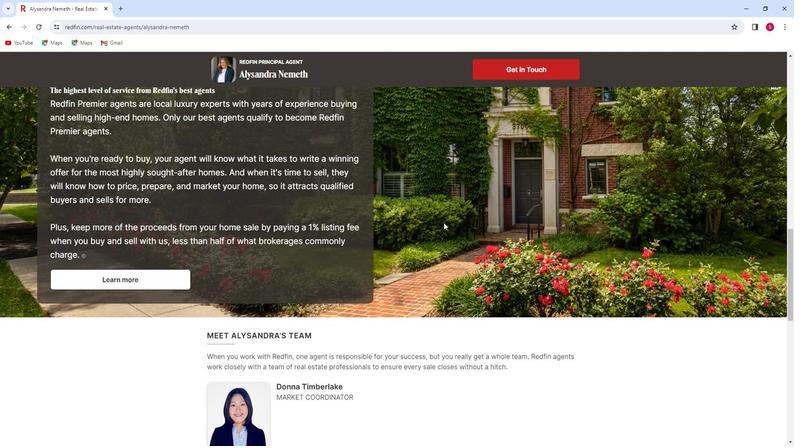 
Action: Mouse scrolled (441, 220) with delta (0, 0)
Screenshot: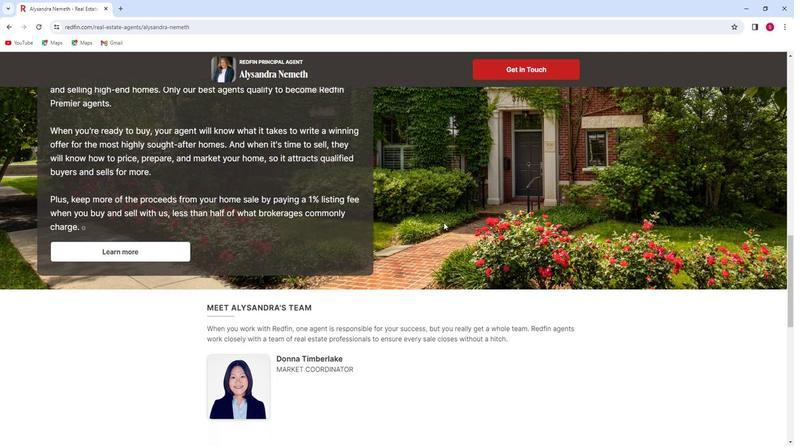 
Action: Mouse scrolled (441, 220) with delta (0, 0)
Screenshot: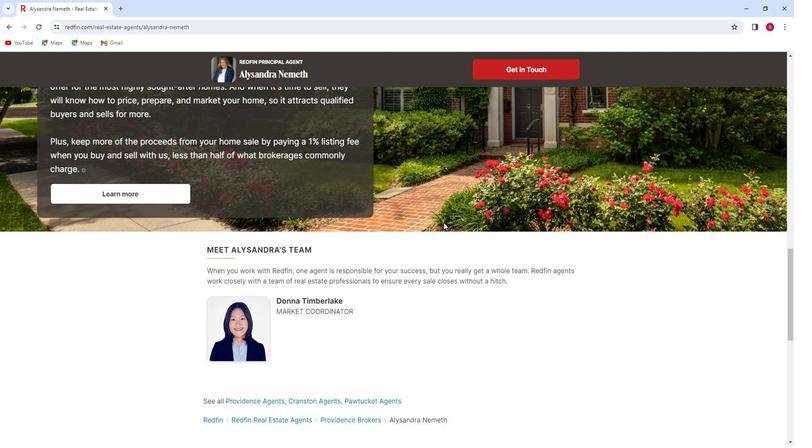 
Action: Mouse scrolled (441, 220) with delta (0, 0)
Screenshot: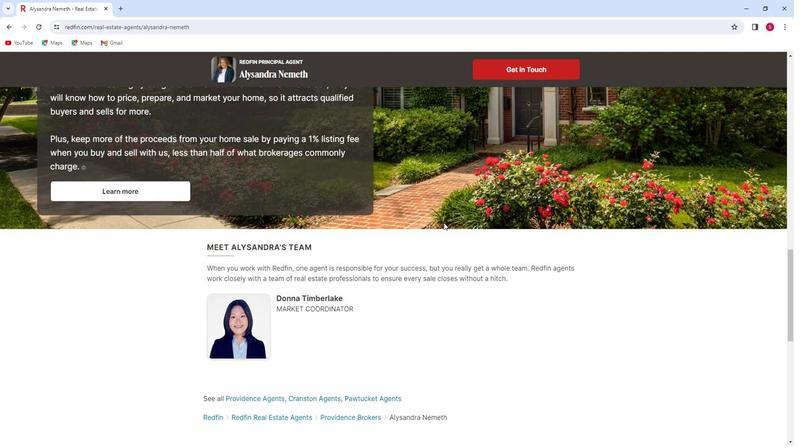 
Action: Mouse scrolled (441, 220) with delta (0, 0)
Screenshot: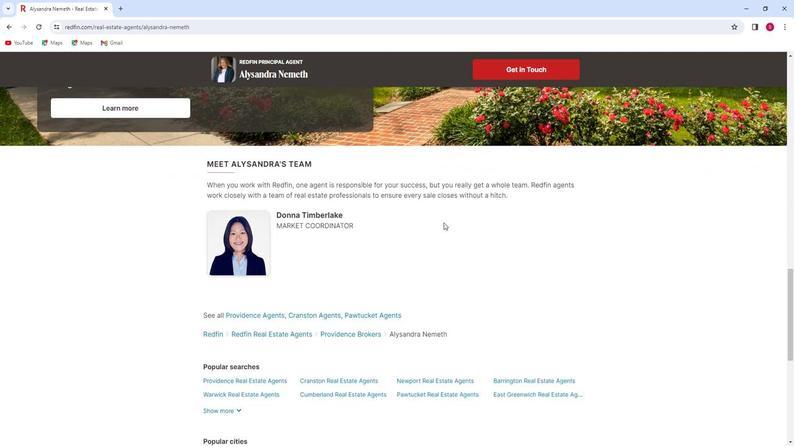 
Action: Mouse scrolled (441, 220) with delta (0, 0)
Screenshot: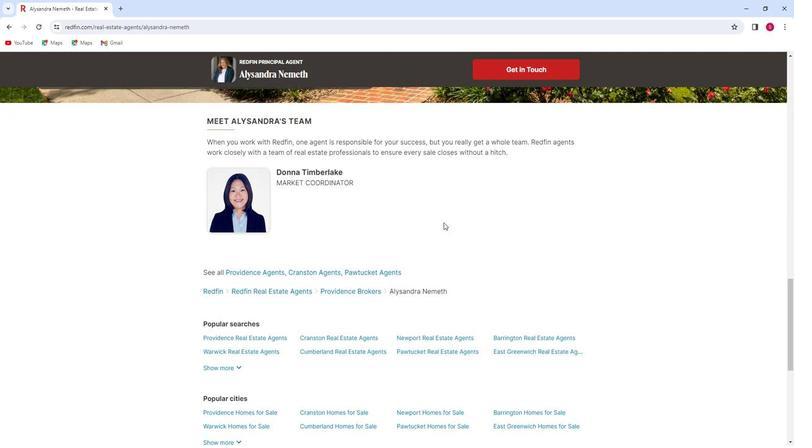 
Action: Mouse scrolled (441, 220) with delta (0, 0)
Screenshot: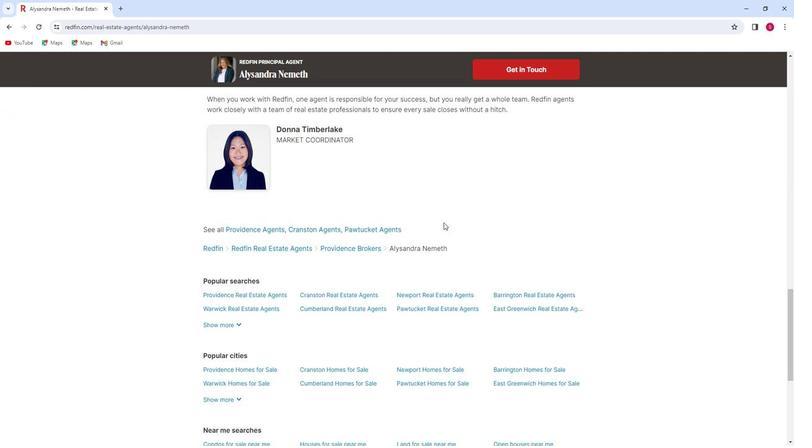 
Action: Mouse scrolled (441, 220) with delta (0, 0)
Screenshot: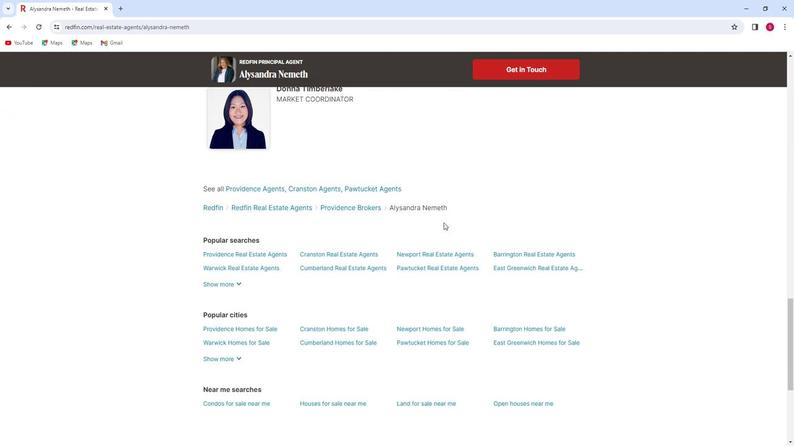
Action: Mouse scrolled (441, 220) with delta (0, 0)
Screenshot: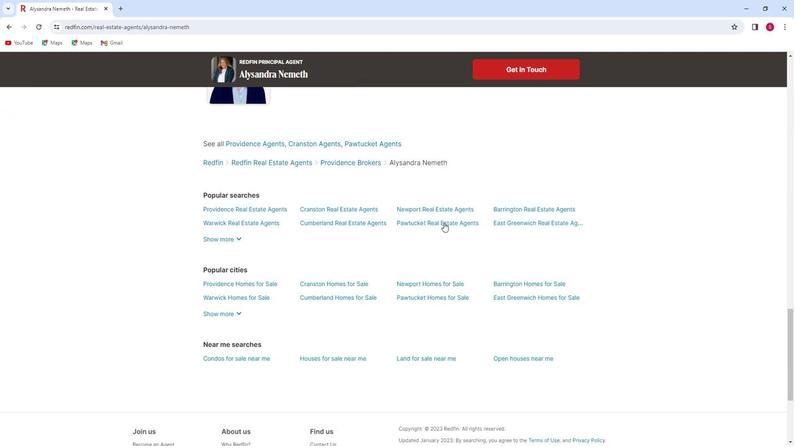 
Action: Mouse scrolled (441, 220) with delta (0, 0)
Screenshot: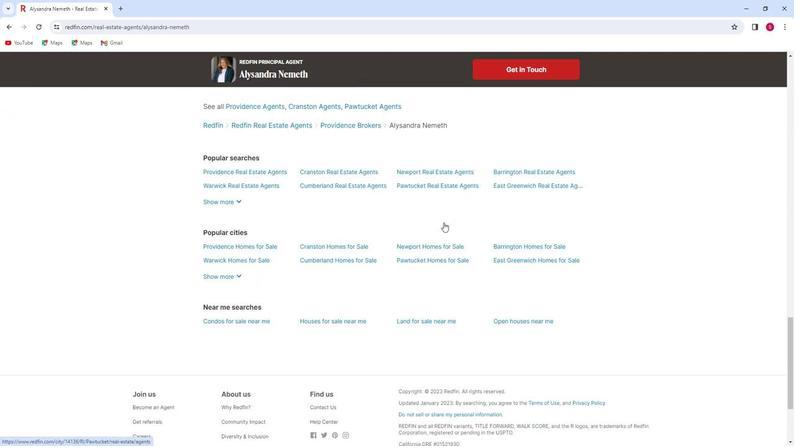 
Action: Mouse scrolled (441, 220) with delta (0, 0)
Screenshot: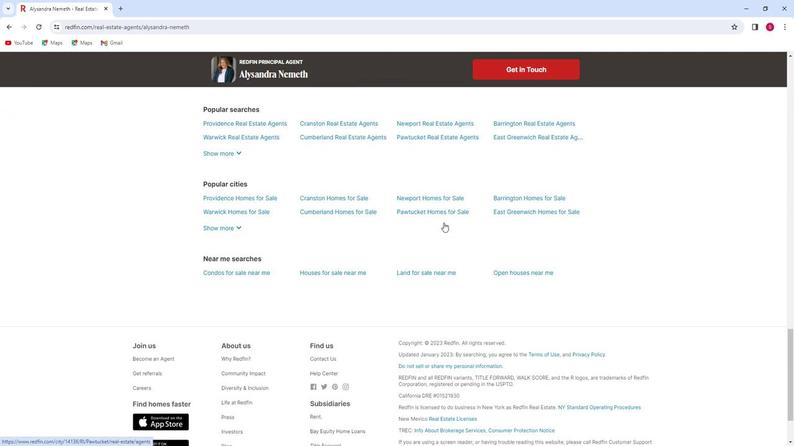 
Action: Mouse scrolled (441, 220) with delta (0, 0)
Screenshot: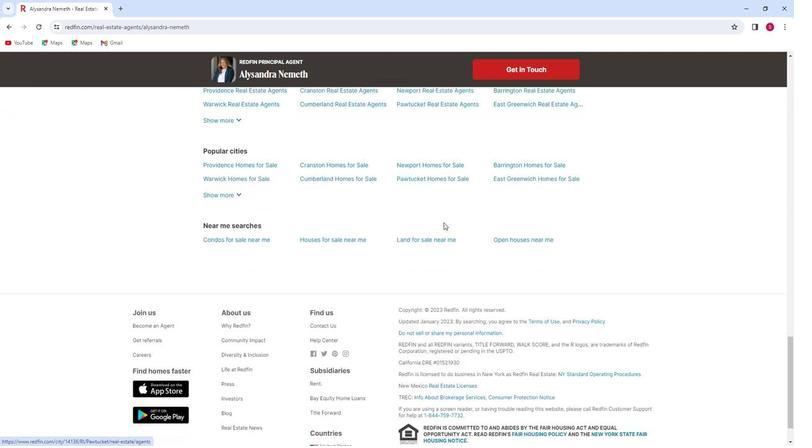 
Action: Mouse scrolled (441, 220) with delta (0, 0)
Screenshot: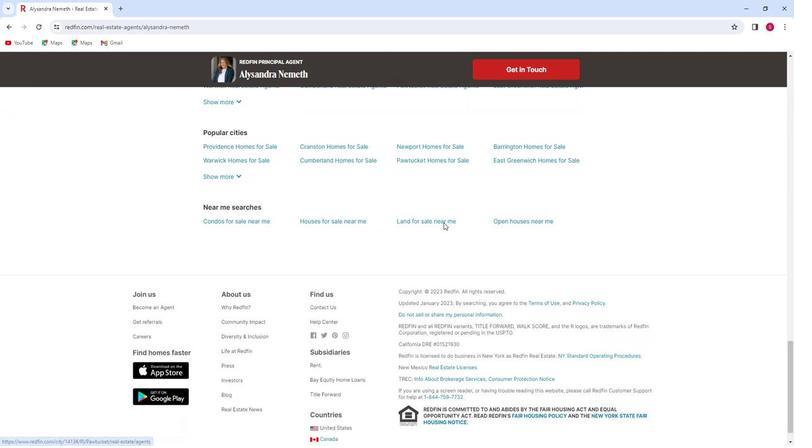 
Action: Mouse scrolled (441, 220) with delta (0, 0)
Screenshot: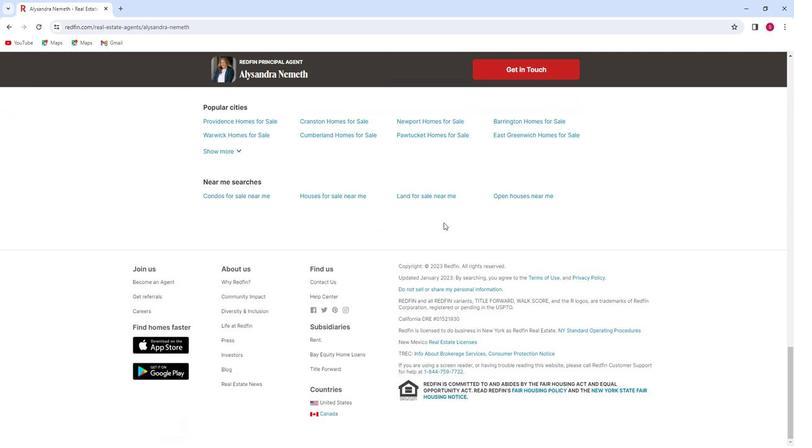 
Action: Mouse scrolled (441, 220) with delta (0, 0)
Screenshot: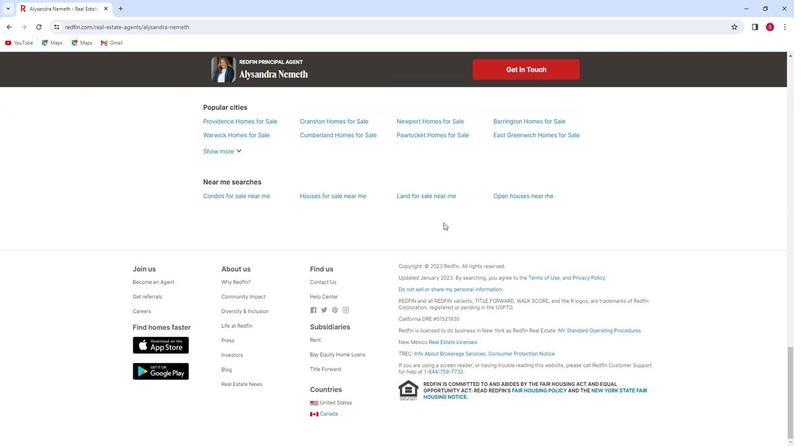
Action: Mouse moved to (5, 26)
Screenshot: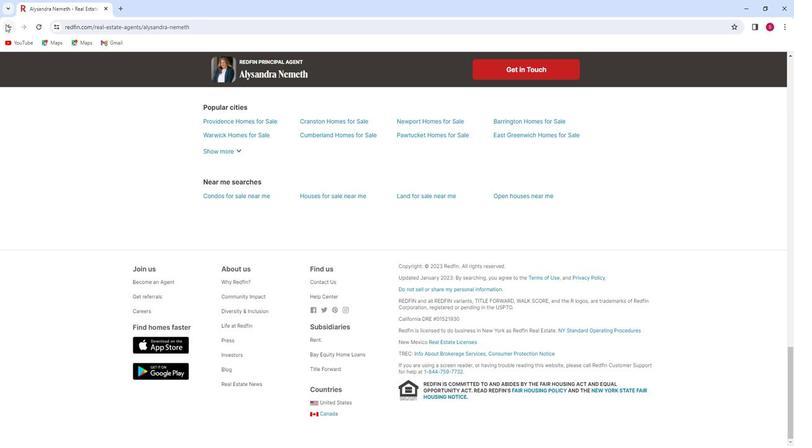 
Action: Mouse pressed left at (5, 26)
Screenshot: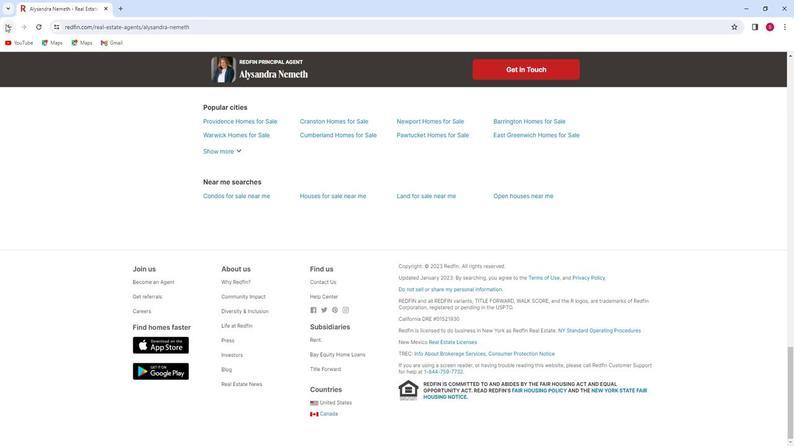 
Action: Mouse moved to (230, 317)
Screenshot: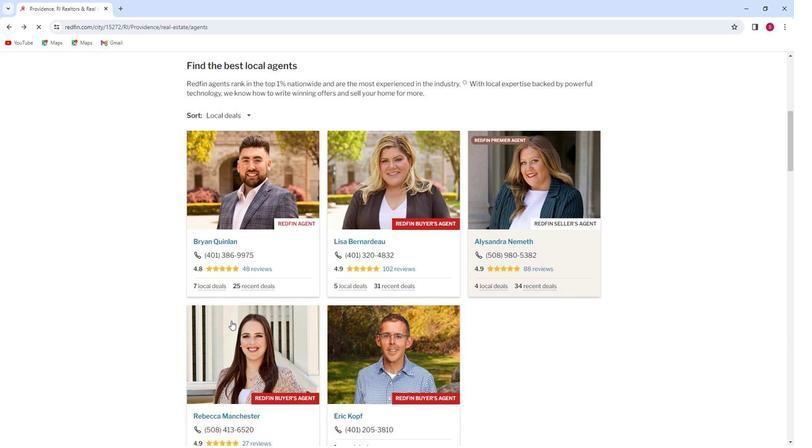 
Action: Mouse pressed left at (230, 317)
Screenshot: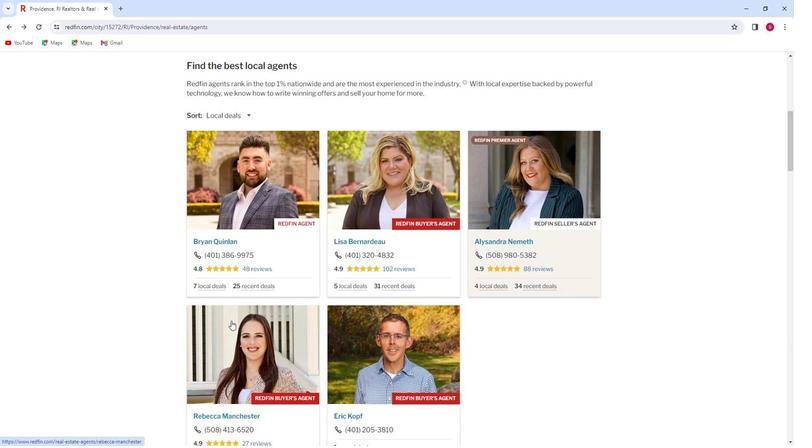 
Action: Mouse moved to (238, 268)
Screenshot: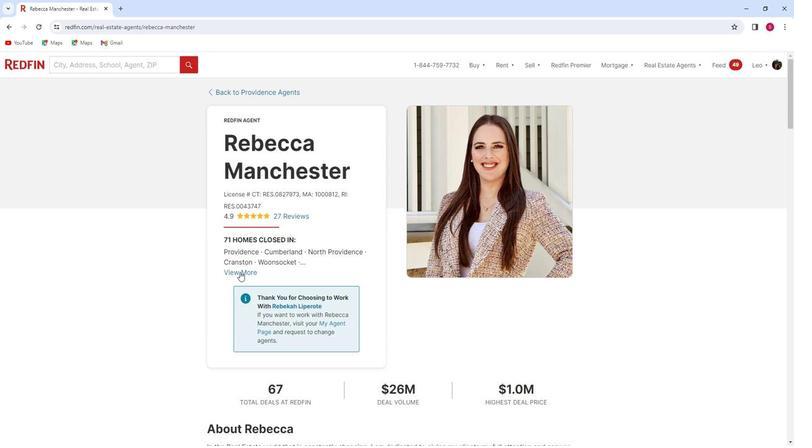 
Action: Mouse pressed left at (238, 268)
Screenshot: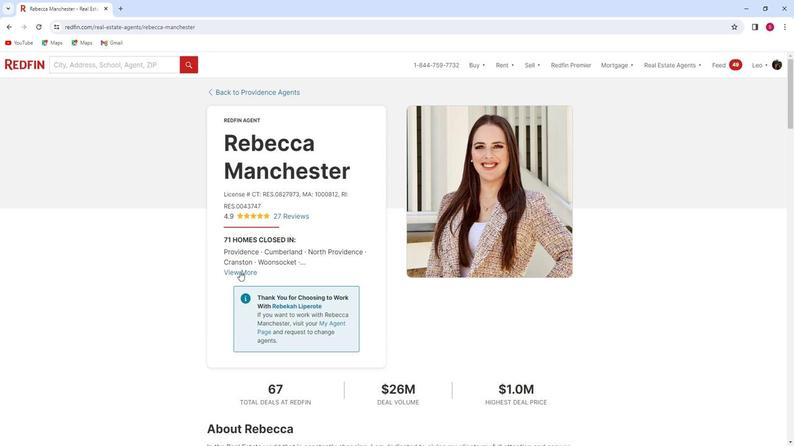 
Action: Mouse moved to (273, 256)
Screenshot: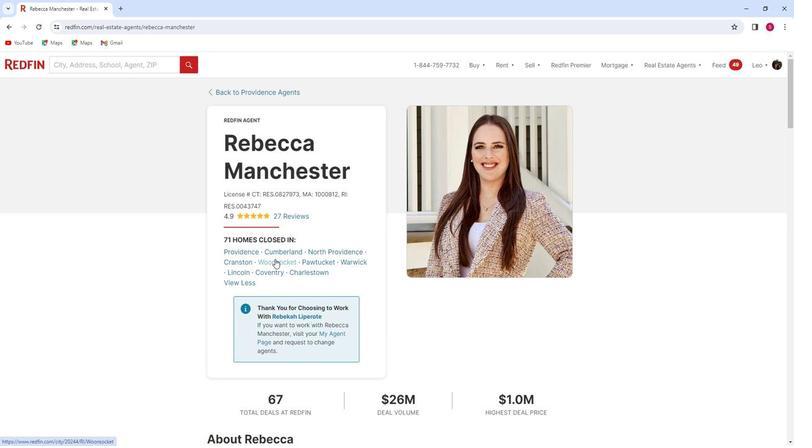 
Action: Mouse scrolled (273, 255) with delta (0, 0)
Screenshot: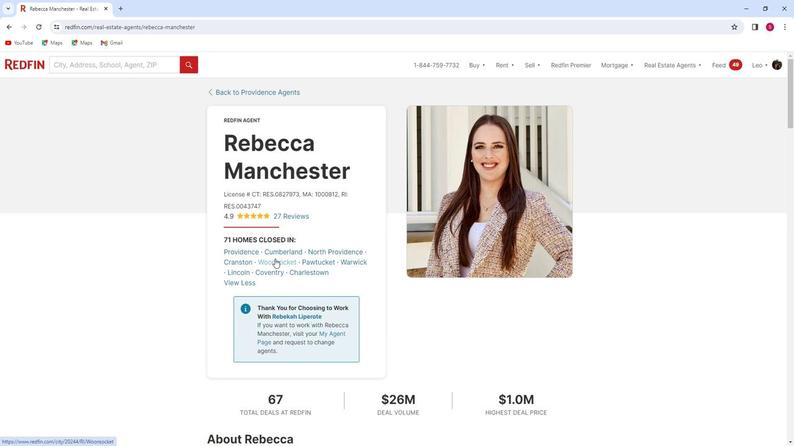 
Action: Mouse scrolled (273, 255) with delta (0, 0)
Screenshot: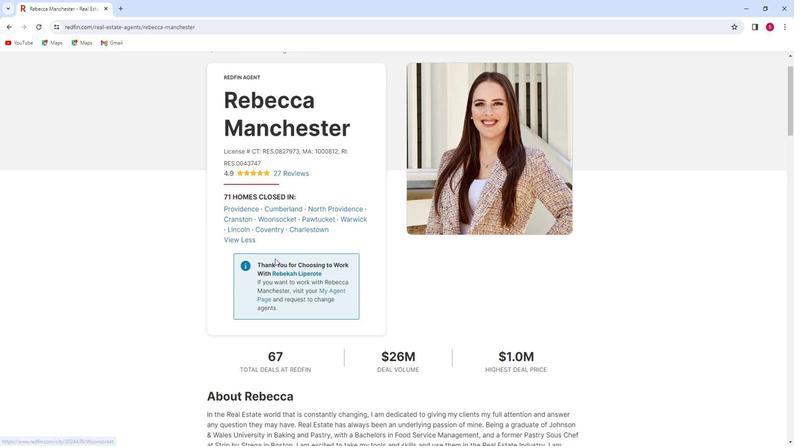 
Action: Mouse scrolled (273, 255) with delta (0, 0)
Screenshot: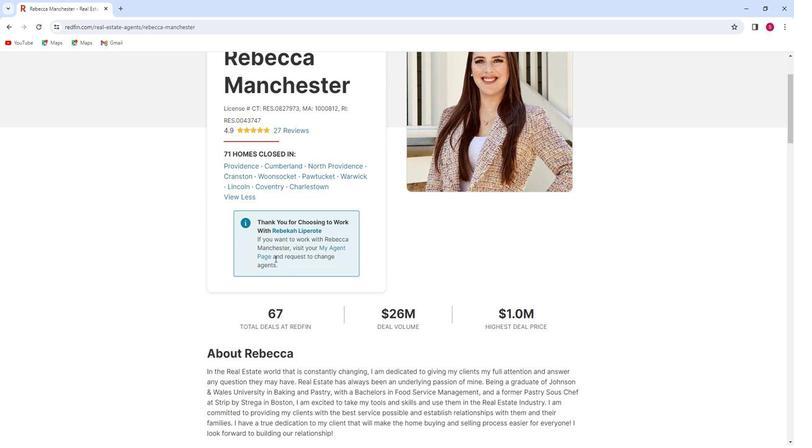 
Action: Mouse scrolled (273, 255) with delta (0, 0)
Screenshot: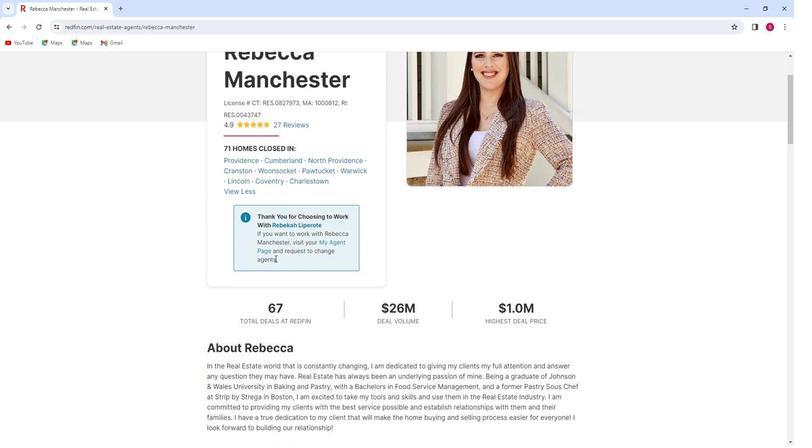 
Action: Mouse scrolled (273, 255) with delta (0, 0)
Screenshot: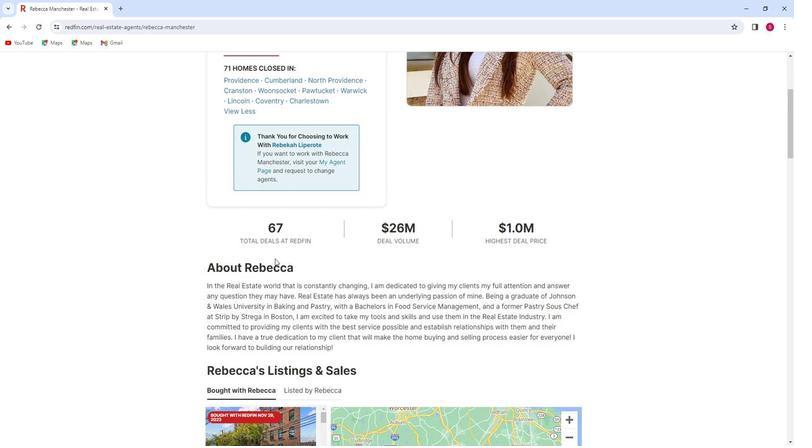
Action: Mouse moved to (342, 265)
Screenshot: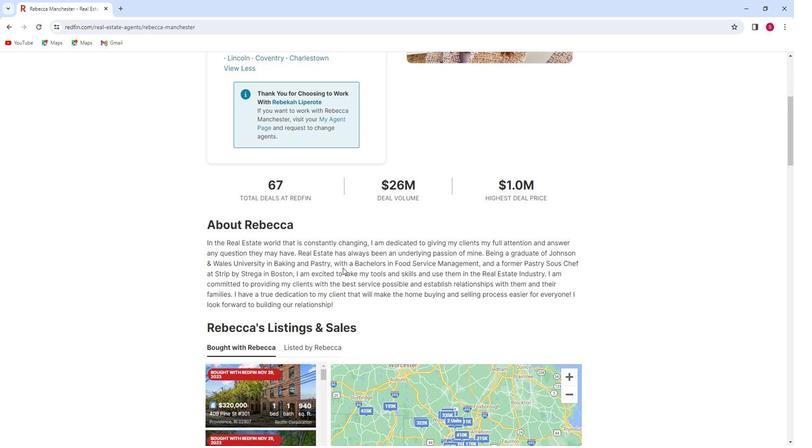 
Action: Mouse scrolled (342, 264) with delta (0, 0)
Screenshot: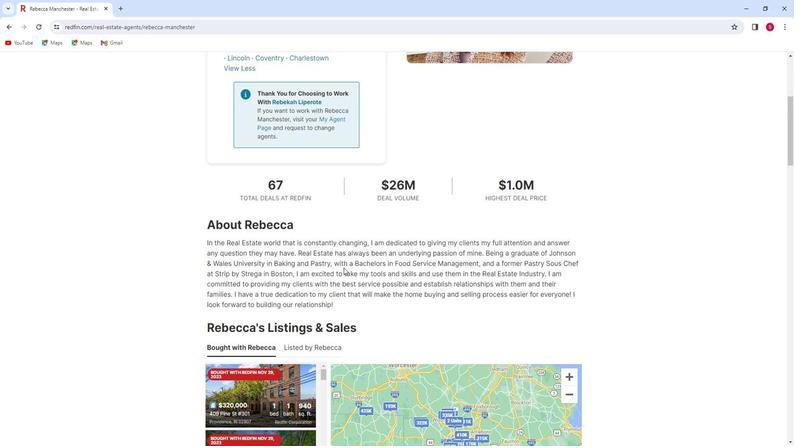 
Action: Mouse scrolled (342, 264) with delta (0, 0)
Screenshot: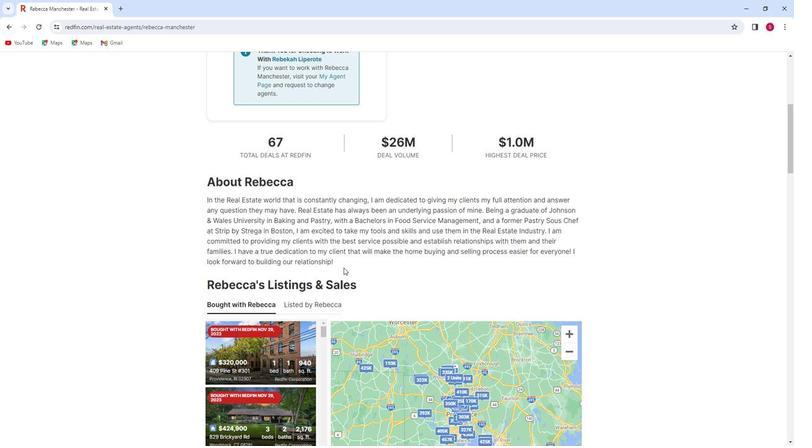 
Action: Mouse scrolled (342, 264) with delta (0, 0)
Screenshot: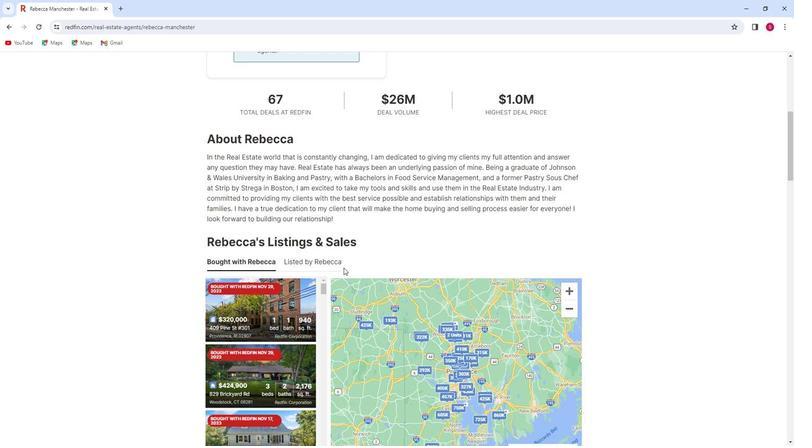 
Action: Mouse moved to (364, 203)
Screenshot: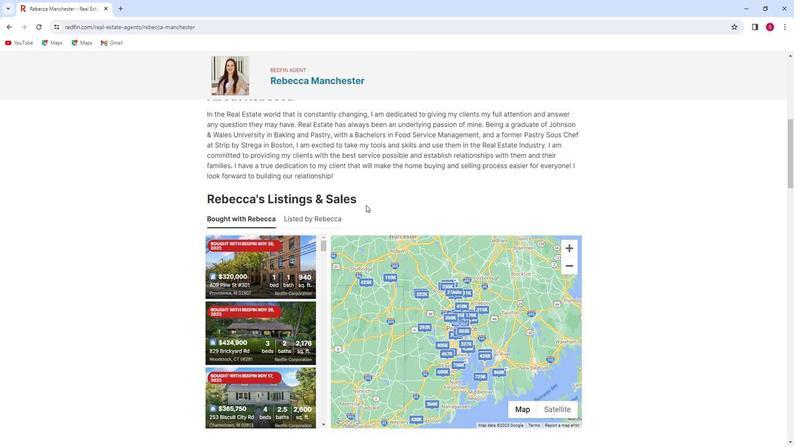 
Action: Mouse scrolled (364, 203) with delta (0, 0)
Screenshot: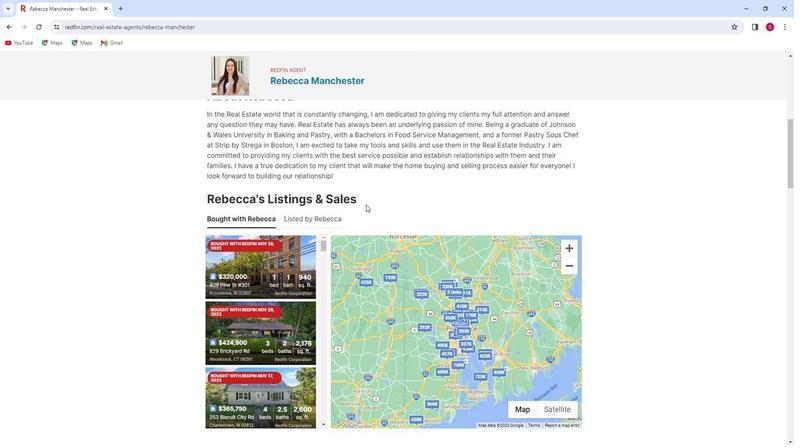 
Action: Mouse scrolled (364, 203) with delta (0, 0)
Screenshot: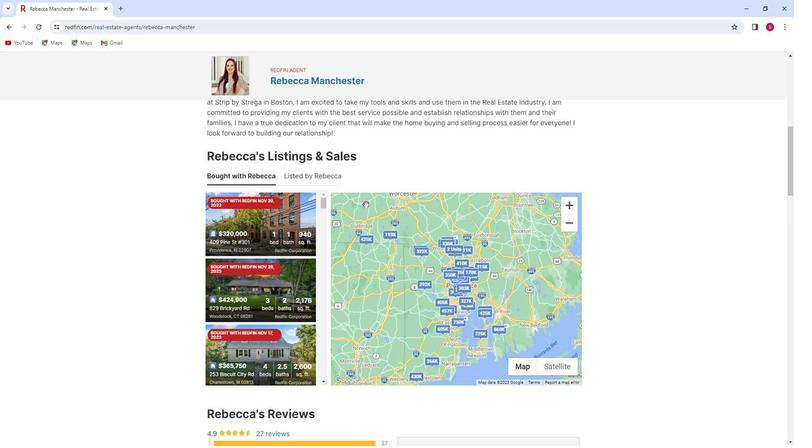
Action: Mouse scrolled (364, 203) with delta (0, 0)
Screenshot: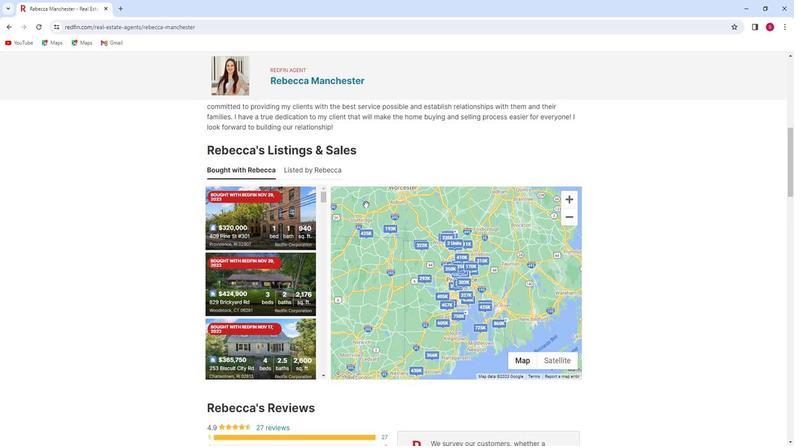 
Action: Mouse scrolled (364, 203) with delta (0, 0)
Screenshot: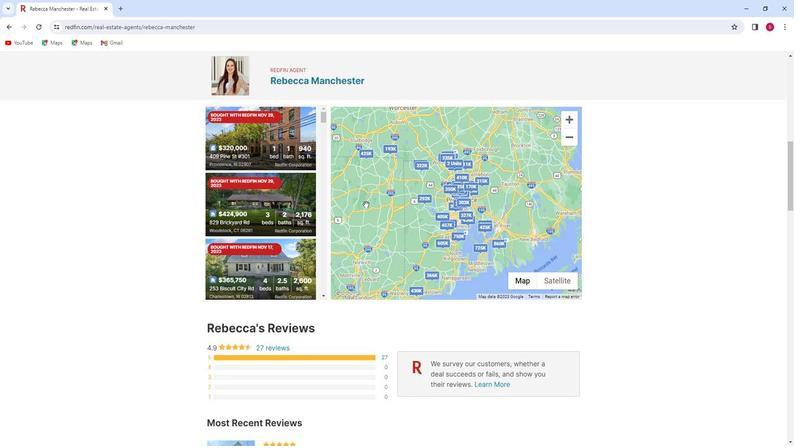 
Action: Mouse scrolled (364, 203) with delta (0, 0)
Screenshot: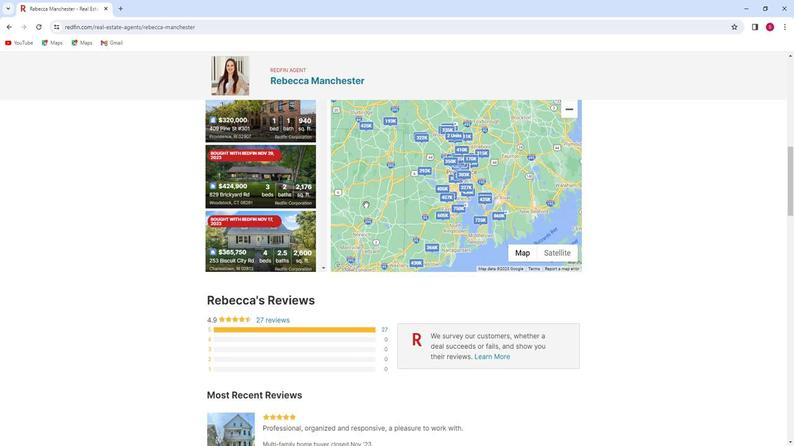 
Action: Mouse scrolled (364, 203) with delta (0, 0)
Screenshot: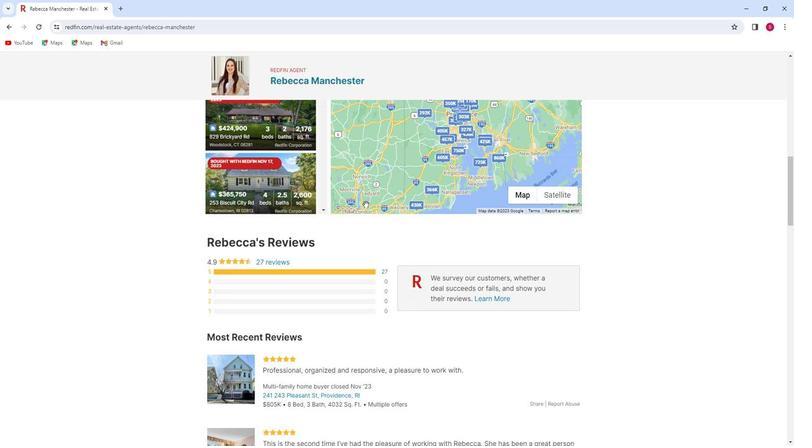 
Action: Mouse scrolled (364, 203) with delta (0, 0)
Screenshot: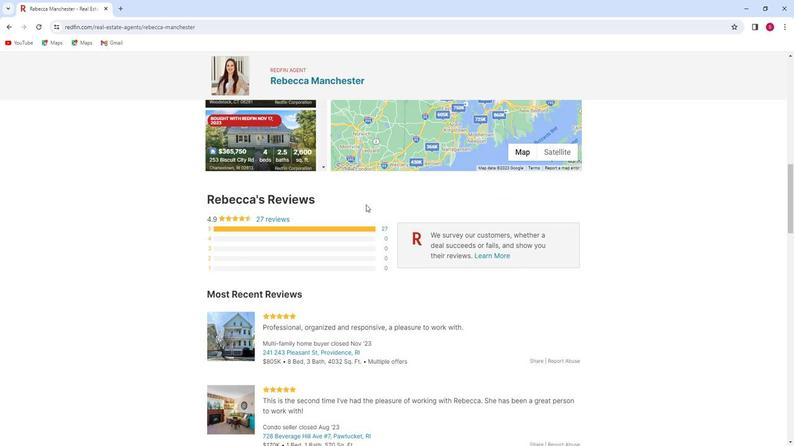 
Action: Mouse scrolled (364, 203) with delta (0, 0)
Screenshot: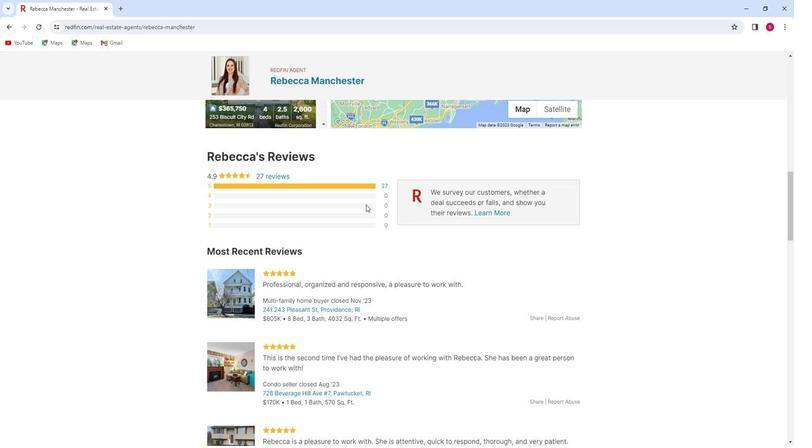 
Action: Mouse scrolled (364, 203) with delta (0, 0)
Screenshot: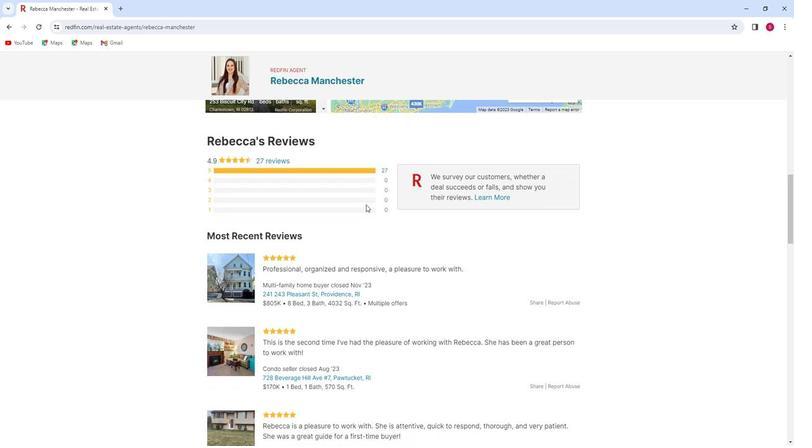 
Action: Mouse scrolled (364, 203) with delta (0, 0)
Screenshot: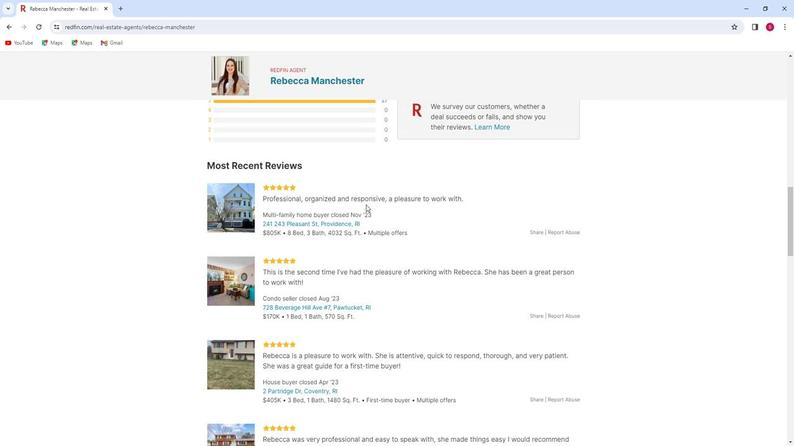 
Action: Mouse scrolled (364, 203) with delta (0, 0)
Screenshot: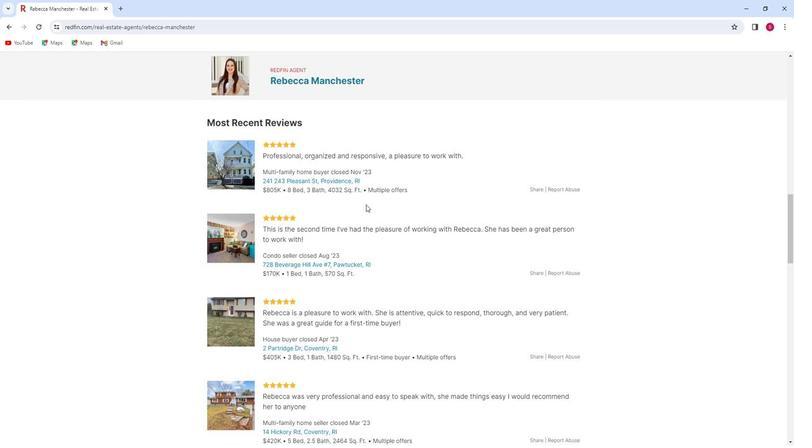 
Action: Mouse scrolled (364, 203) with delta (0, 0)
Screenshot: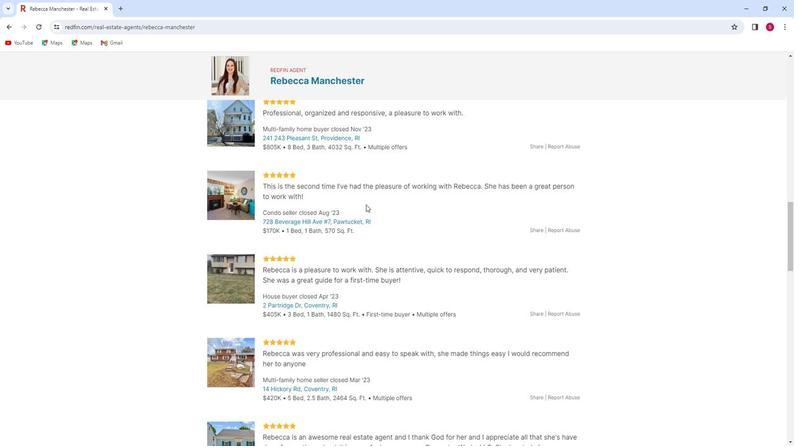 
Action: Mouse scrolled (364, 203) with delta (0, 0)
Screenshot: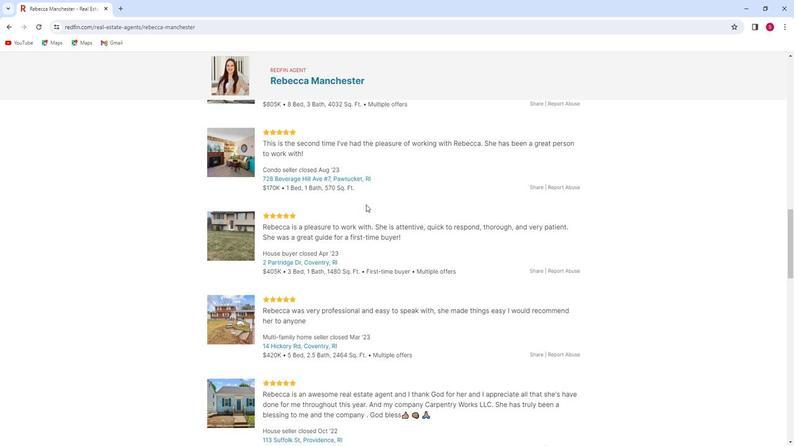 
Action: Mouse scrolled (364, 203) with delta (0, 0)
Screenshot: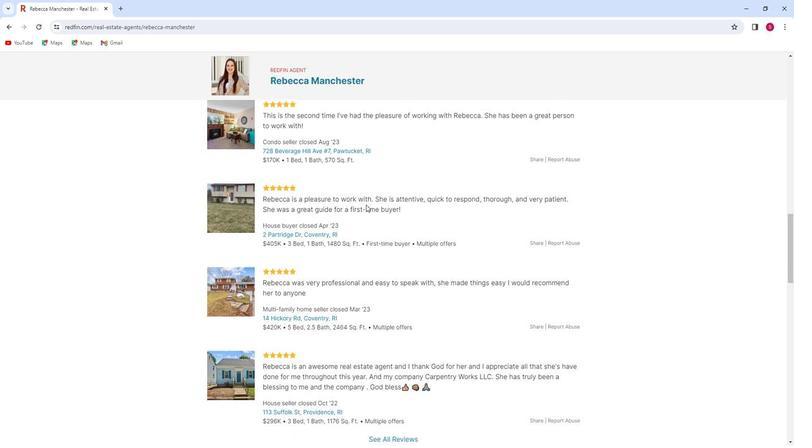 
Action: Mouse scrolled (364, 203) with delta (0, 0)
Screenshot: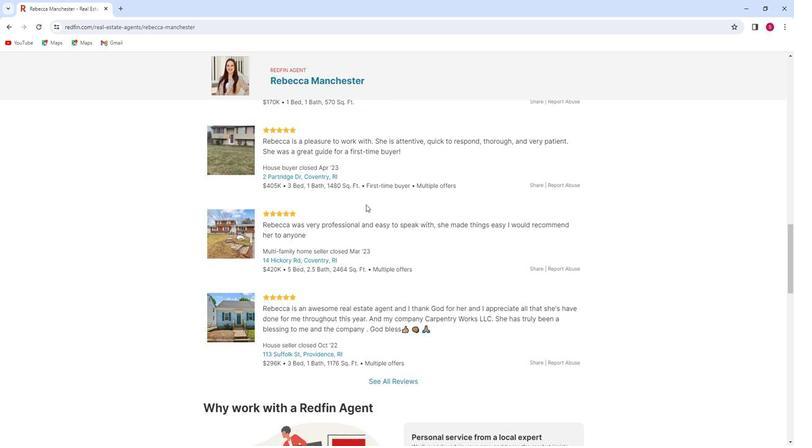 
Action: Mouse scrolled (364, 203) with delta (0, 0)
Screenshot: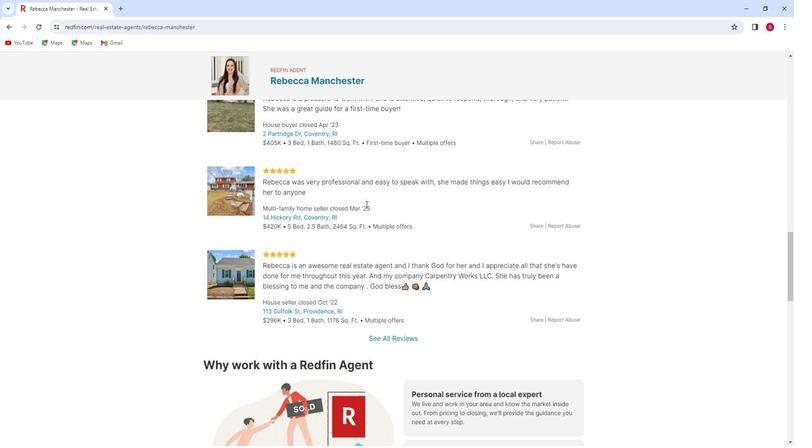 
Action: Mouse scrolled (364, 203) with delta (0, 0)
Screenshot: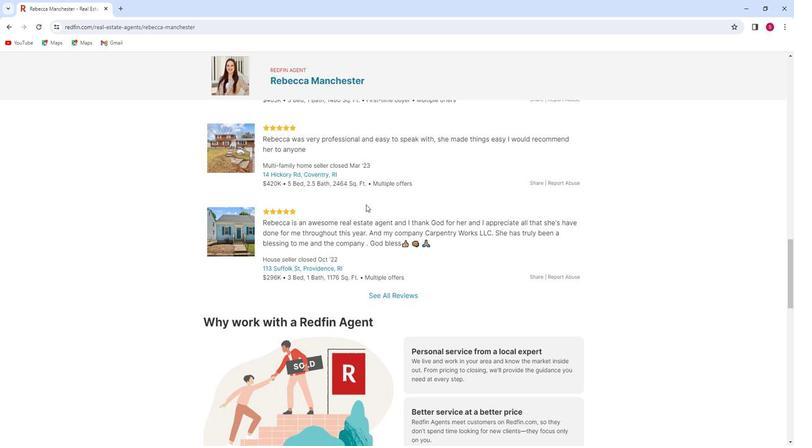 
Action: Mouse moved to (379, 250)
Screenshot: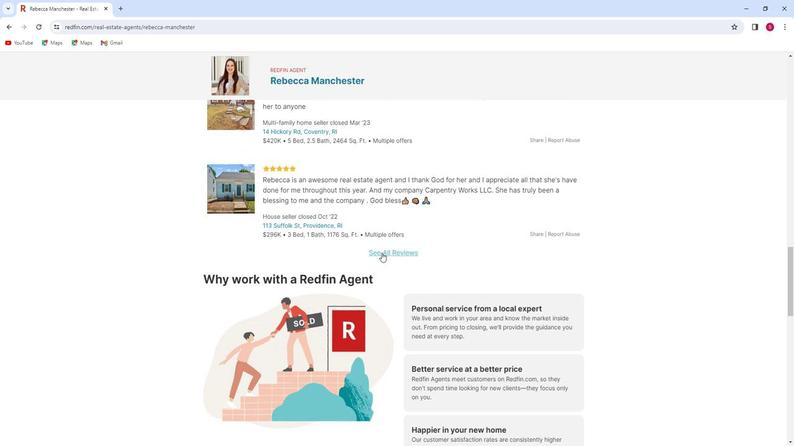 
Action: Mouse pressed left at (379, 250)
Screenshot: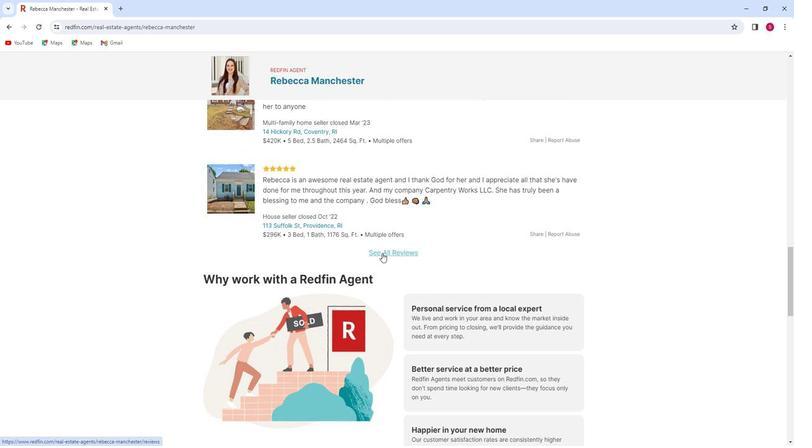 
Action: Mouse moved to (300, 198)
Screenshot: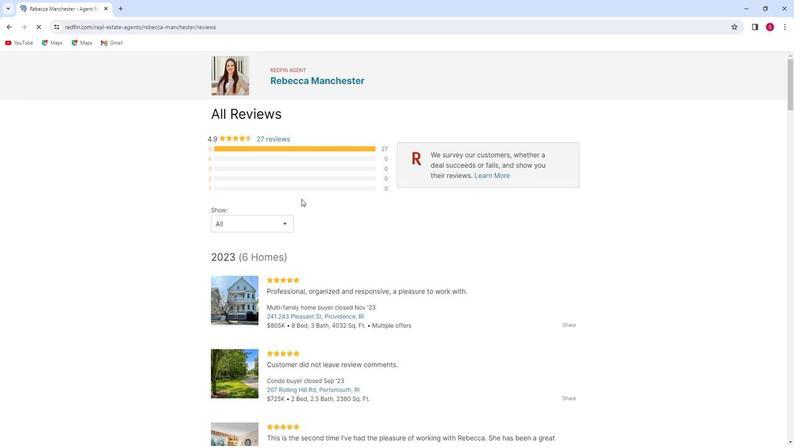 
Action: Mouse scrolled (300, 197) with delta (0, 0)
Screenshot: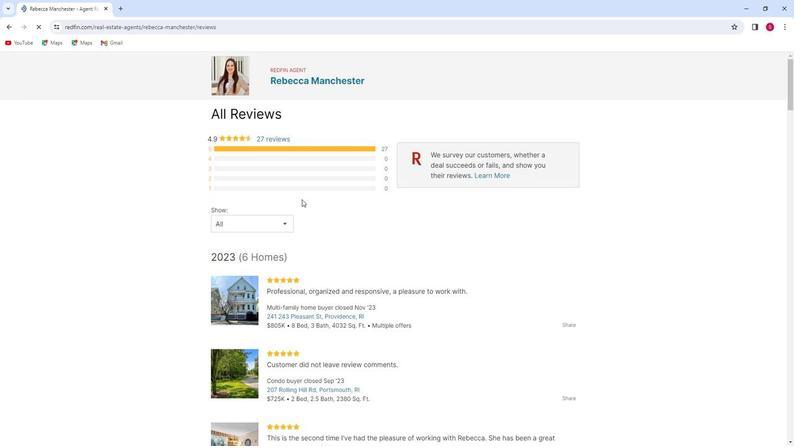 
Action: Mouse moved to (301, 198)
Screenshot: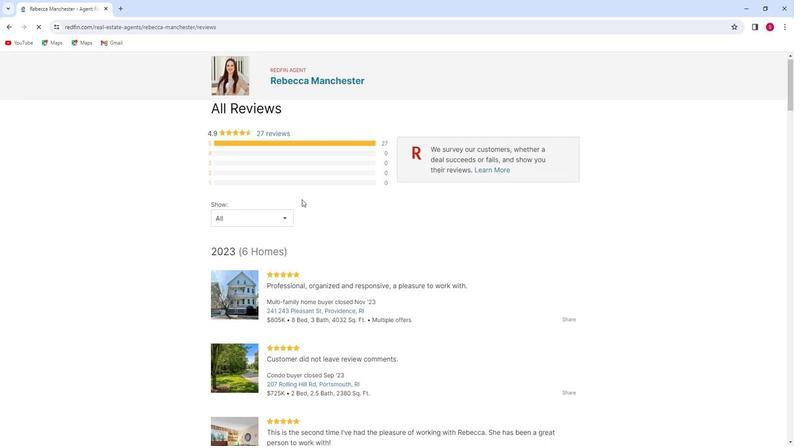 
Action: Mouse scrolled (301, 198) with delta (0, 0)
Screenshot: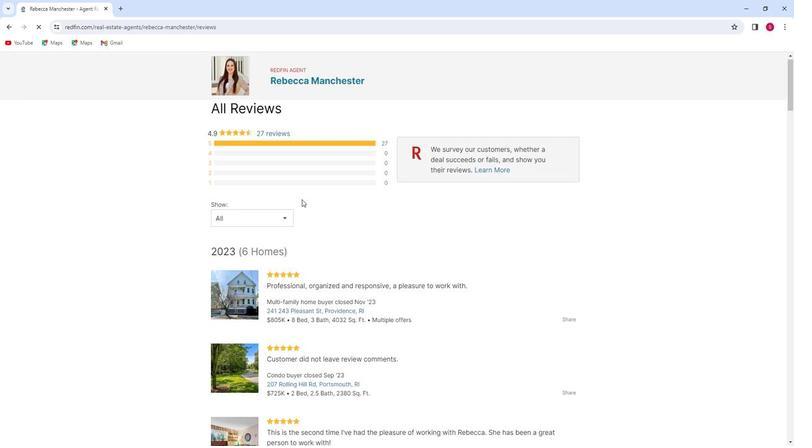 
Action: Mouse scrolled (301, 198) with delta (0, 0)
